 Task: Look for space in Bodhan, India from 15th June, 2023 to 21st June, 2023 for 5 adults in price range Rs.14000 to Rs.25000. Place can be entire place with 3 bedrooms having 3 beds and 3 bathrooms. Property type can be house, flat, guest house. Booking option can be shelf check-in. Required host language is English.
Action: Mouse moved to (601, 87)
Screenshot: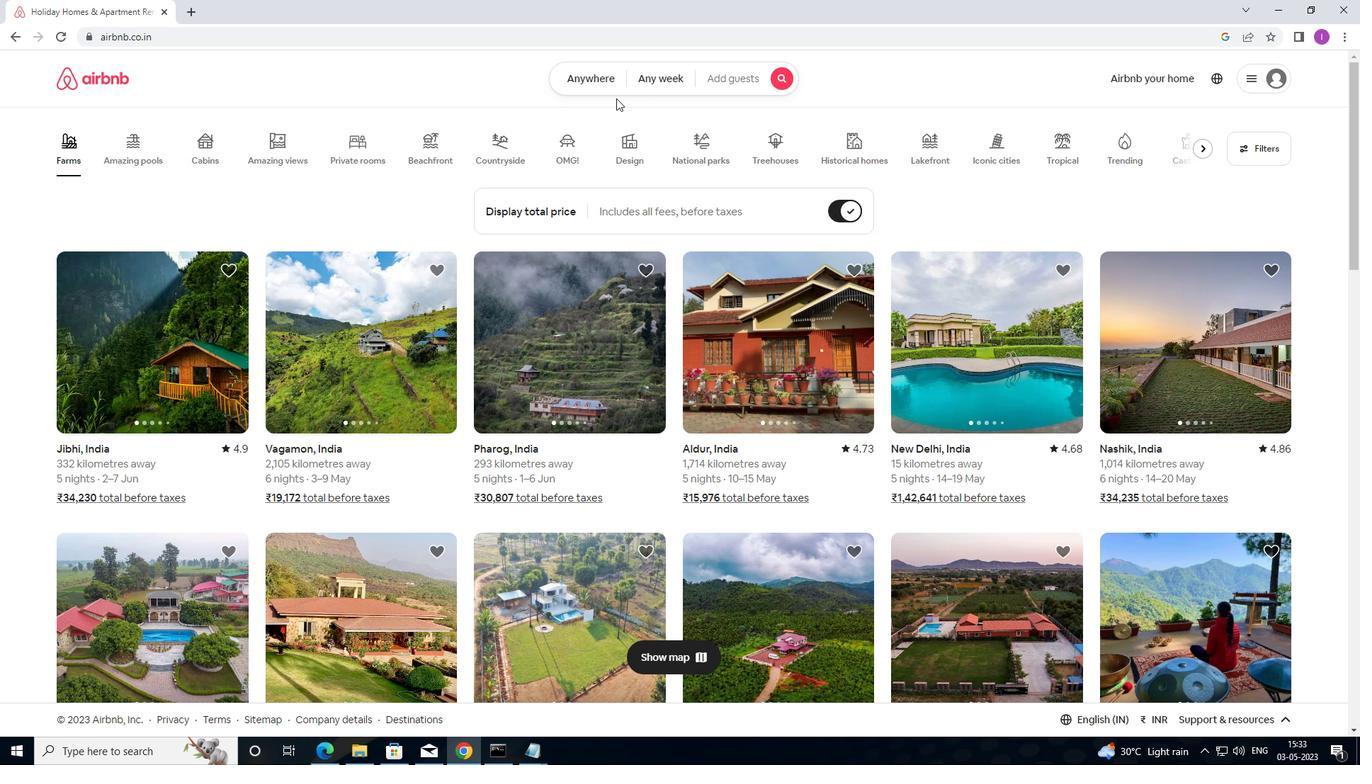 
Action: Mouse pressed left at (601, 87)
Screenshot: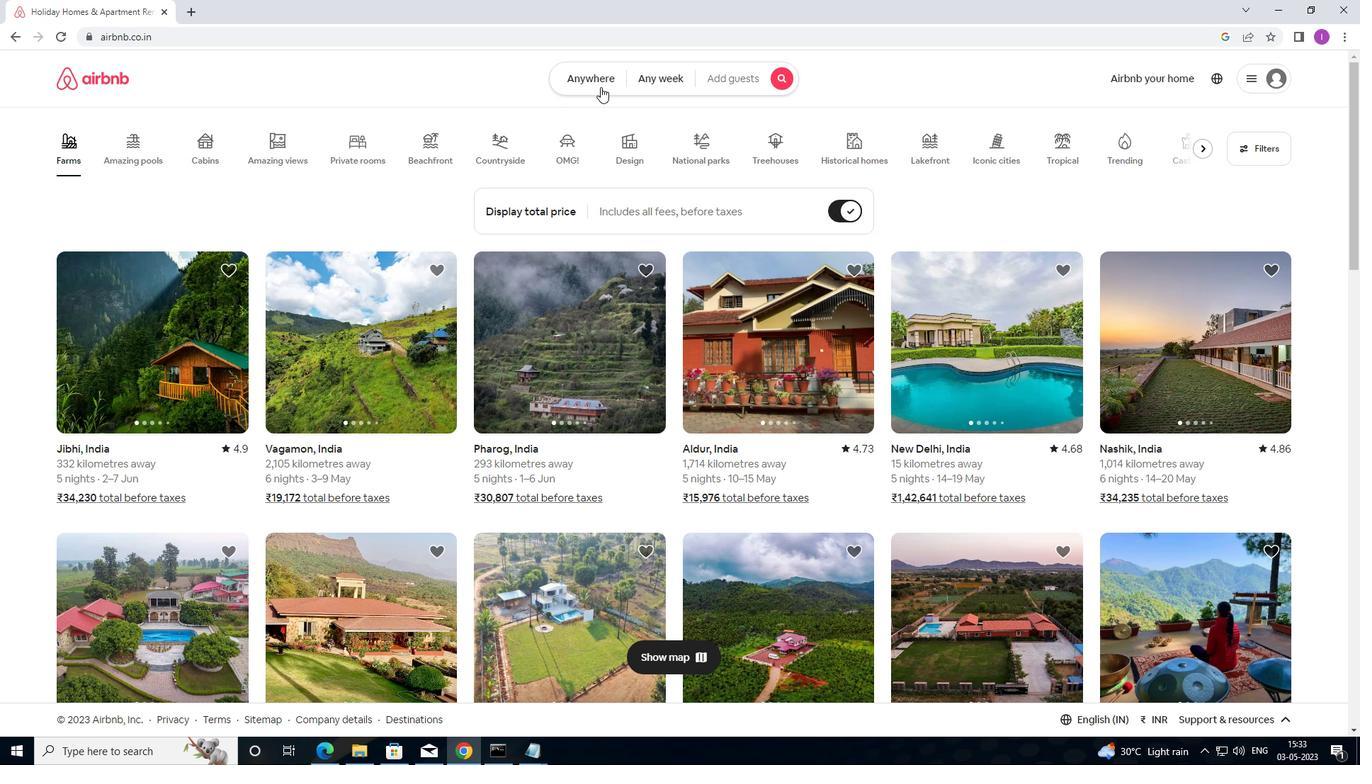 
Action: Mouse moved to (470, 144)
Screenshot: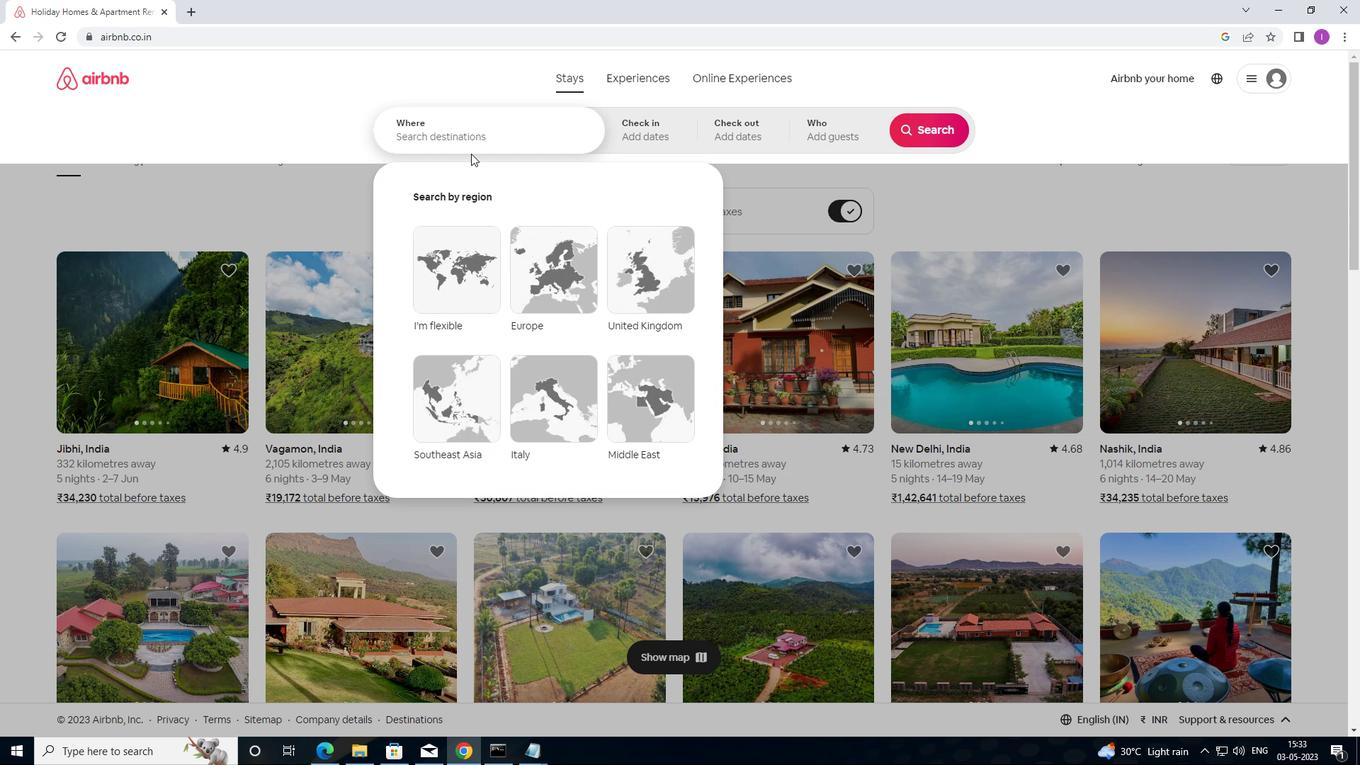 
Action: Mouse pressed left at (470, 144)
Screenshot: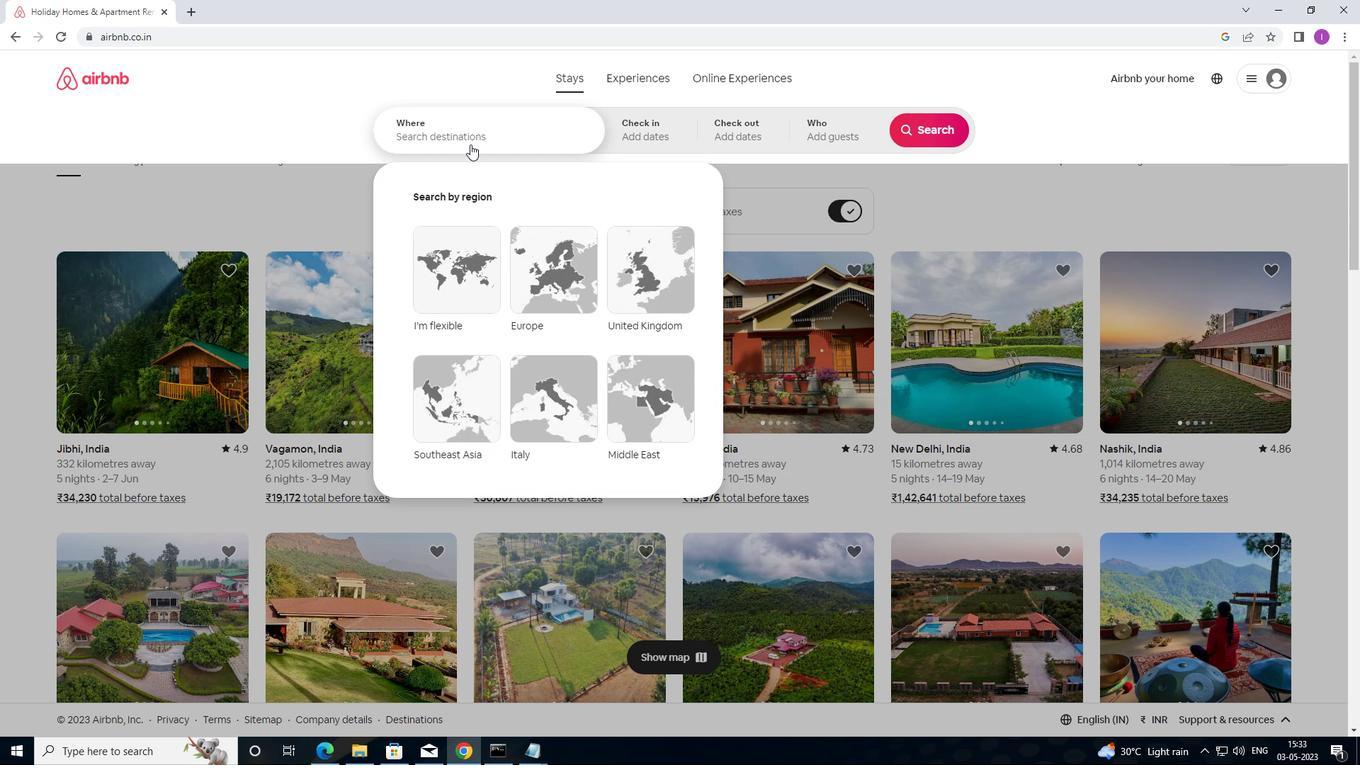 
Action: Mouse moved to (718, 98)
Screenshot: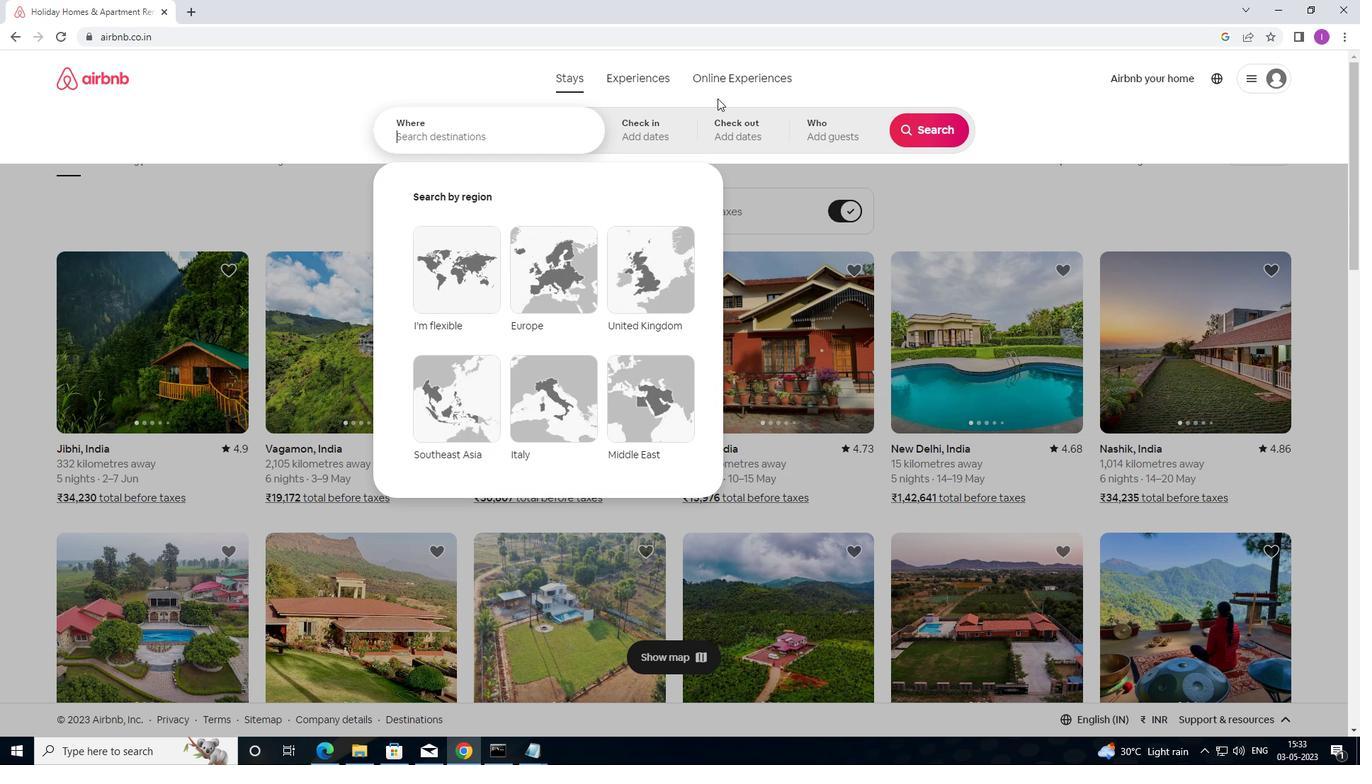 
Action: Key pressed <Key.shift>BODHAN
Screenshot: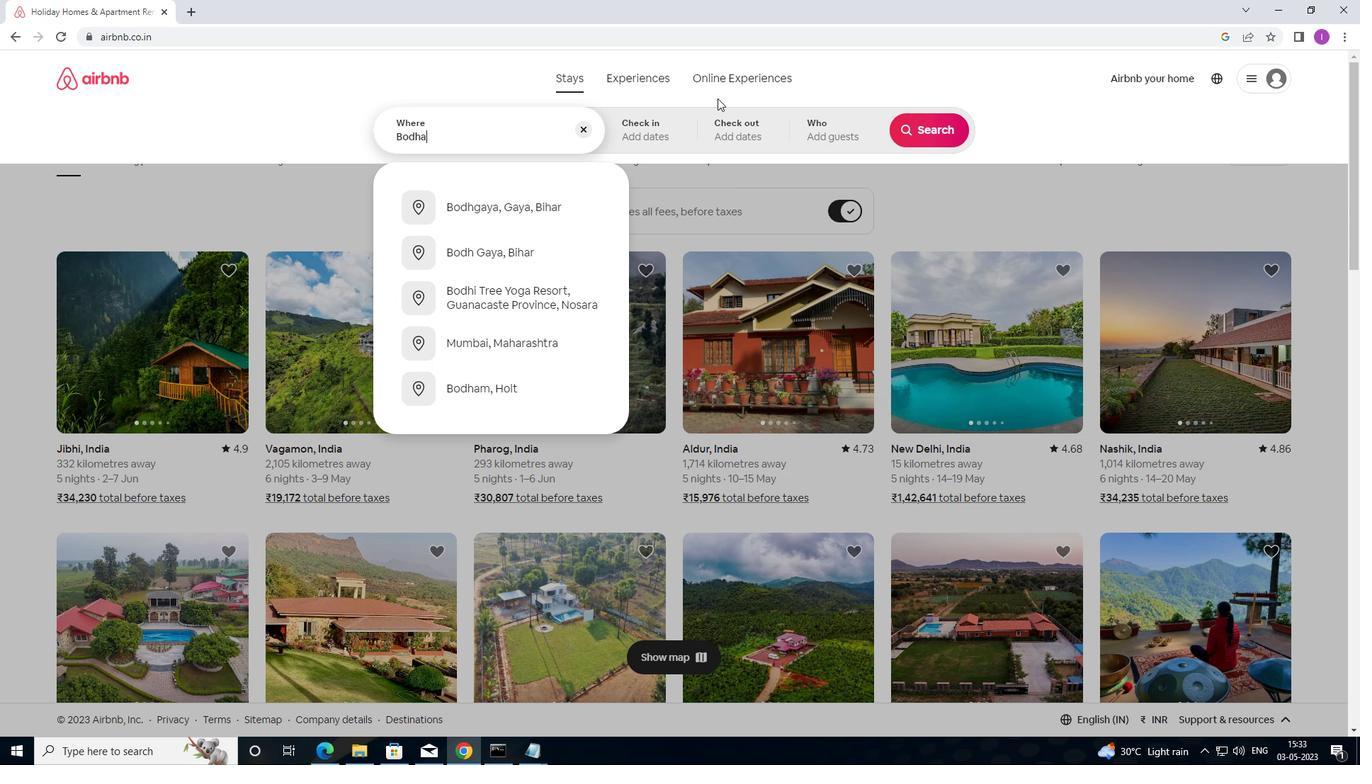 
Action: Mouse moved to (762, 68)
Screenshot: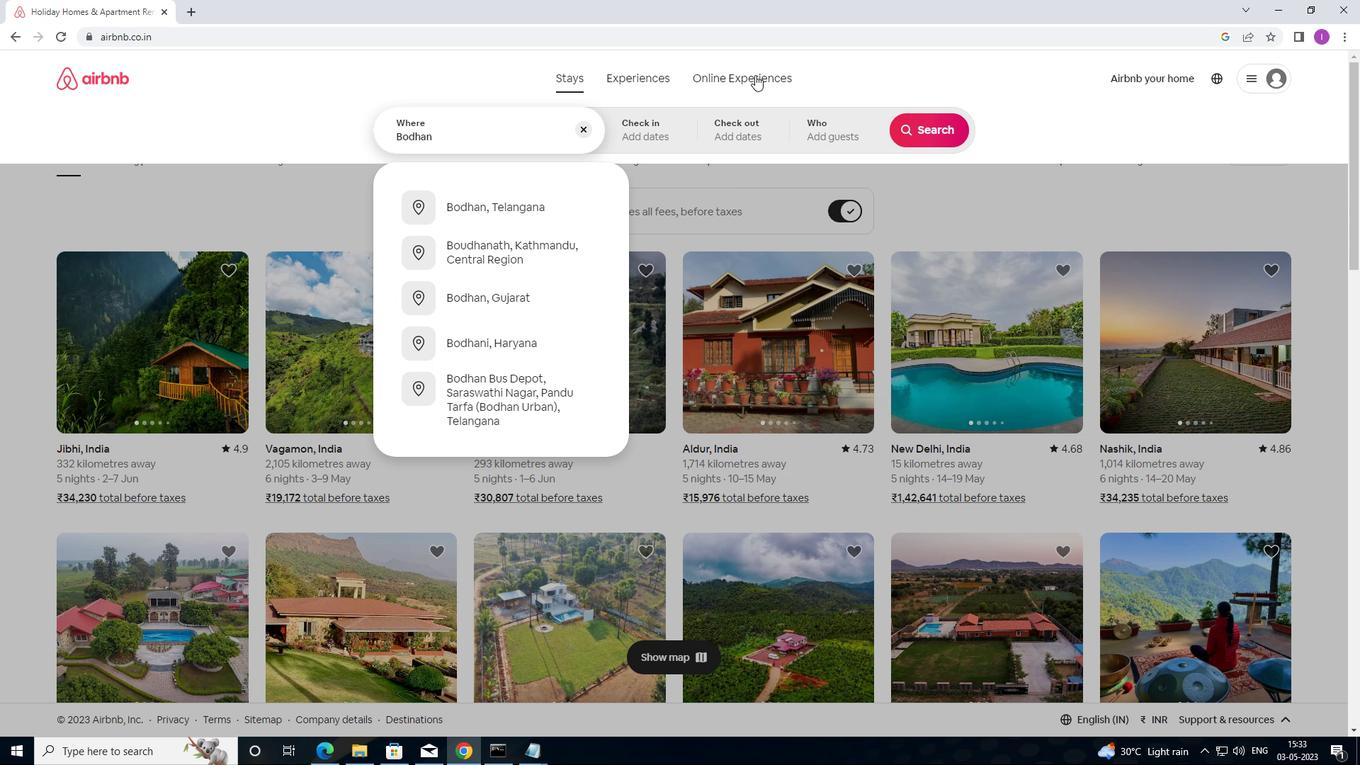 
Action: Key pressed ,<Key.shift>INDIA
Screenshot: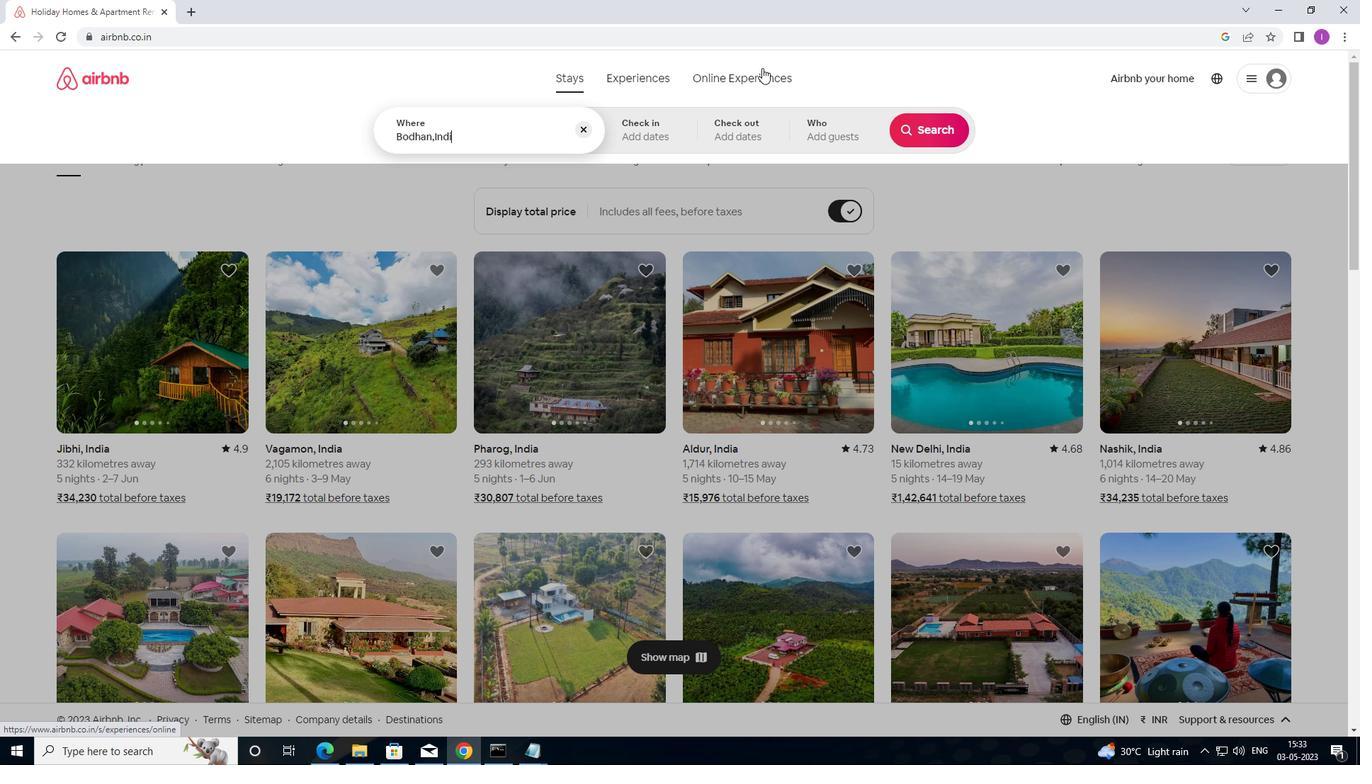 
Action: Mouse moved to (678, 132)
Screenshot: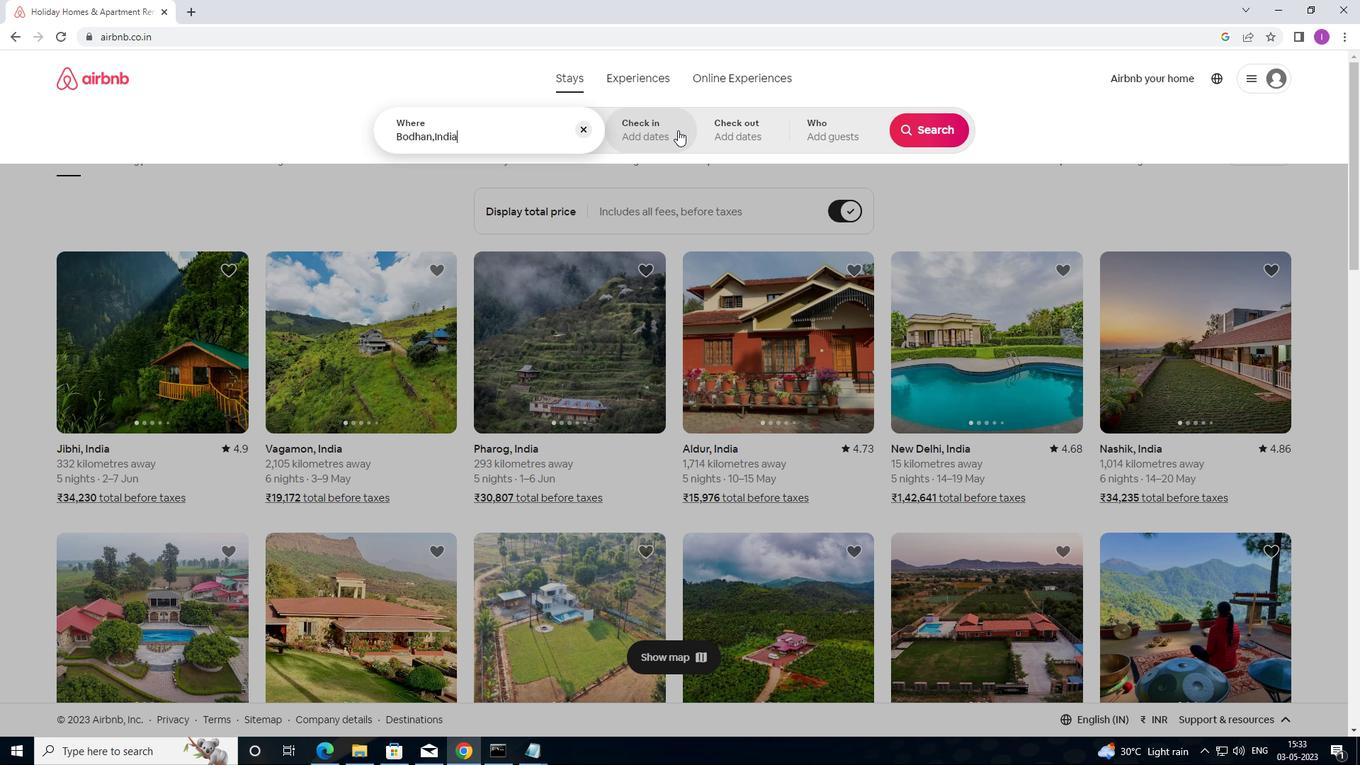 
Action: Mouse pressed left at (678, 132)
Screenshot: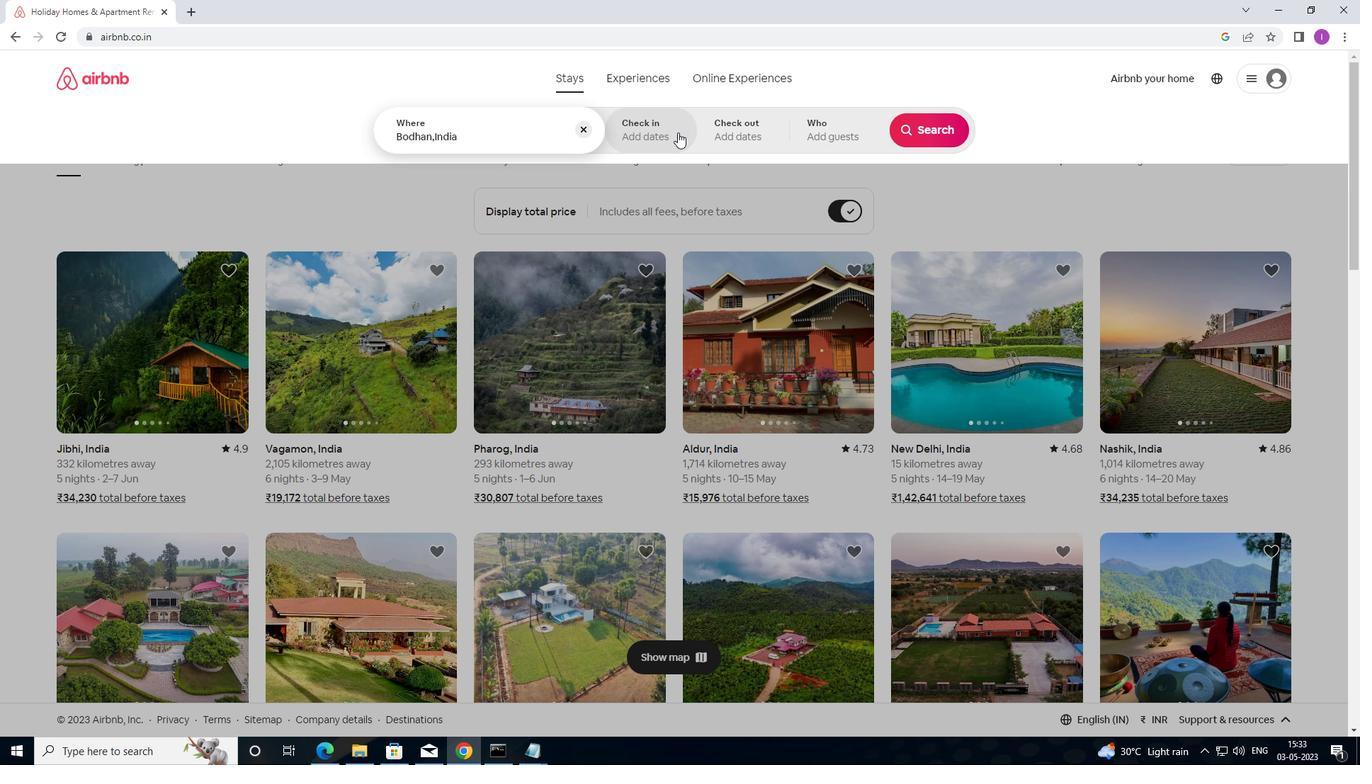 
Action: Mouse moved to (837, 367)
Screenshot: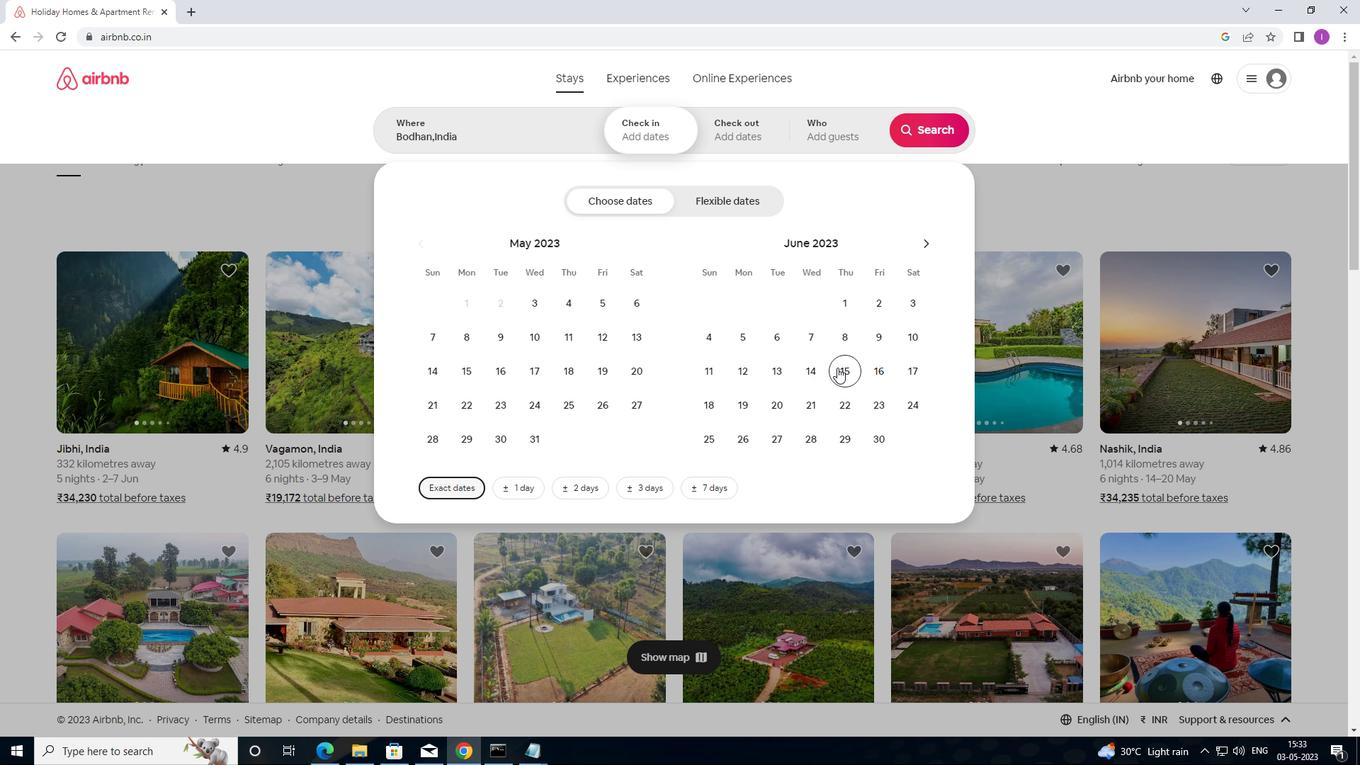 
Action: Mouse pressed left at (837, 367)
Screenshot: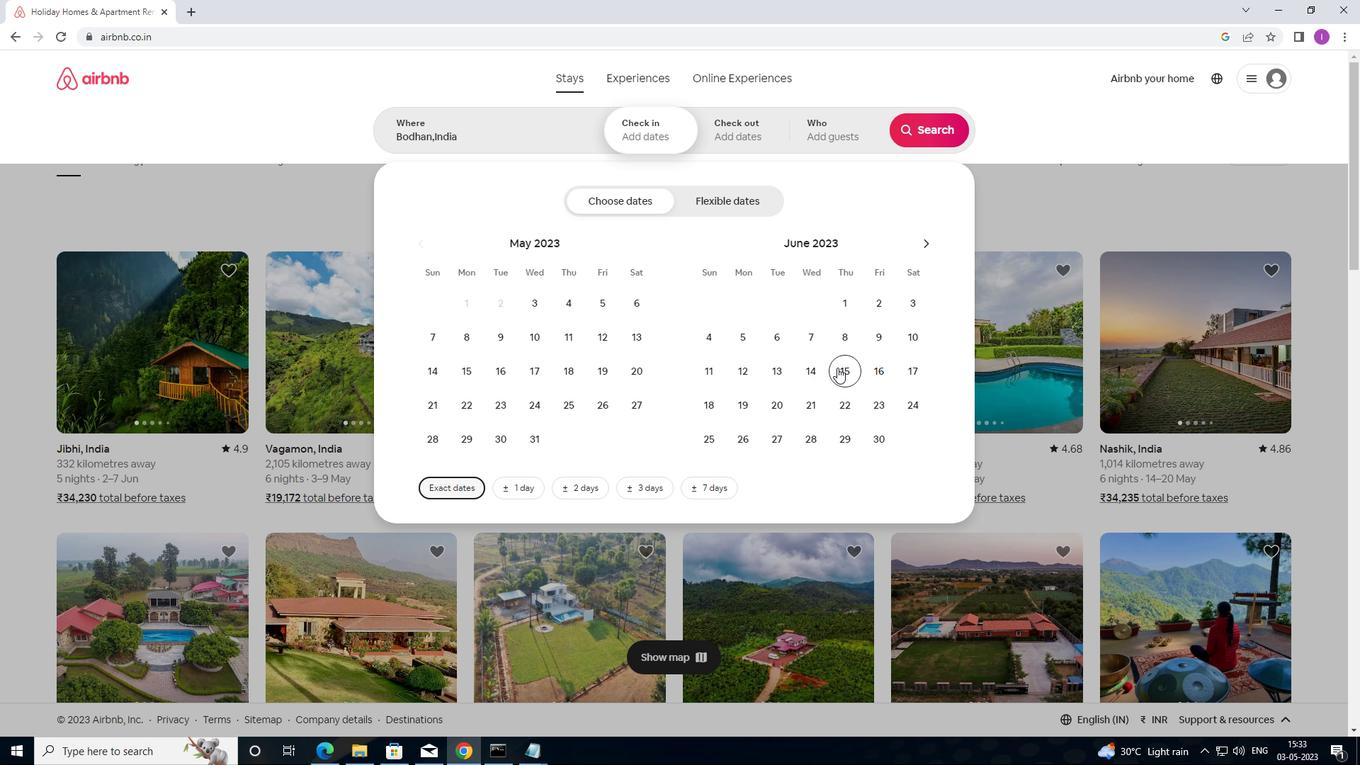 
Action: Mouse moved to (814, 401)
Screenshot: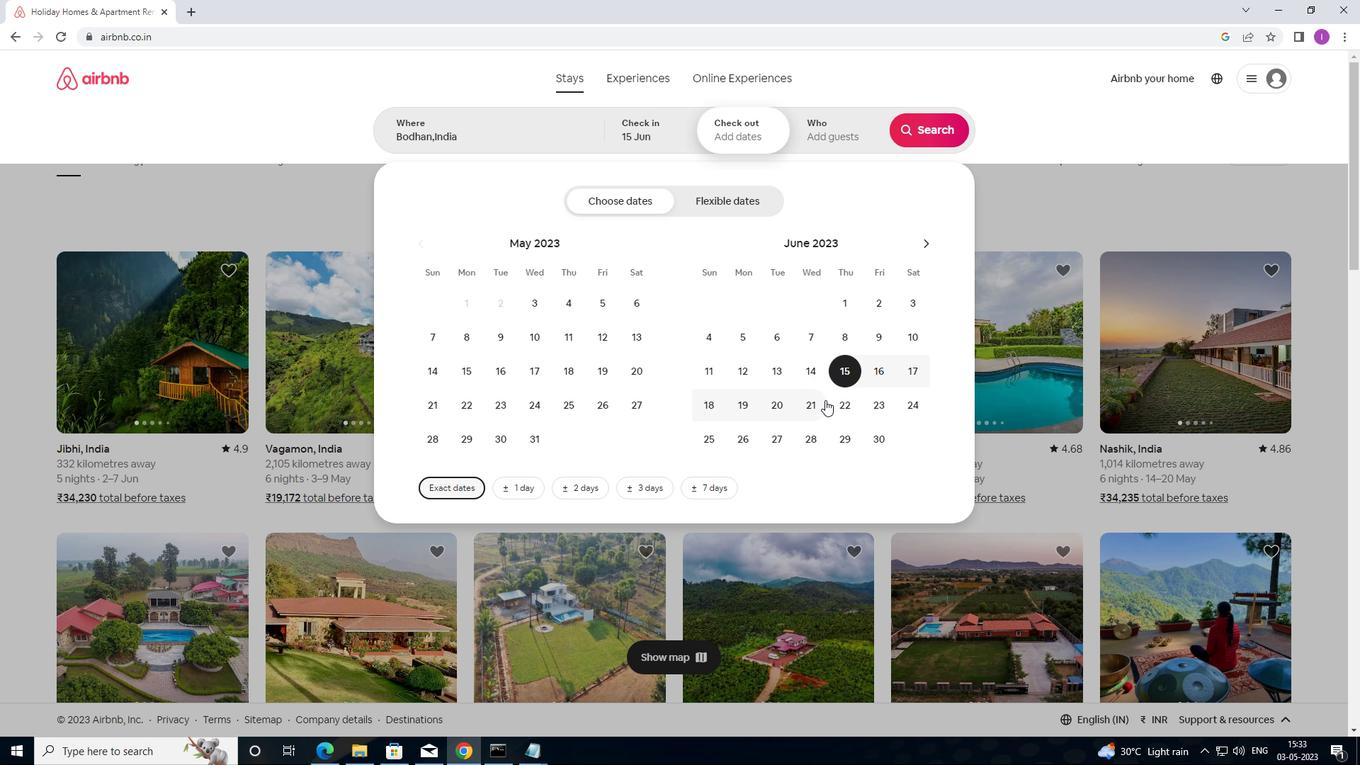 
Action: Mouse pressed left at (814, 401)
Screenshot: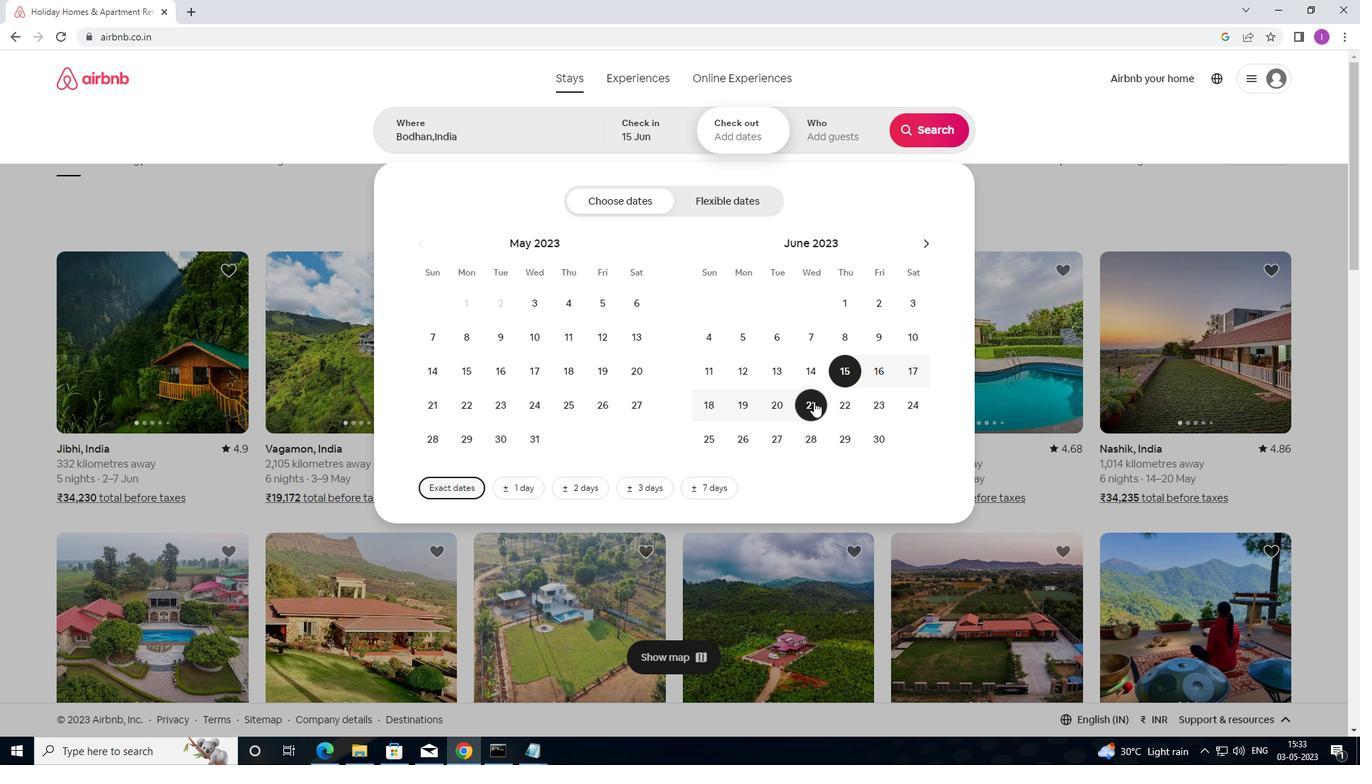 
Action: Mouse moved to (826, 143)
Screenshot: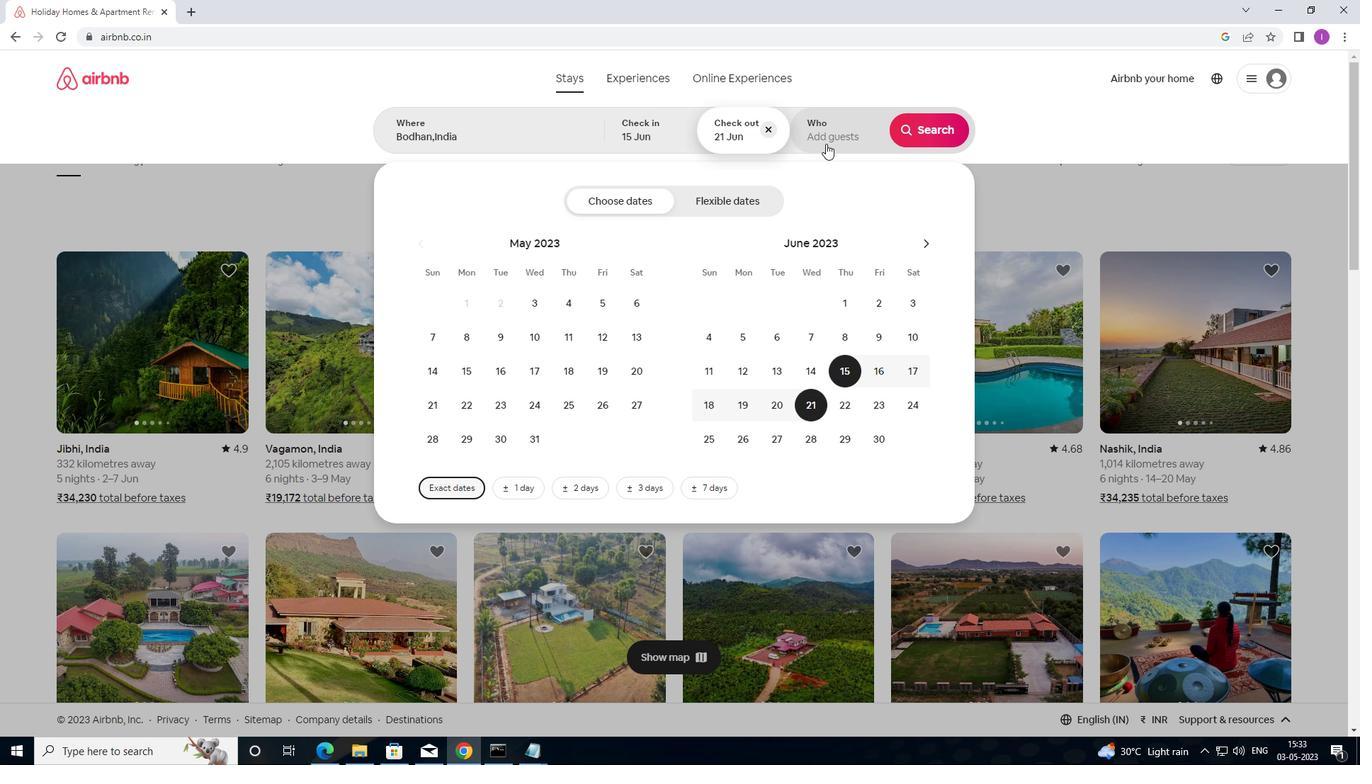 
Action: Mouse pressed left at (826, 143)
Screenshot: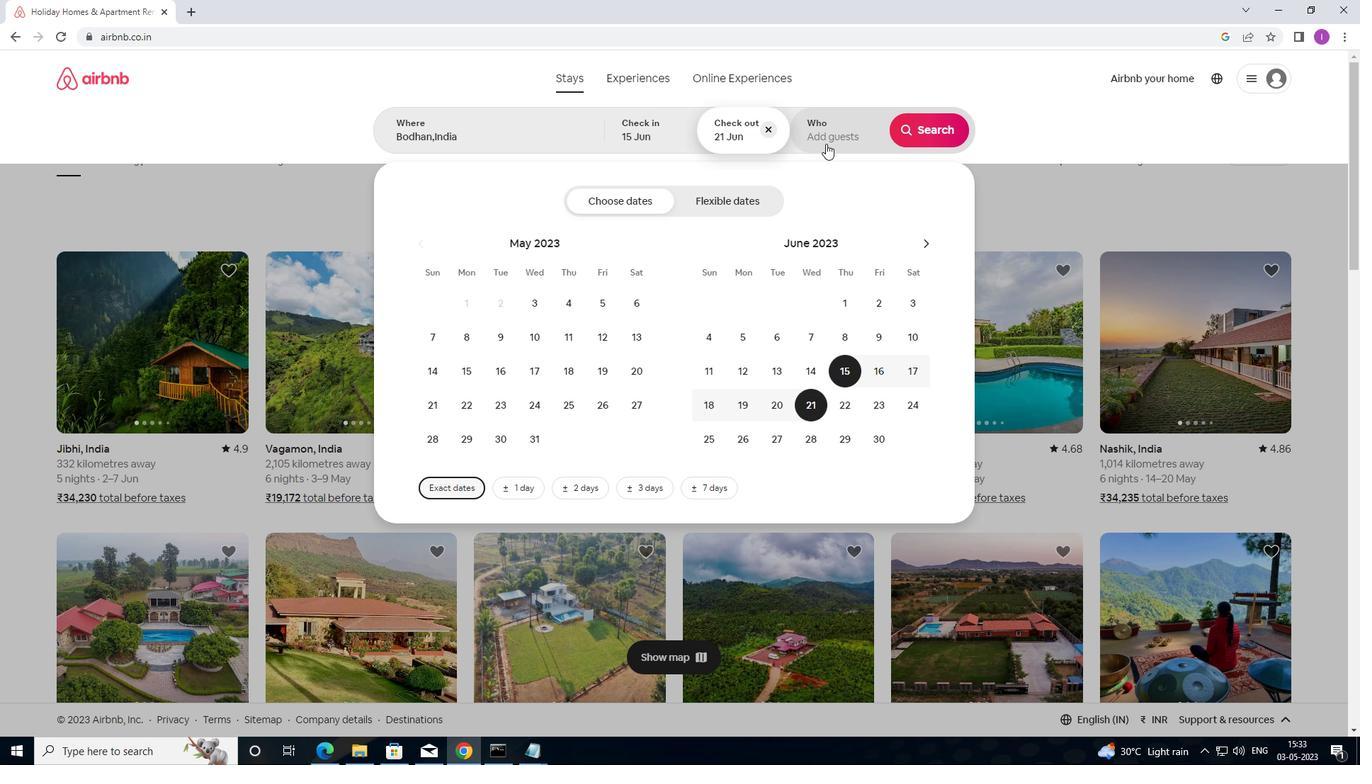
Action: Mouse moved to (942, 199)
Screenshot: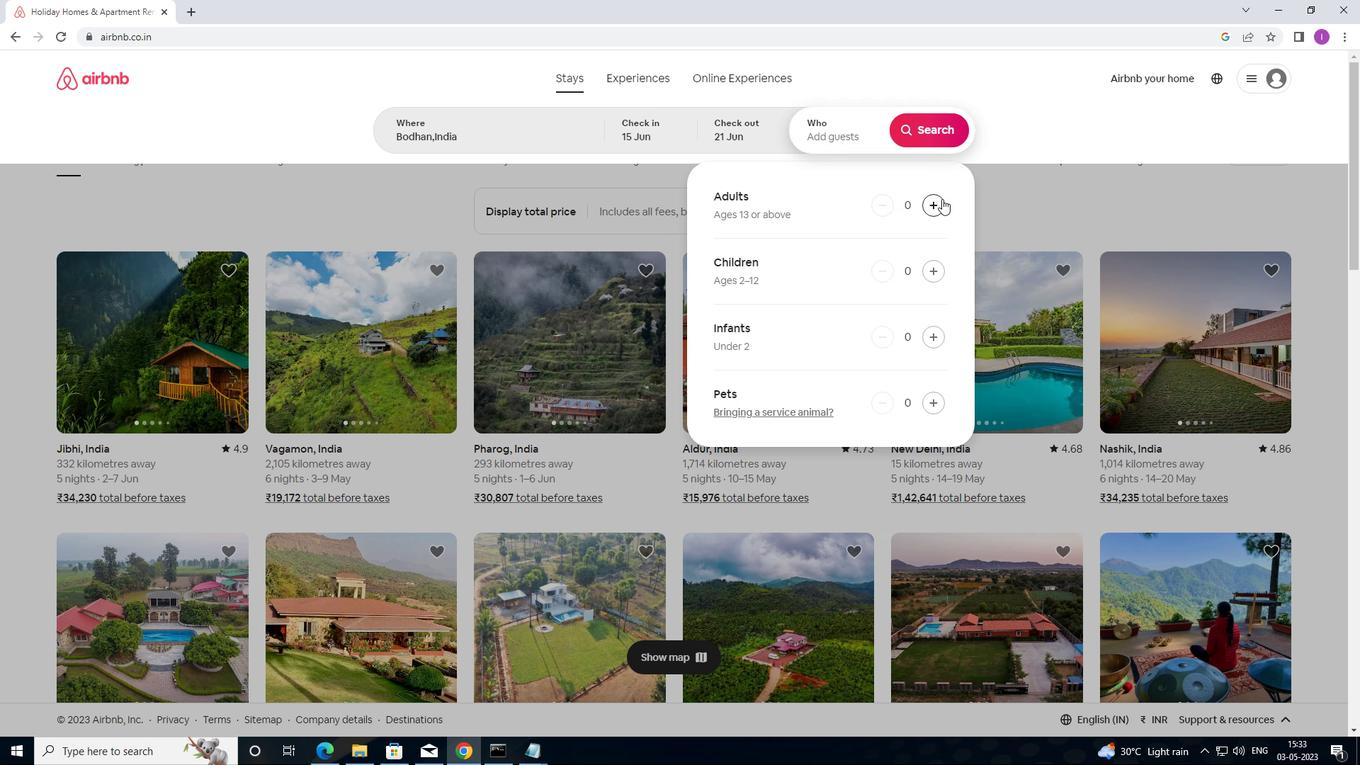 
Action: Mouse pressed left at (942, 199)
Screenshot: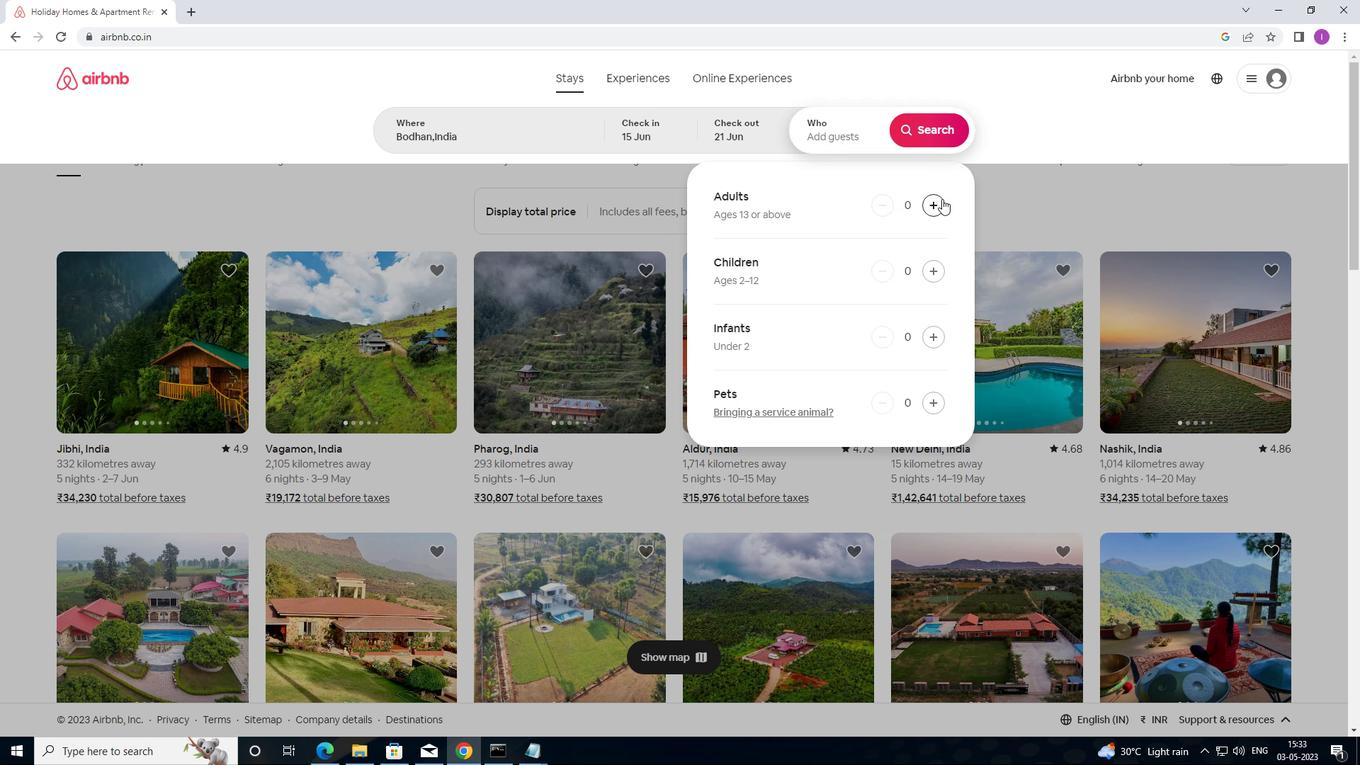 
Action: Mouse pressed left at (942, 199)
Screenshot: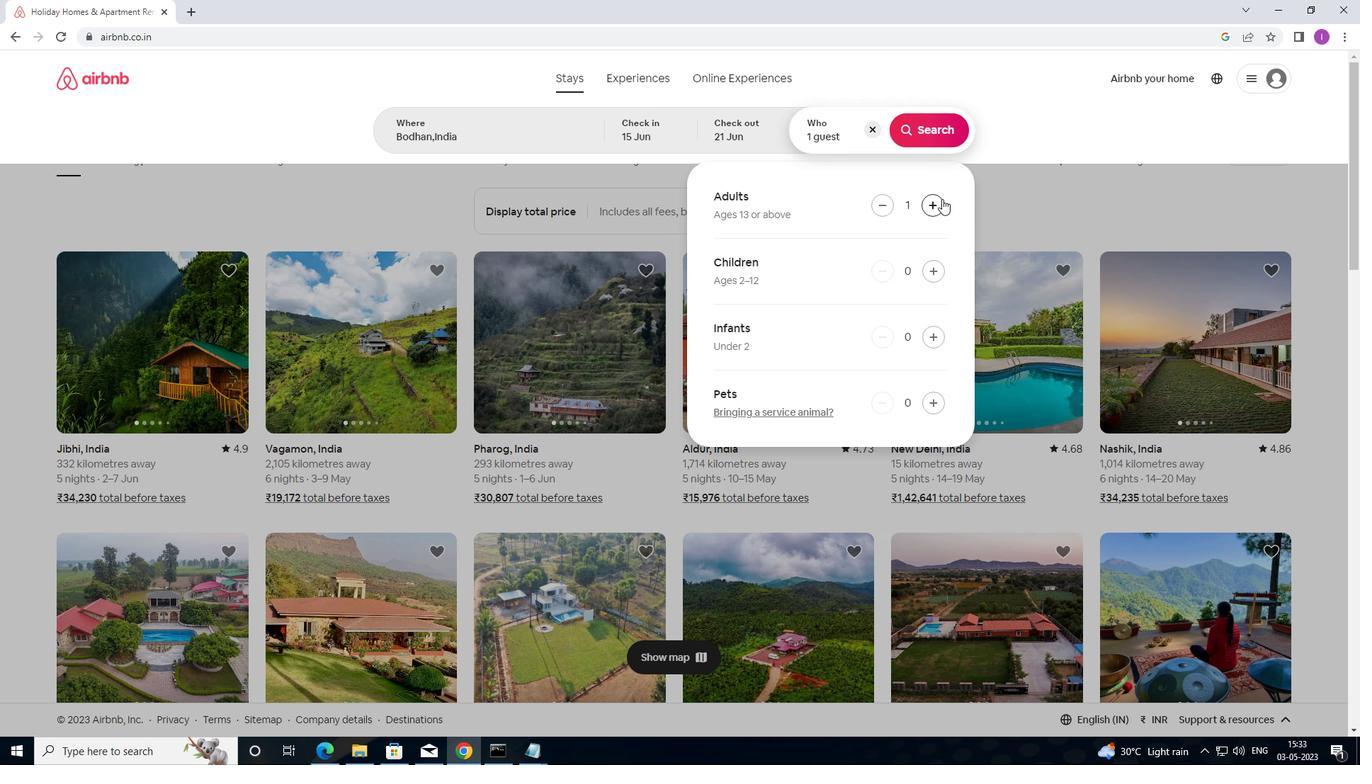 
Action: Mouse pressed left at (942, 199)
Screenshot: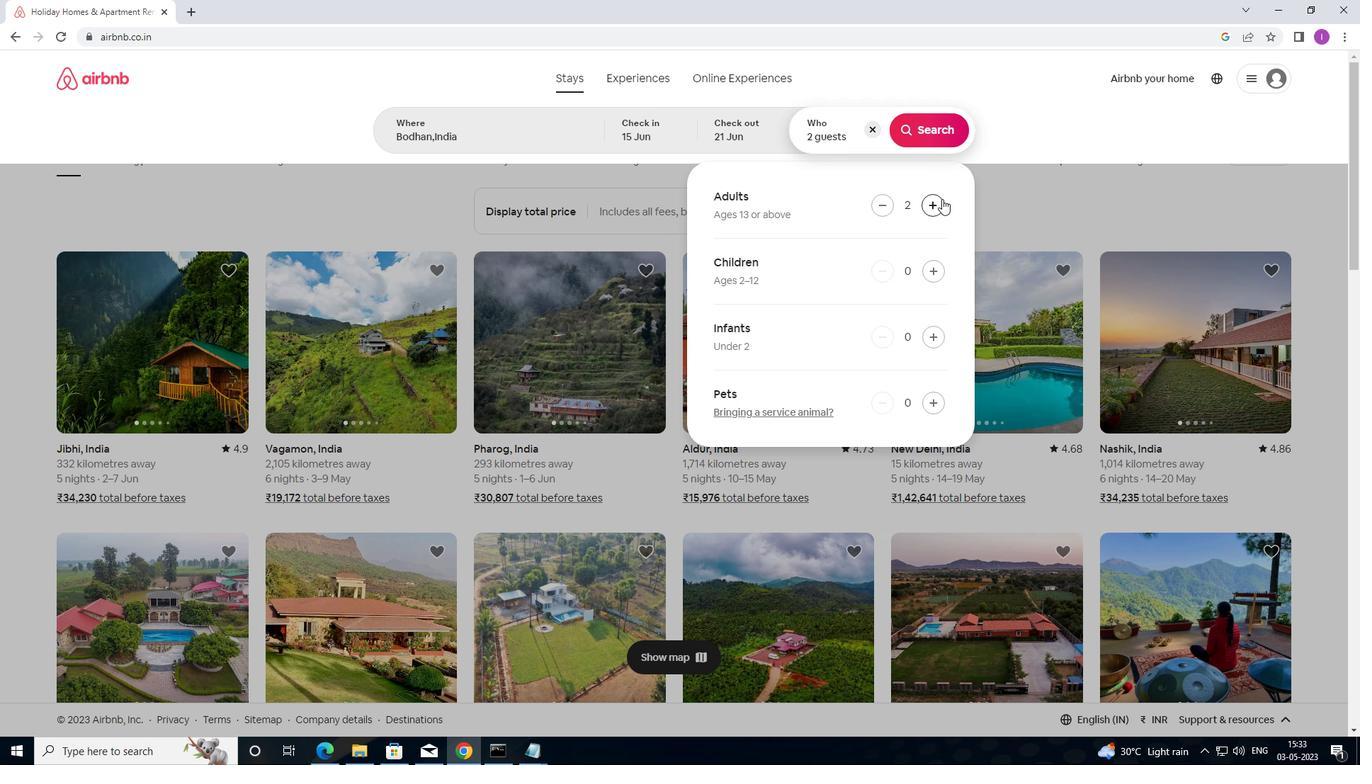 
Action: Mouse moved to (931, 203)
Screenshot: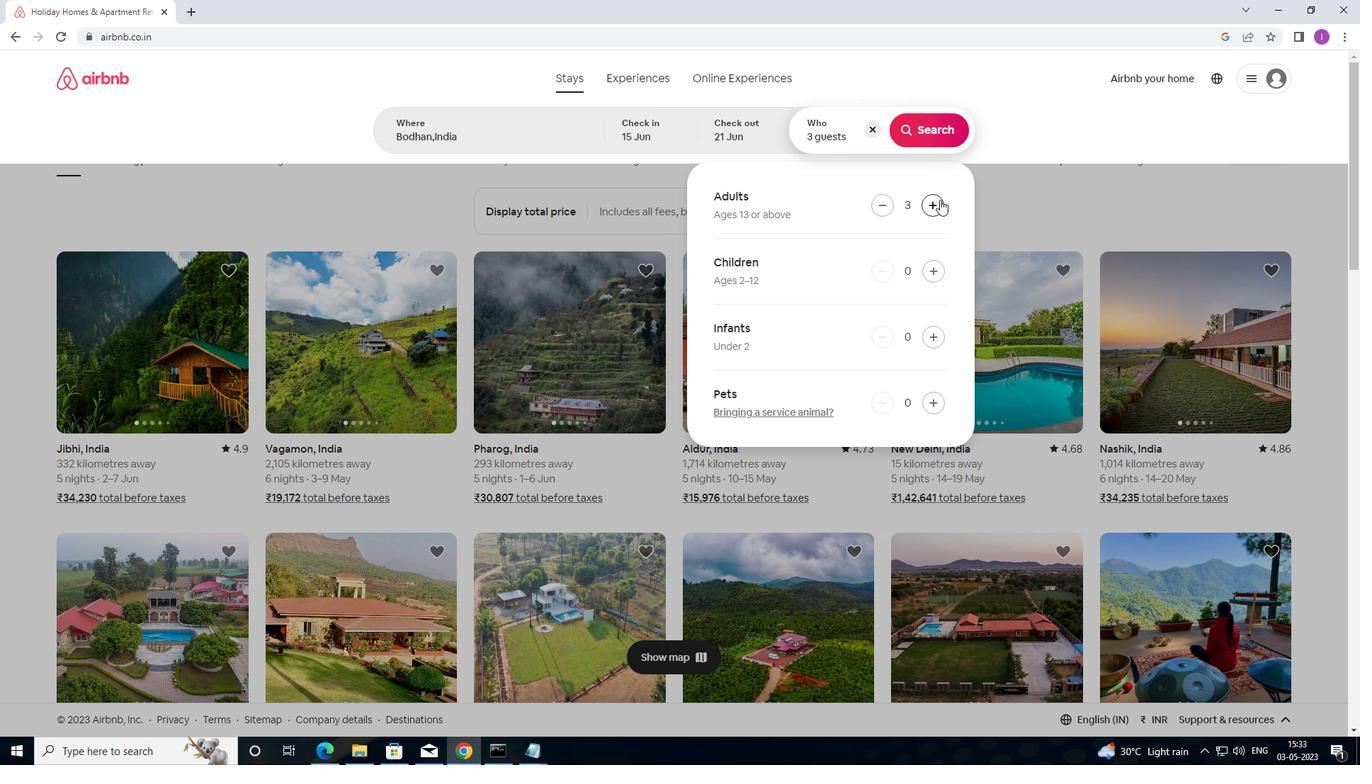 
Action: Mouse pressed left at (931, 203)
Screenshot: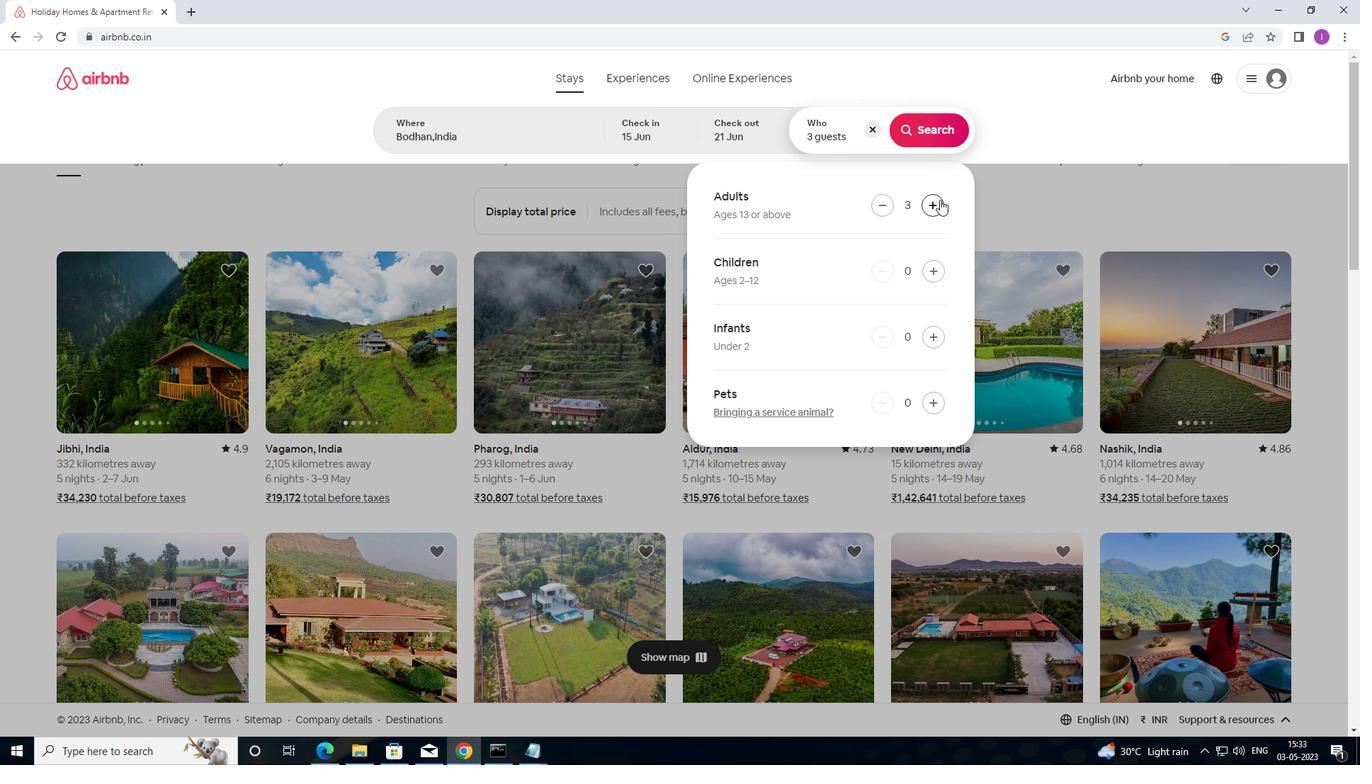 
Action: Mouse moved to (930, 204)
Screenshot: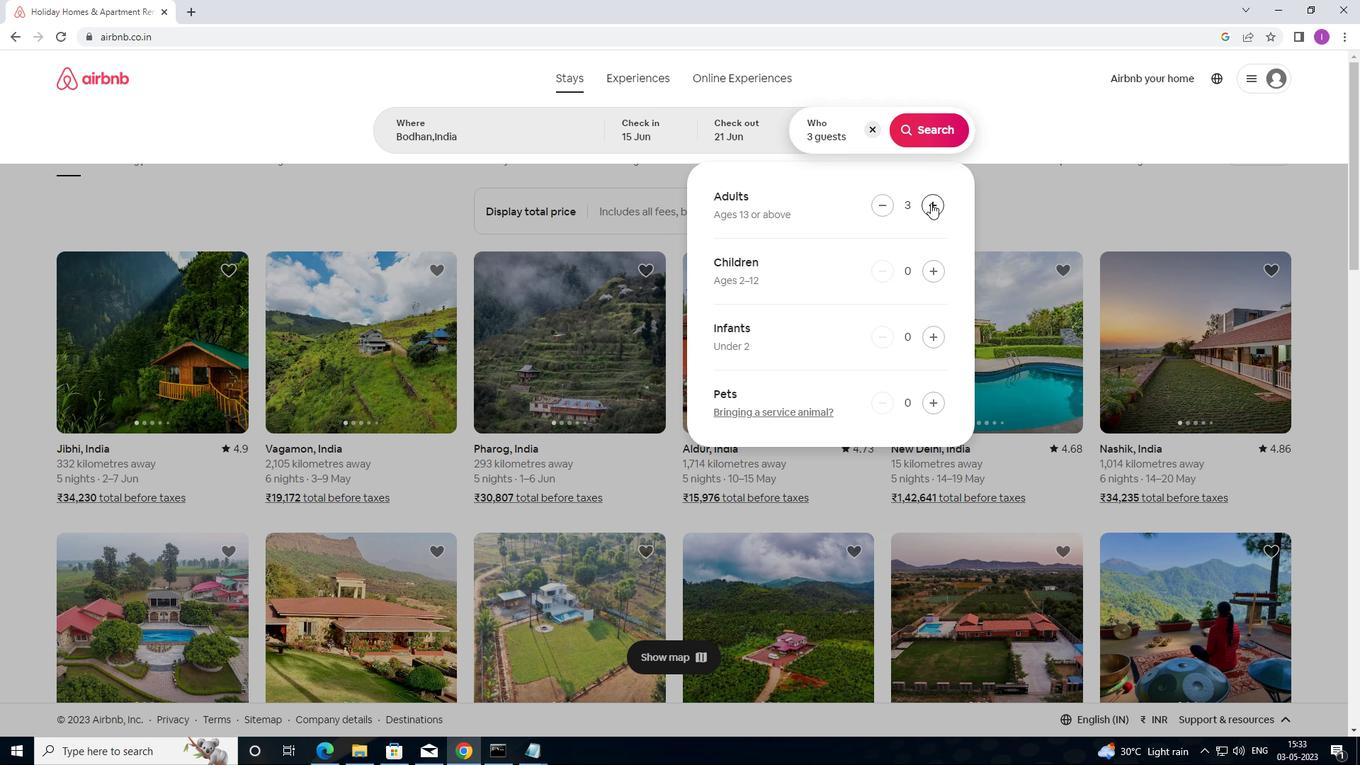 
Action: Mouse pressed left at (930, 204)
Screenshot: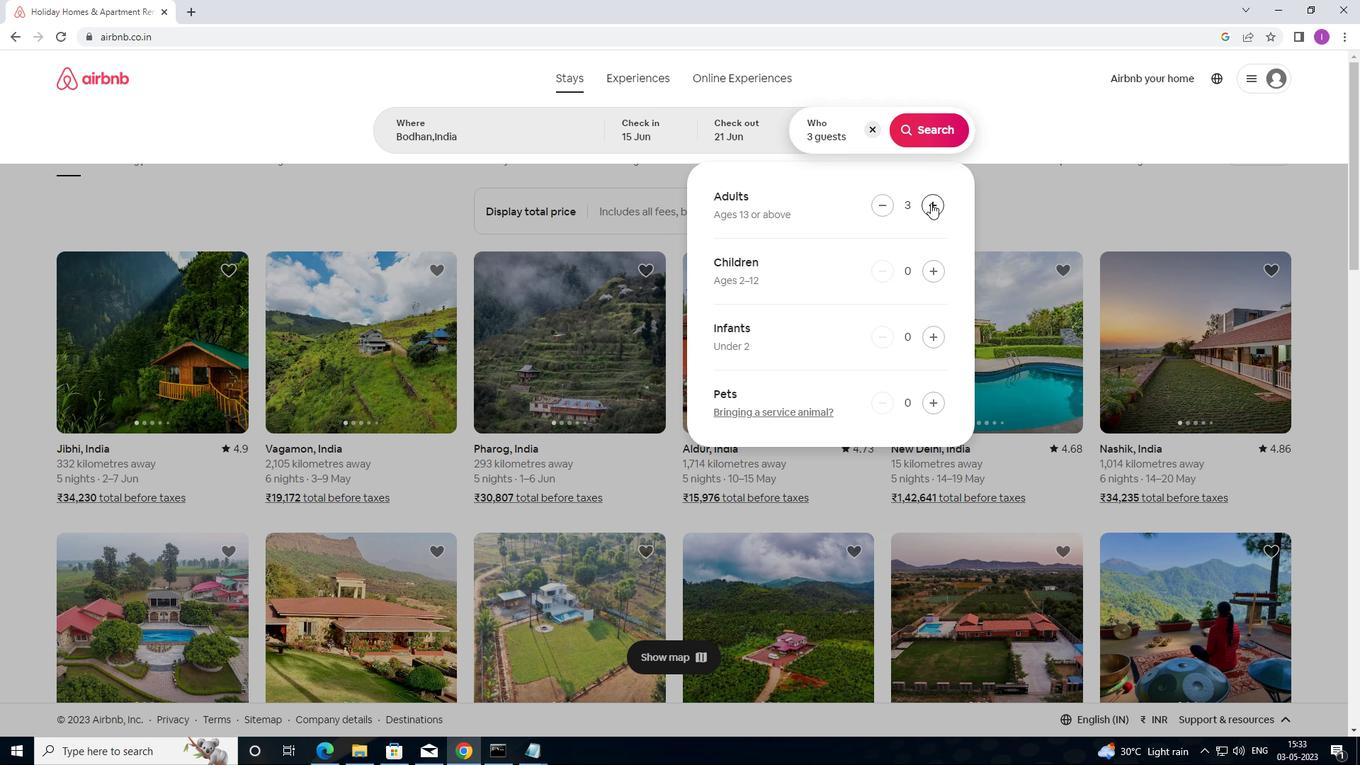 
Action: Mouse moved to (925, 125)
Screenshot: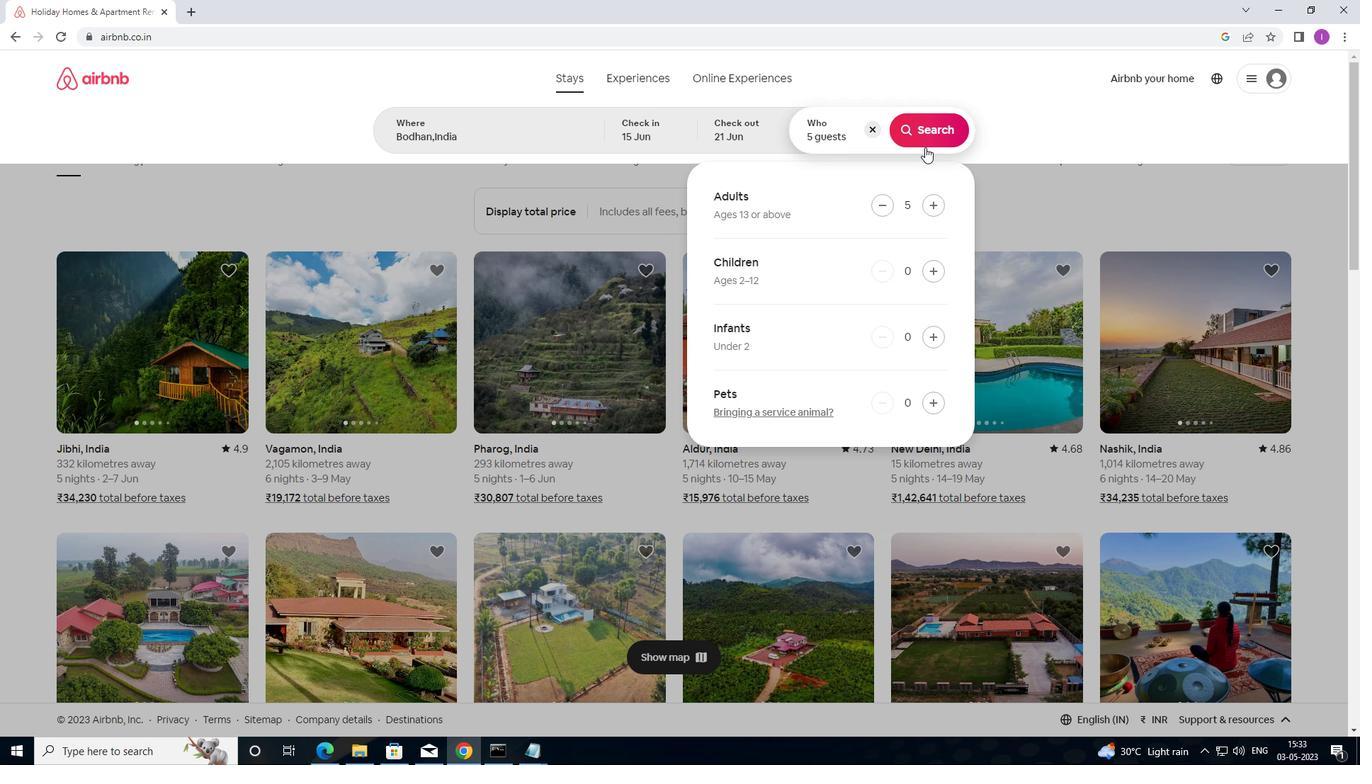 
Action: Mouse pressed left at (925, 125)
Screenshot: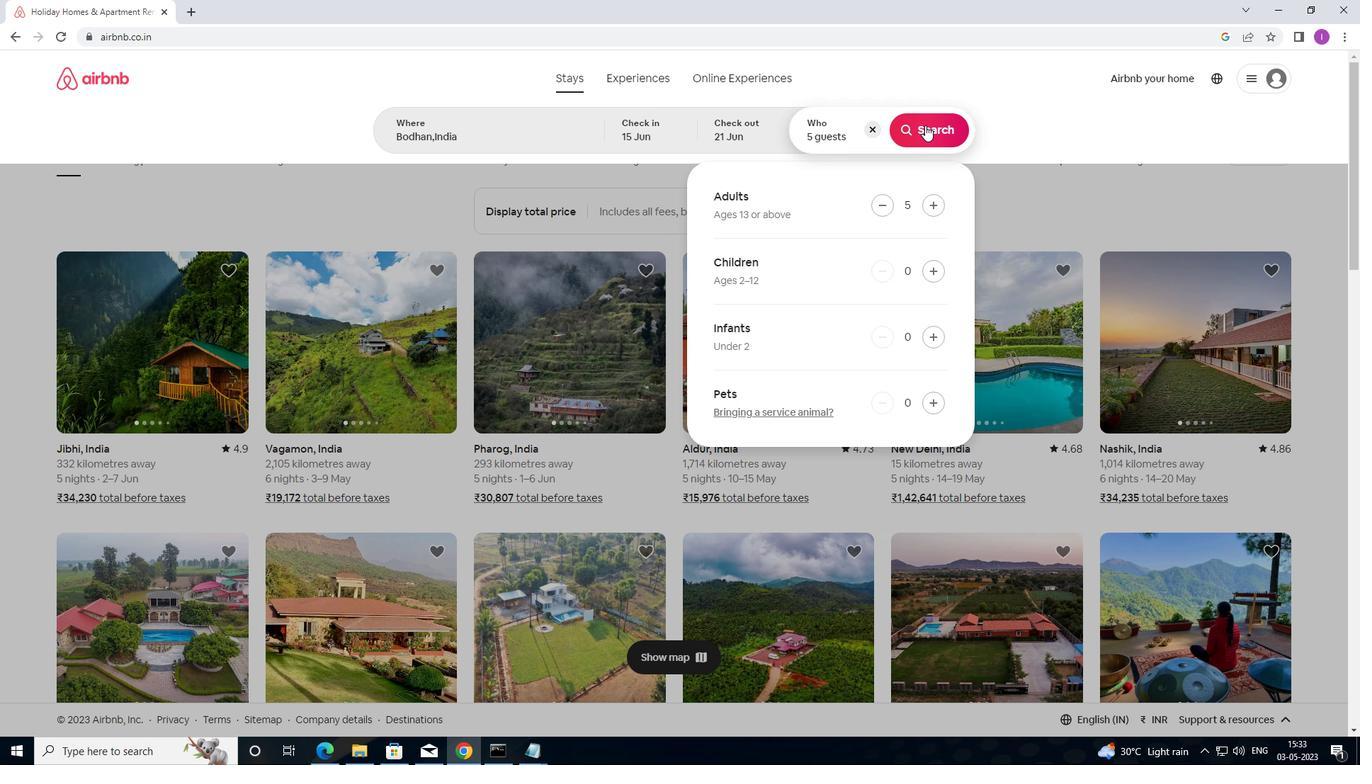 
Action: Mouse moved to (1287, 141)
Screenshot: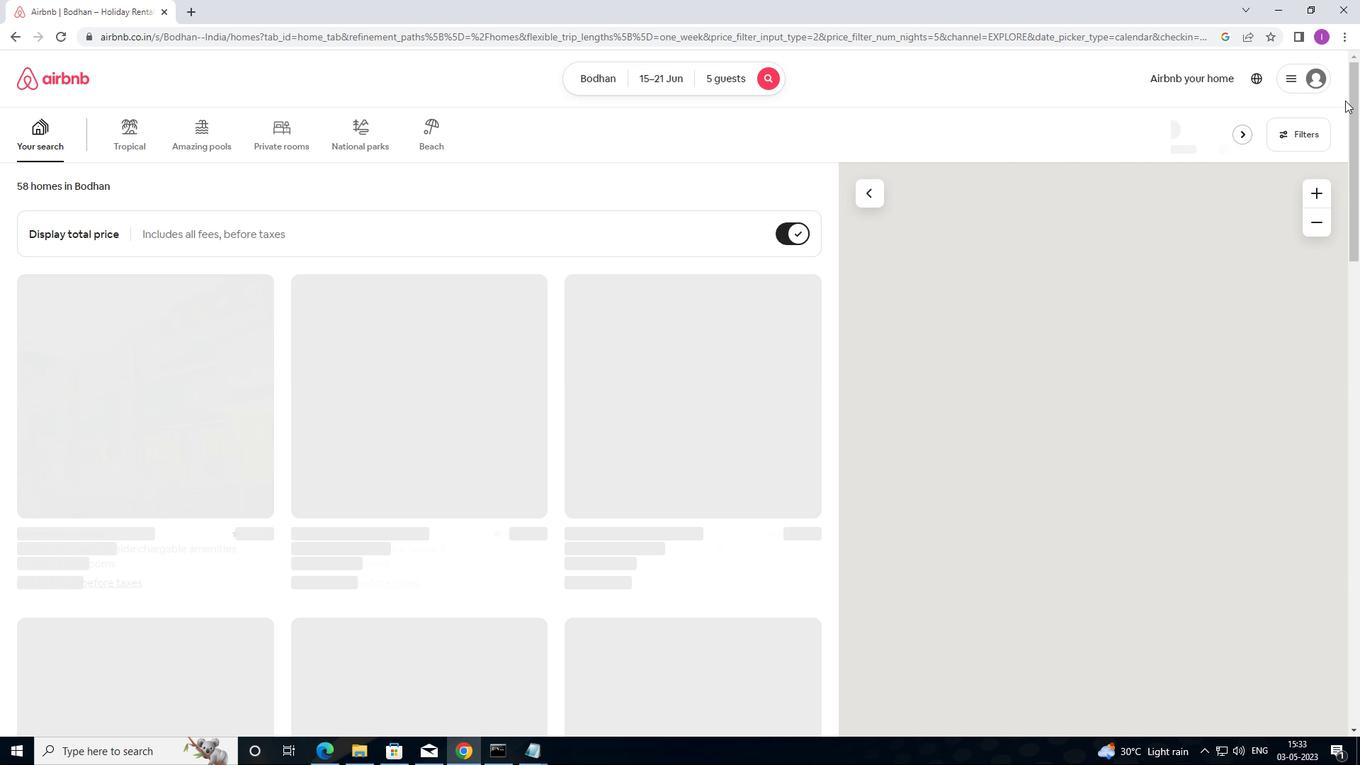 
Action: Mouse pressed left at (1287, 141)
Screenshot: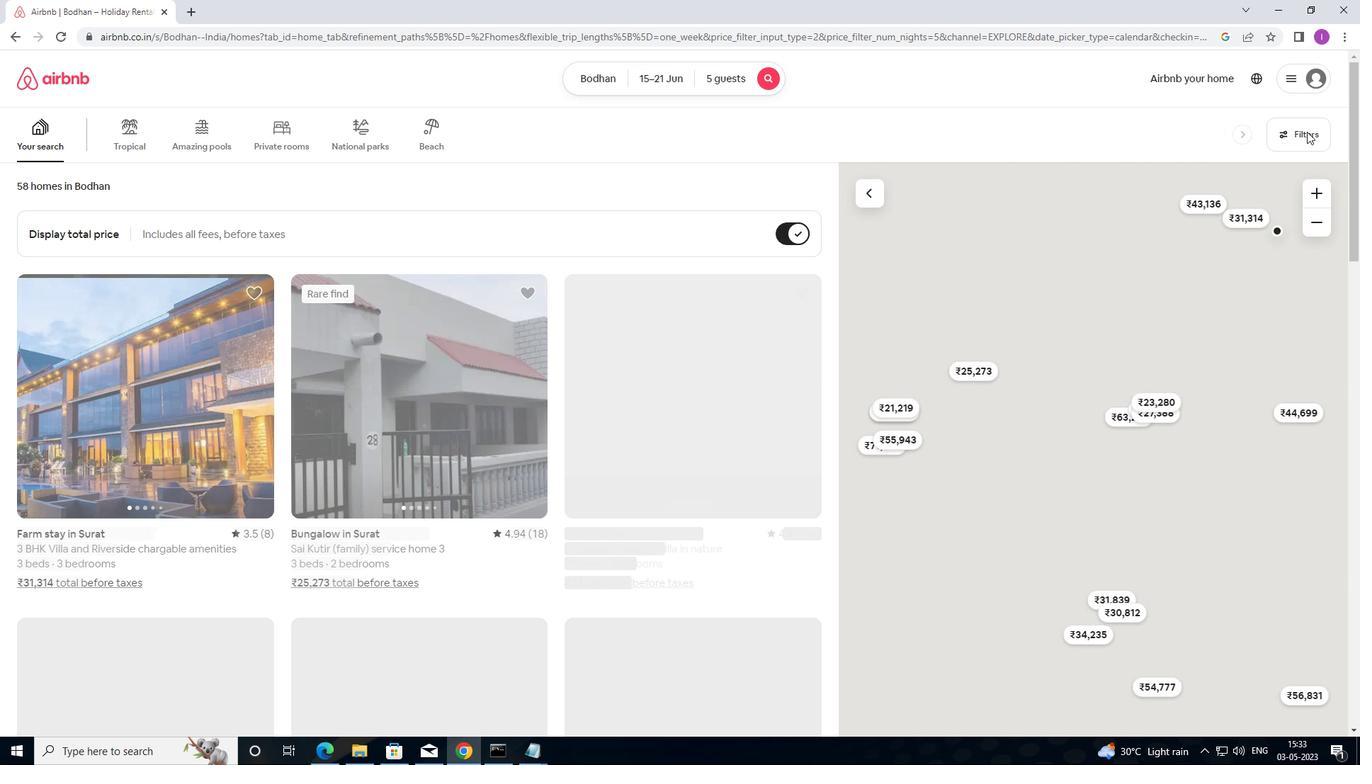 
Action: Mouse moved to (521, 312)
Screenshot: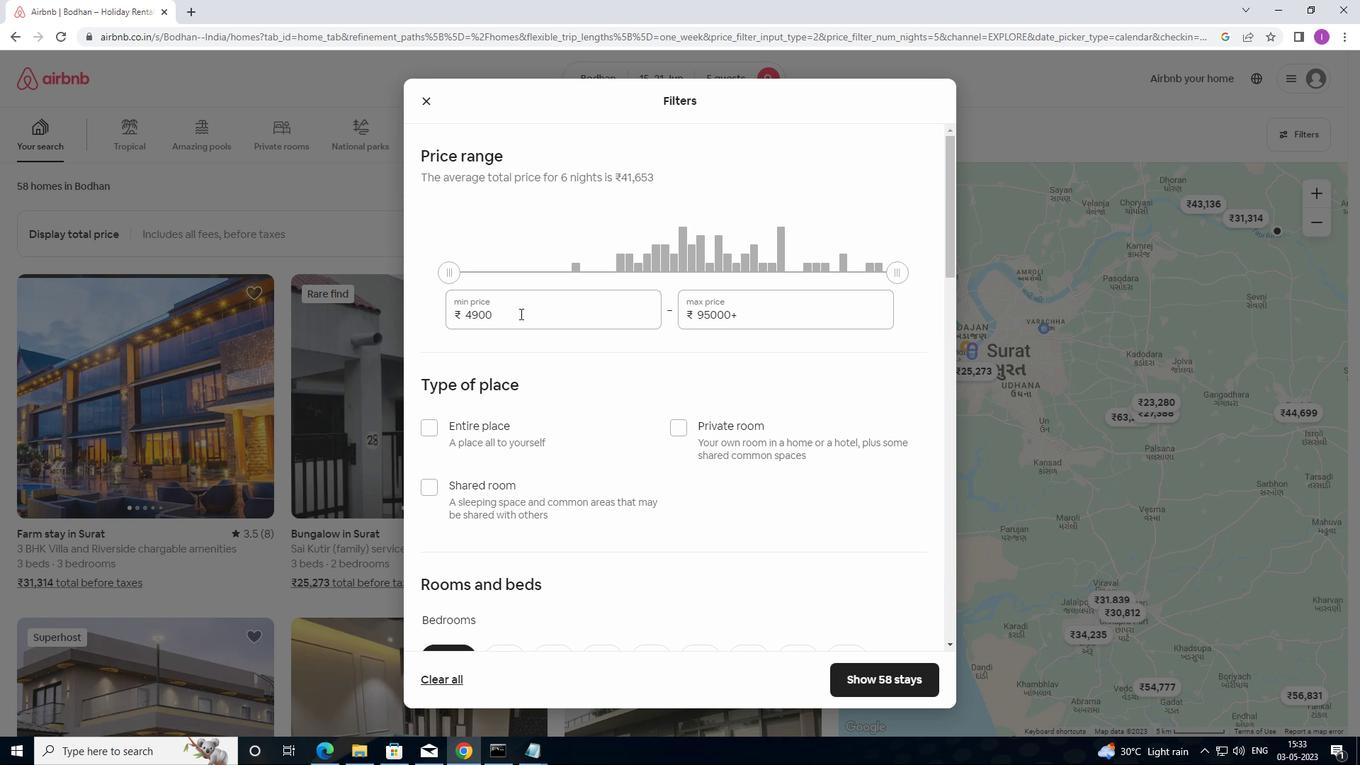 
Action: Mouse pressed left at (521, 312)
Screenshot: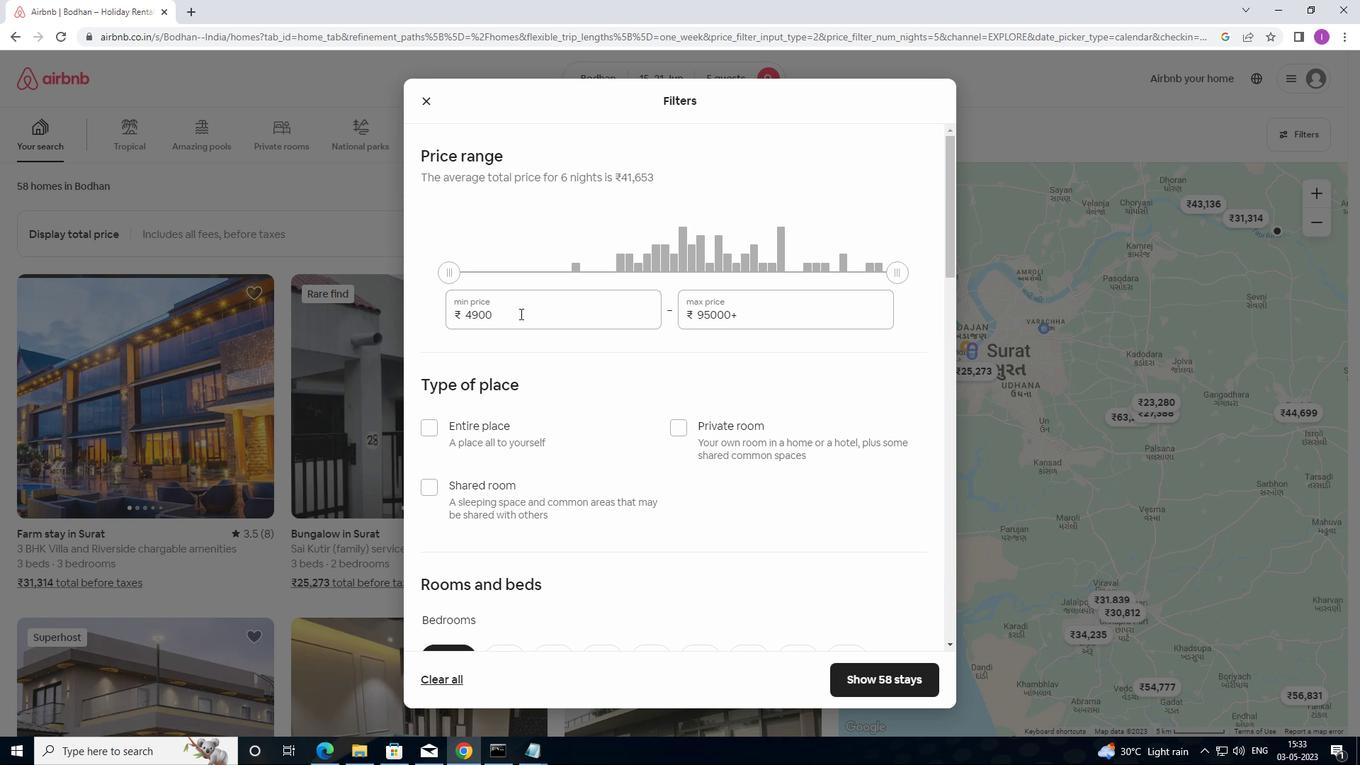 
Action: Mouse moved to (478, 329)
Screenshot: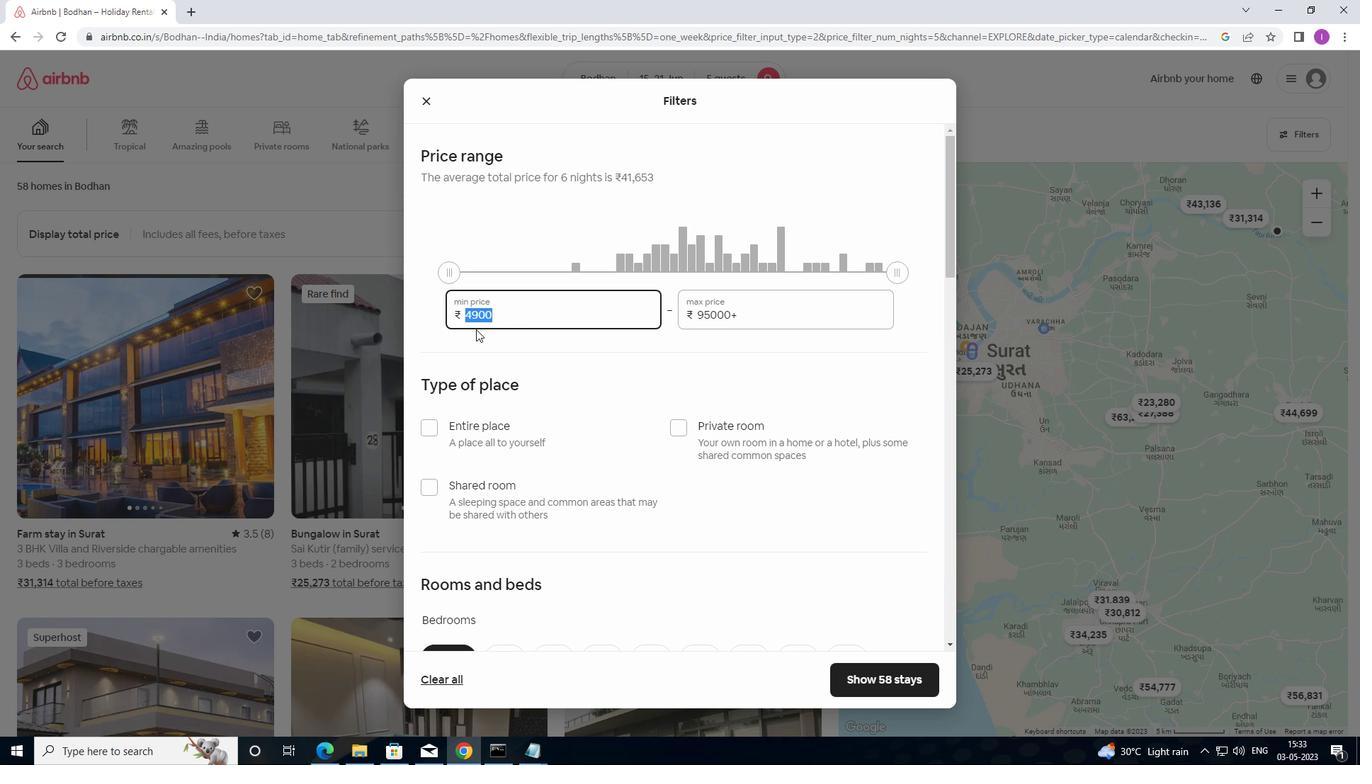
Action: Key pressed 1
Screenshot: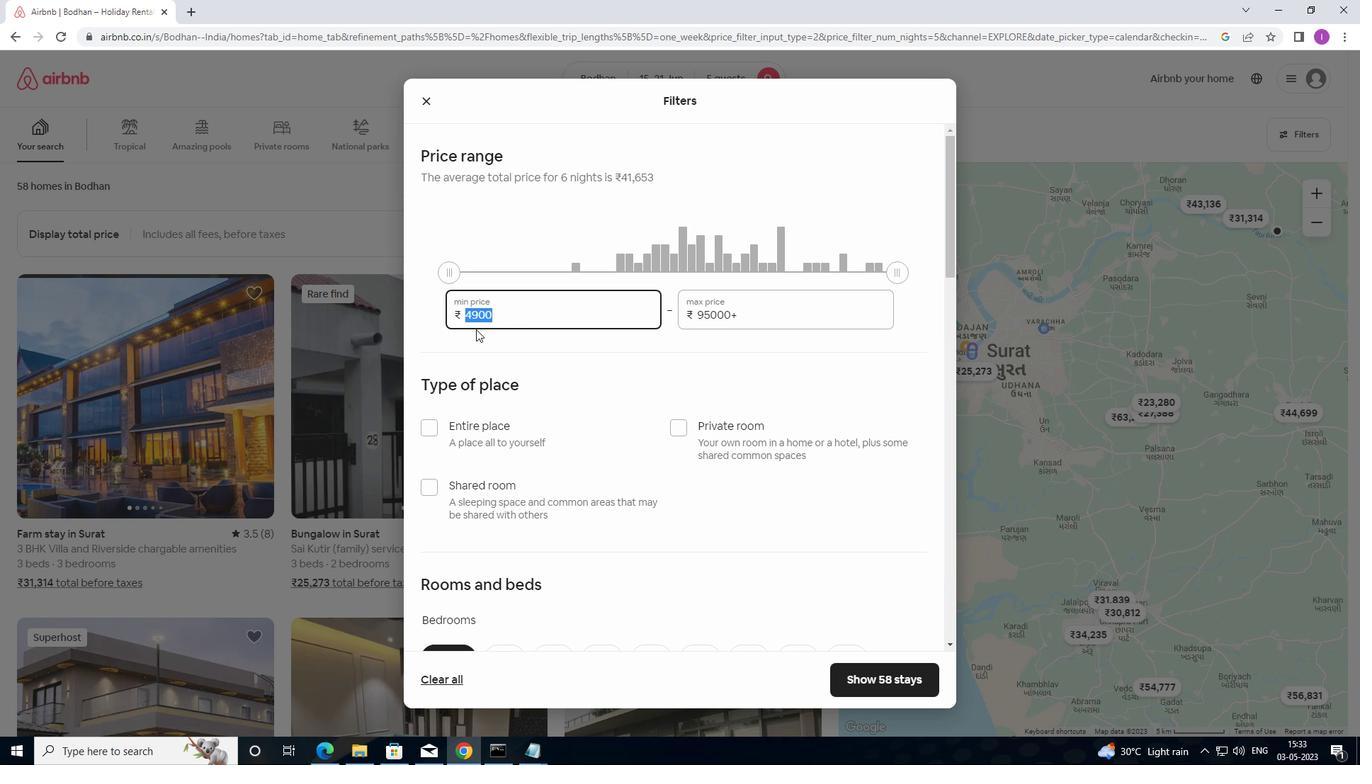 
Action: Mouse moved to (481, 328)
Screenshot: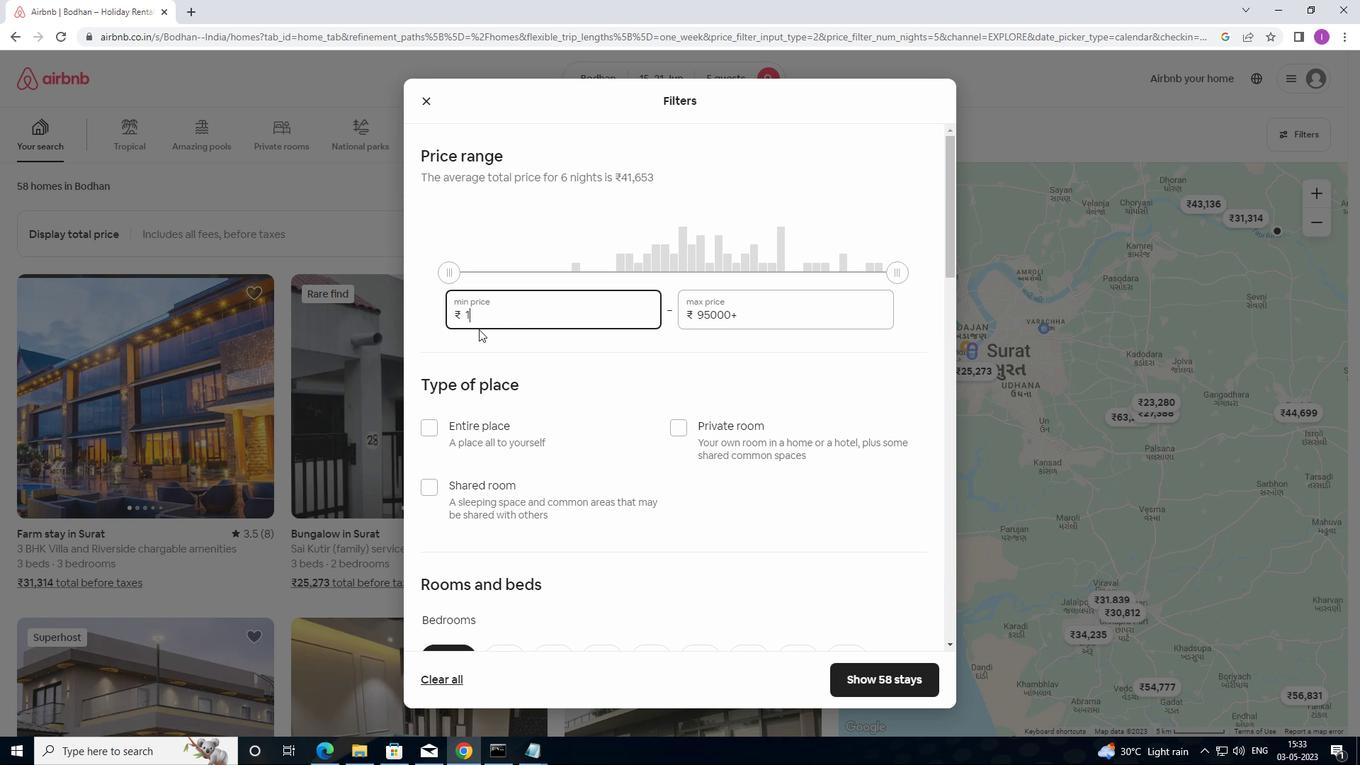
Action: Key pressed 4
Screenshot: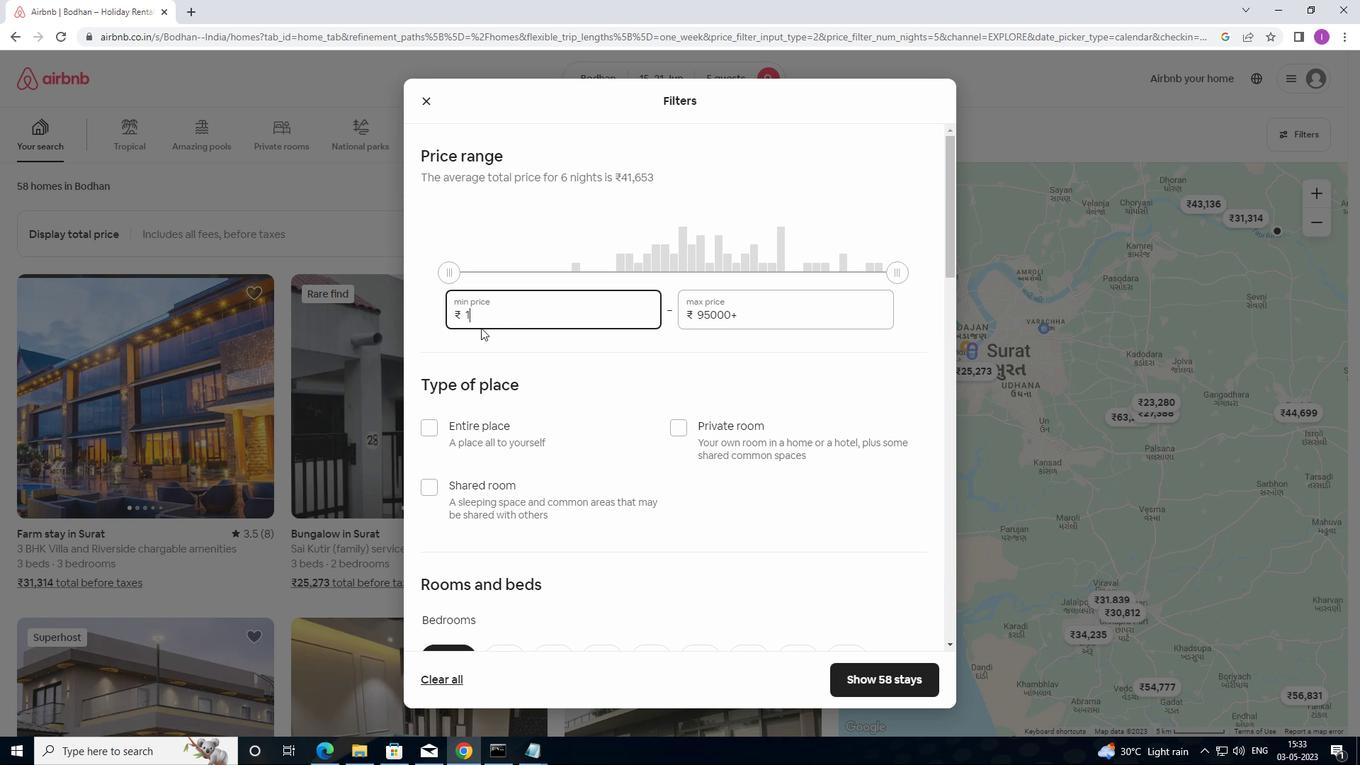 
Action: Mouse moved to (495, 326)
Screenshot: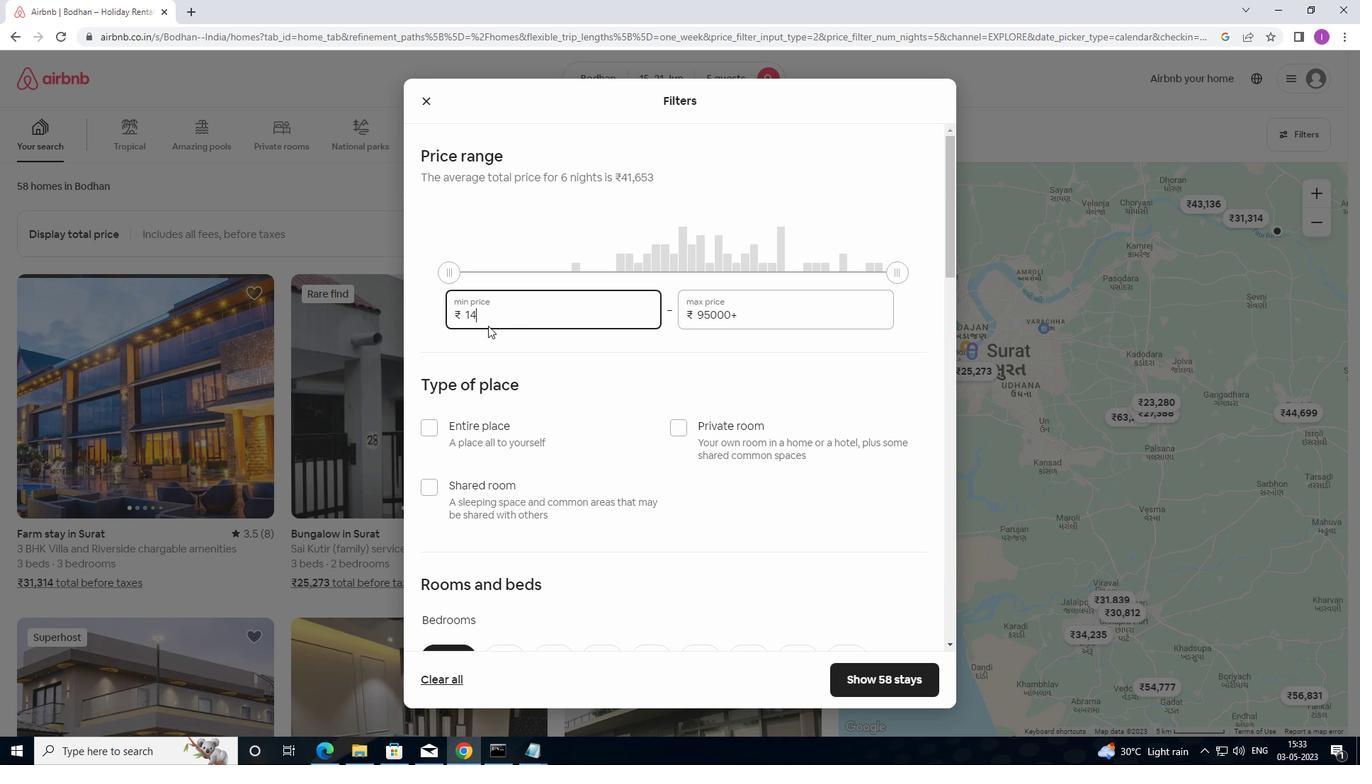 
Action: Key pressed 0
Screenshot: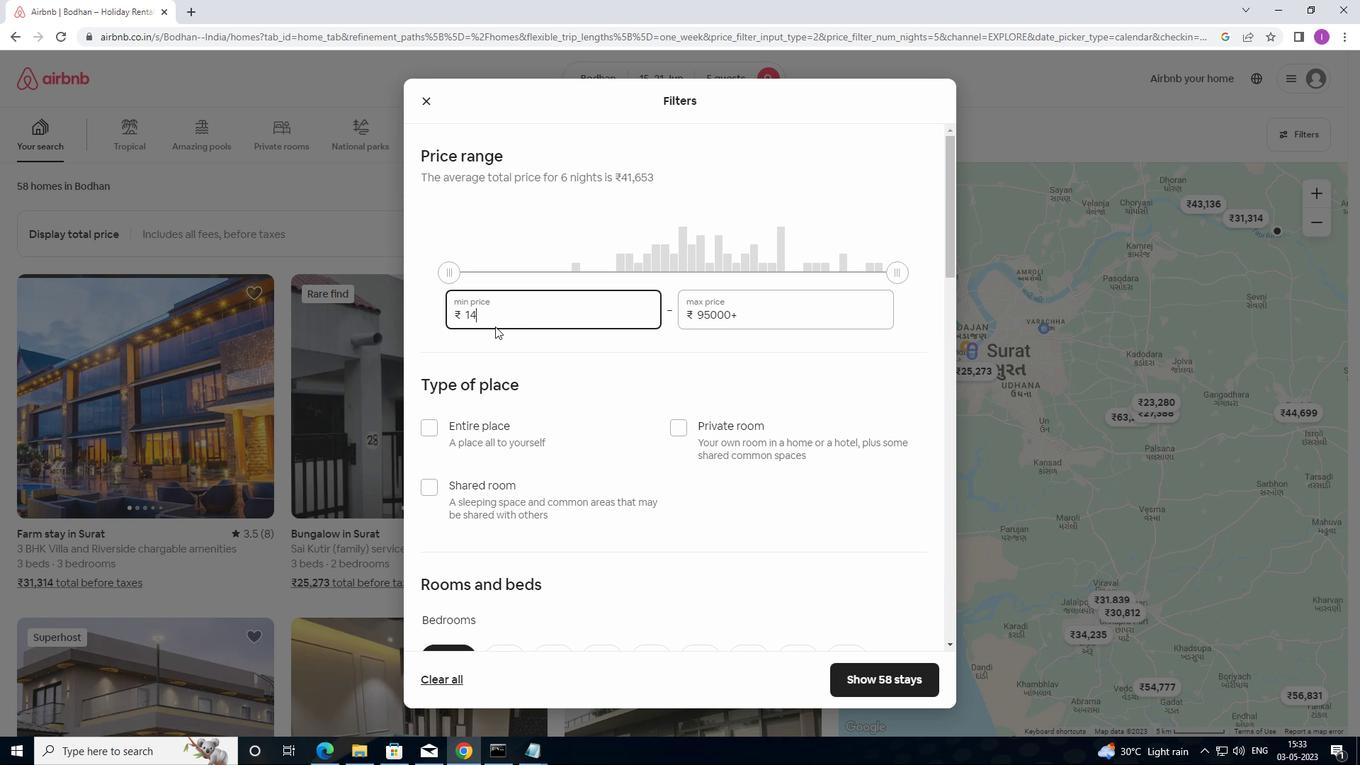 
Action: Mouse moved to (511, 325)
Screenshot: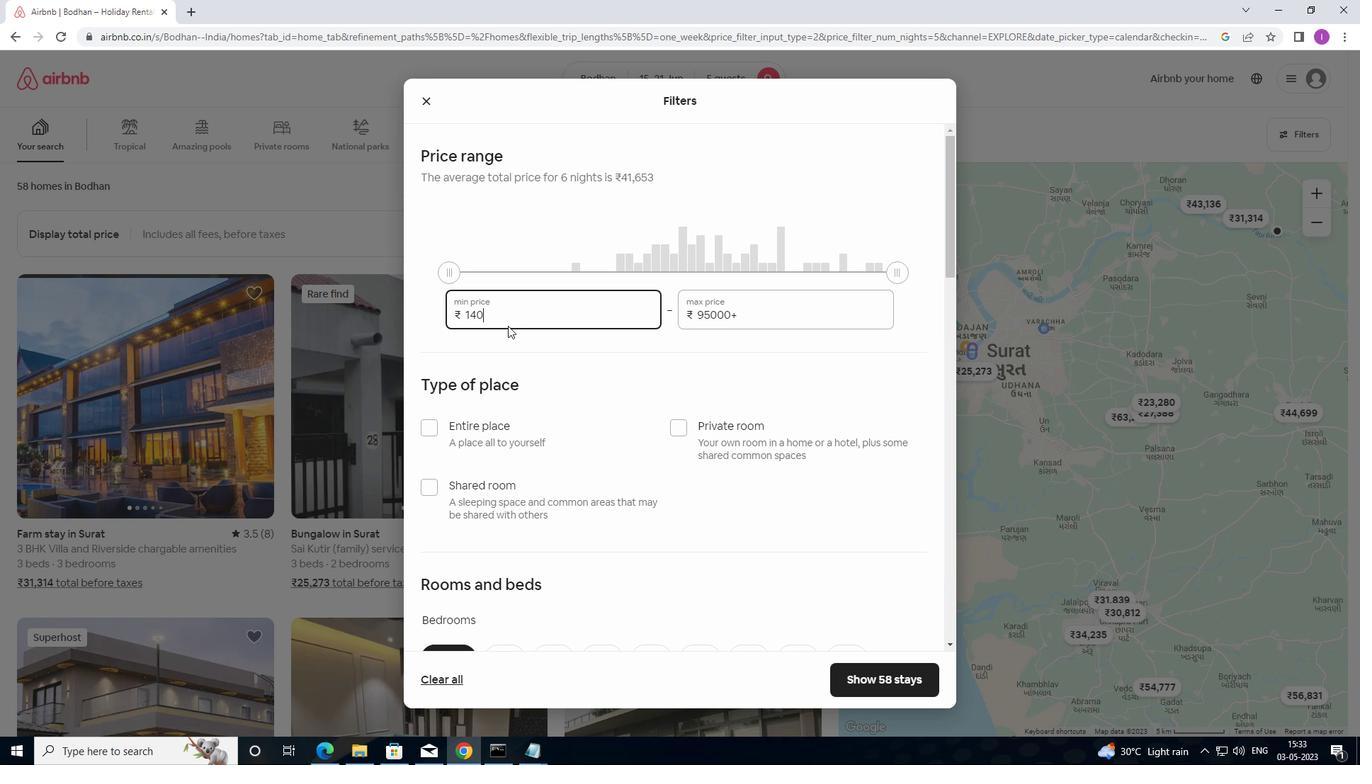 
Action: Key pressed 0
Screenshot: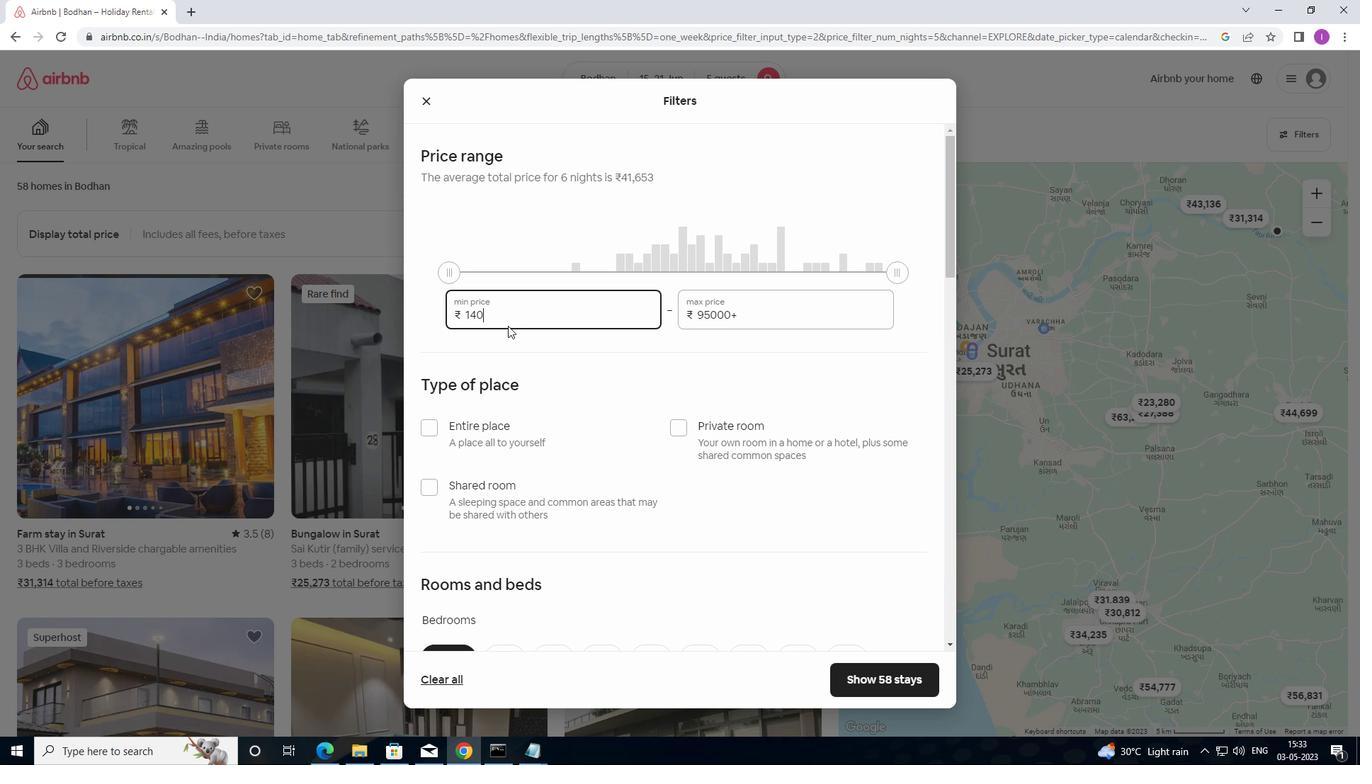 
Action: Mouse moved to (513, 323)
Screenshot: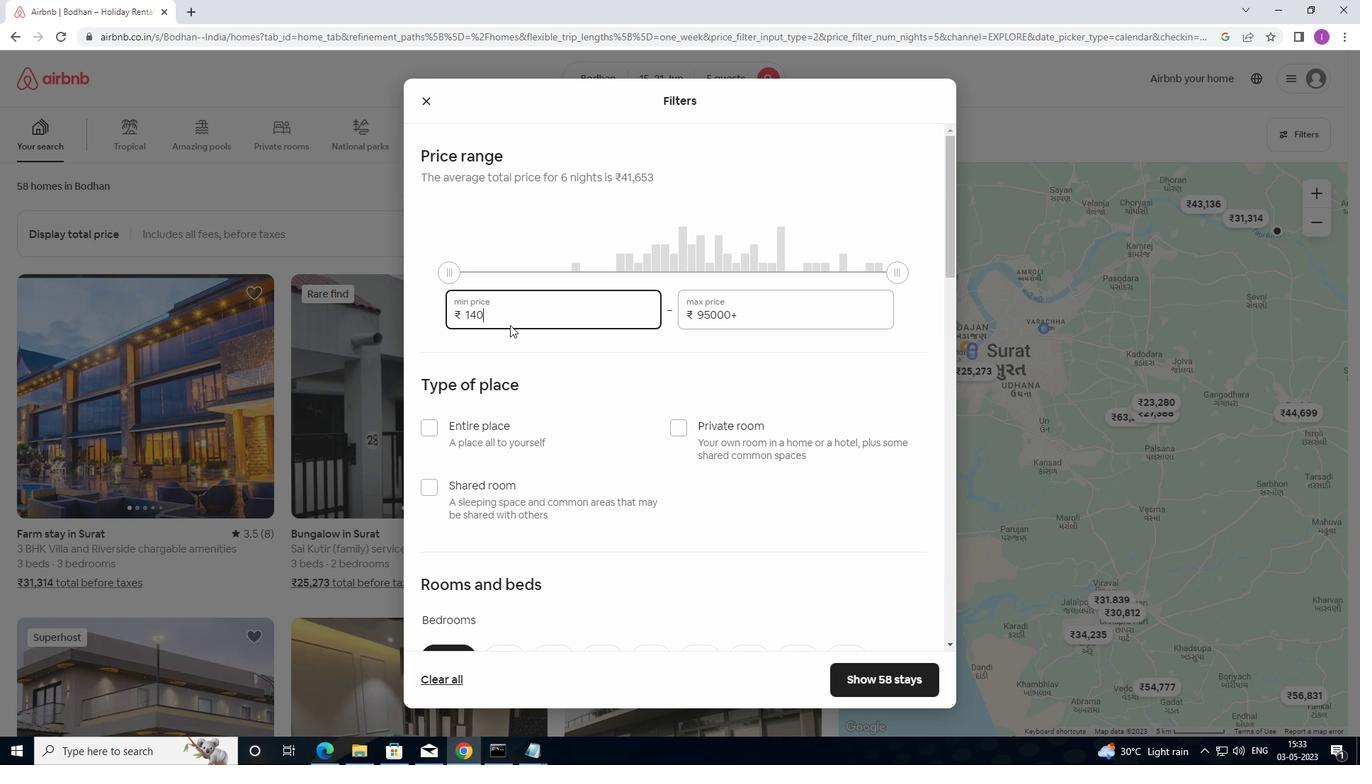 
Action: Key pressed 0
Screenshot: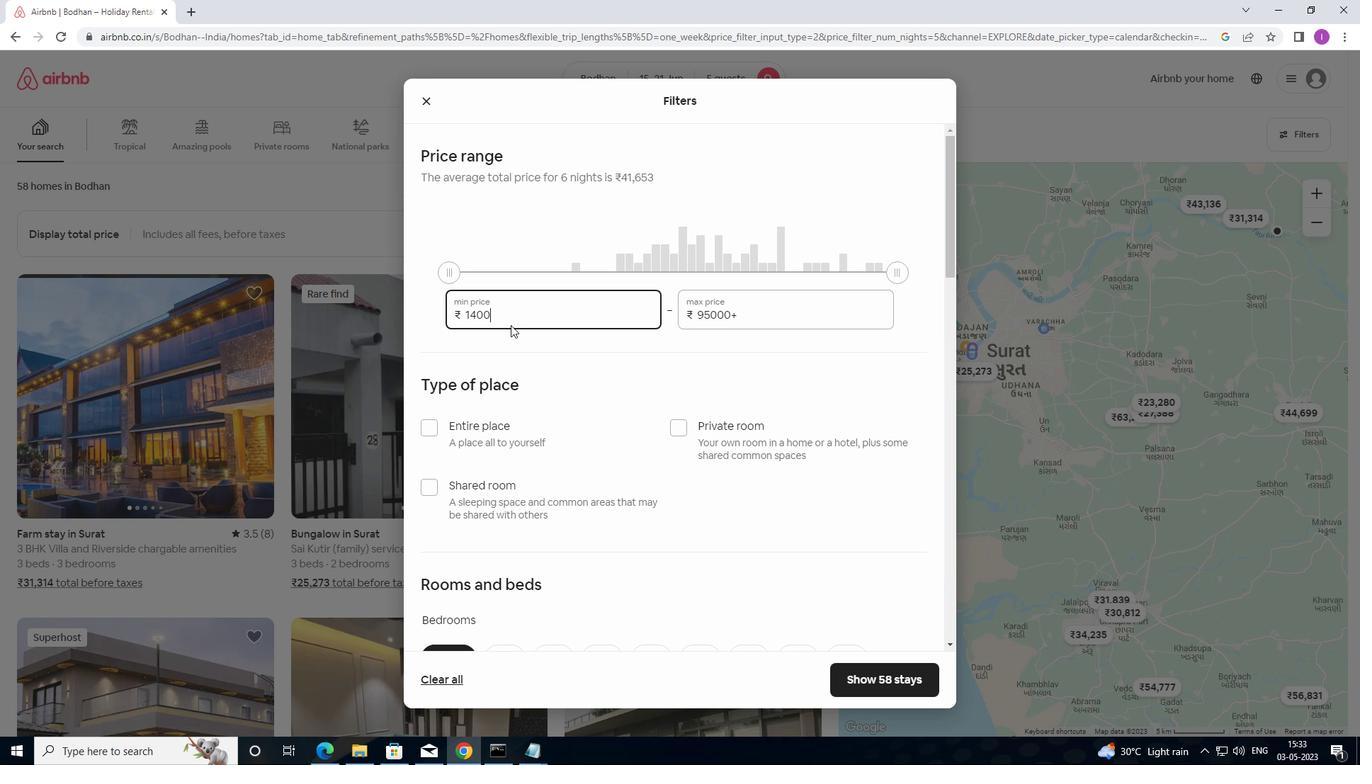 
Action: Mouse moved to (729, 310)
Screenshot: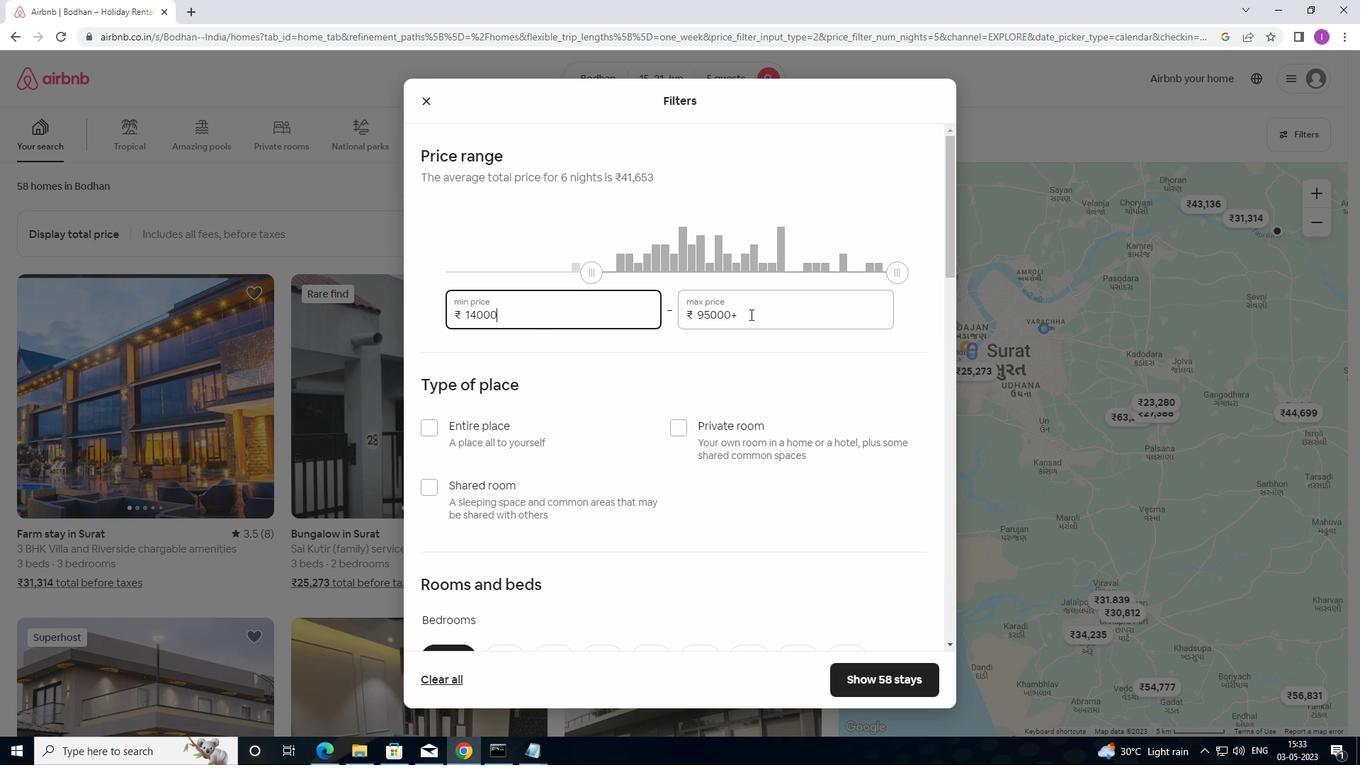 
Action: Mouse pressed left at (729, 310)
Screenshot: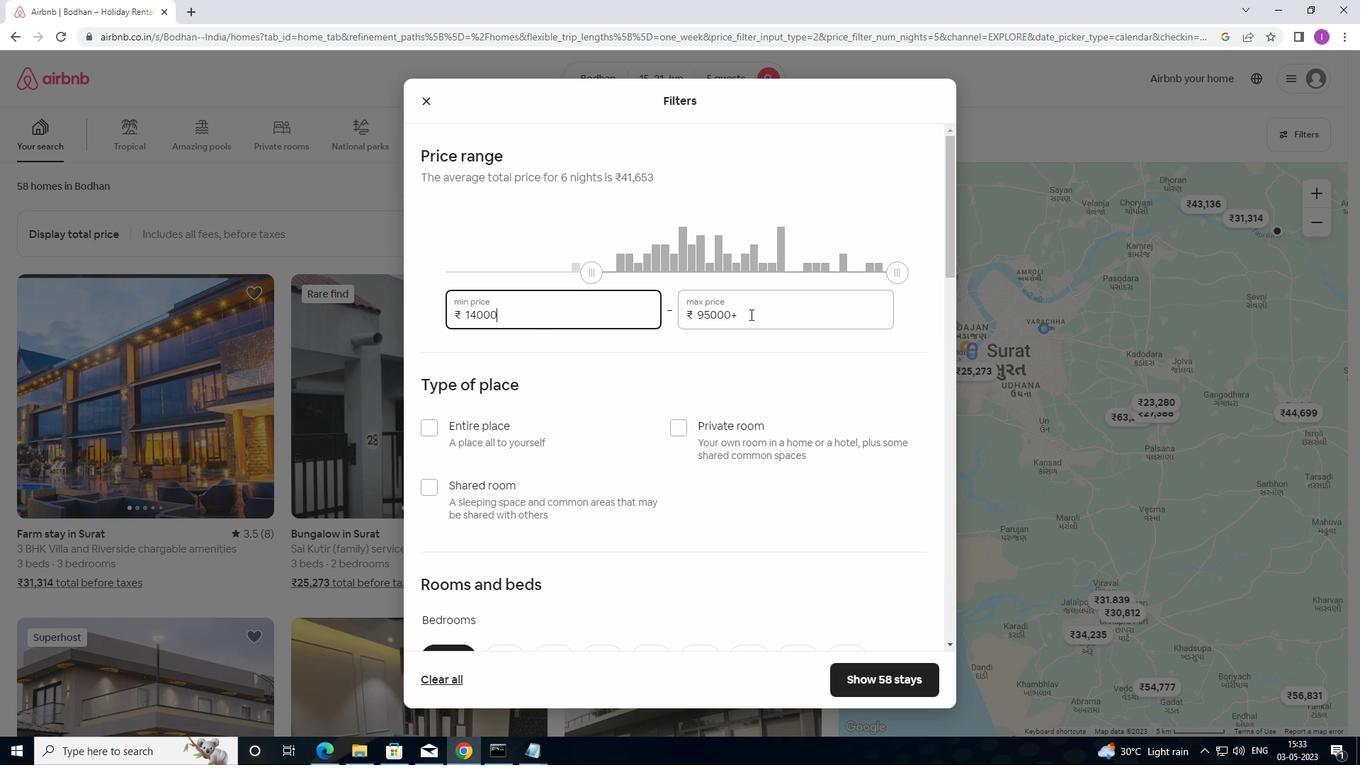 
Action: Mouse moved to (705, 311)
Screenshot: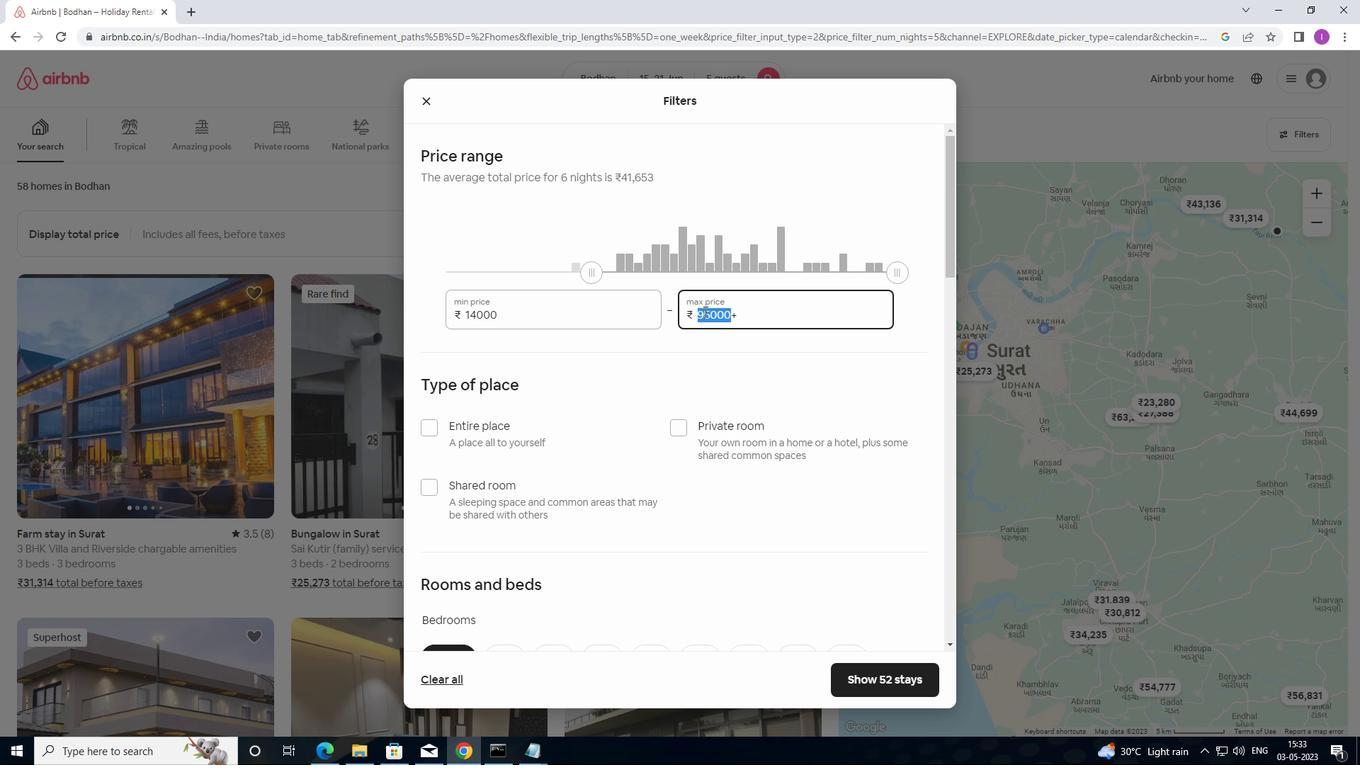 
Action: Key pressed 25
Screenshot: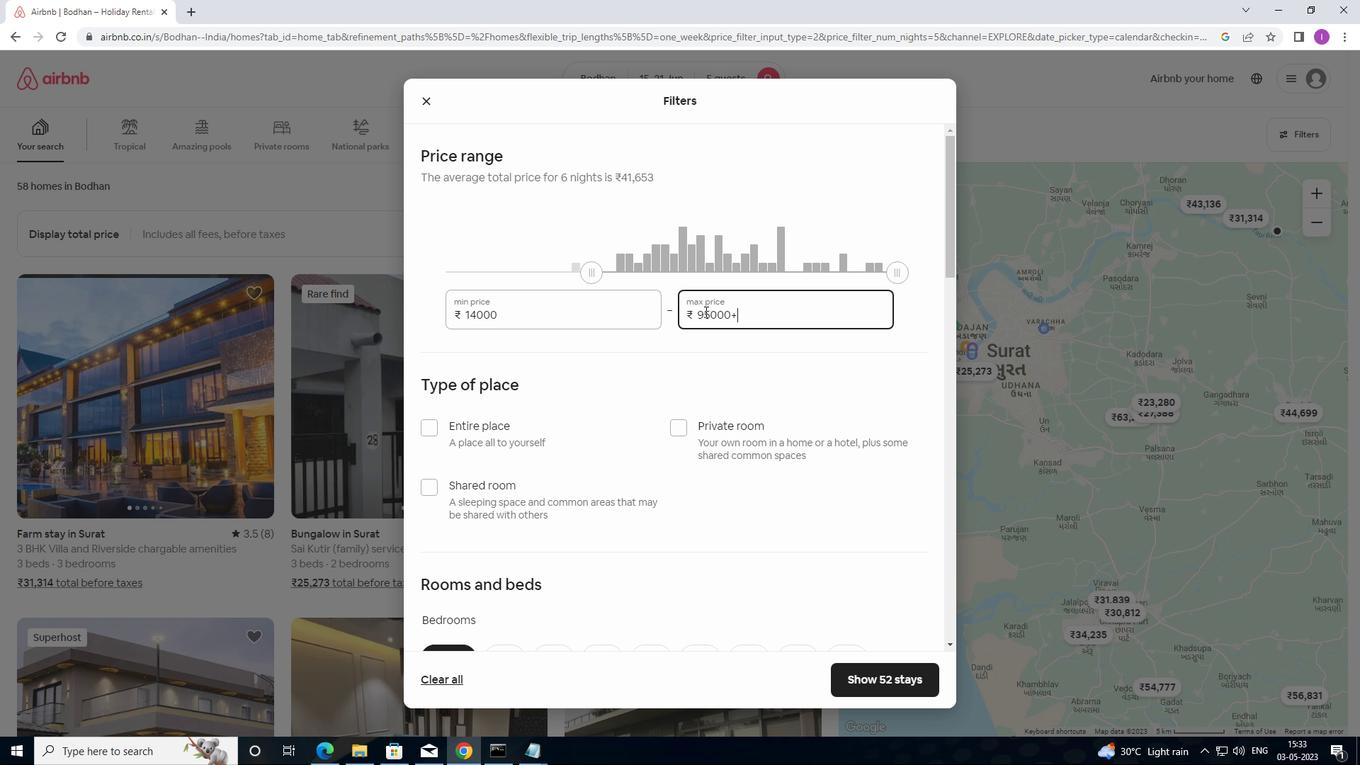 
Action: Mouse moved to (785, 318)
Screenshot: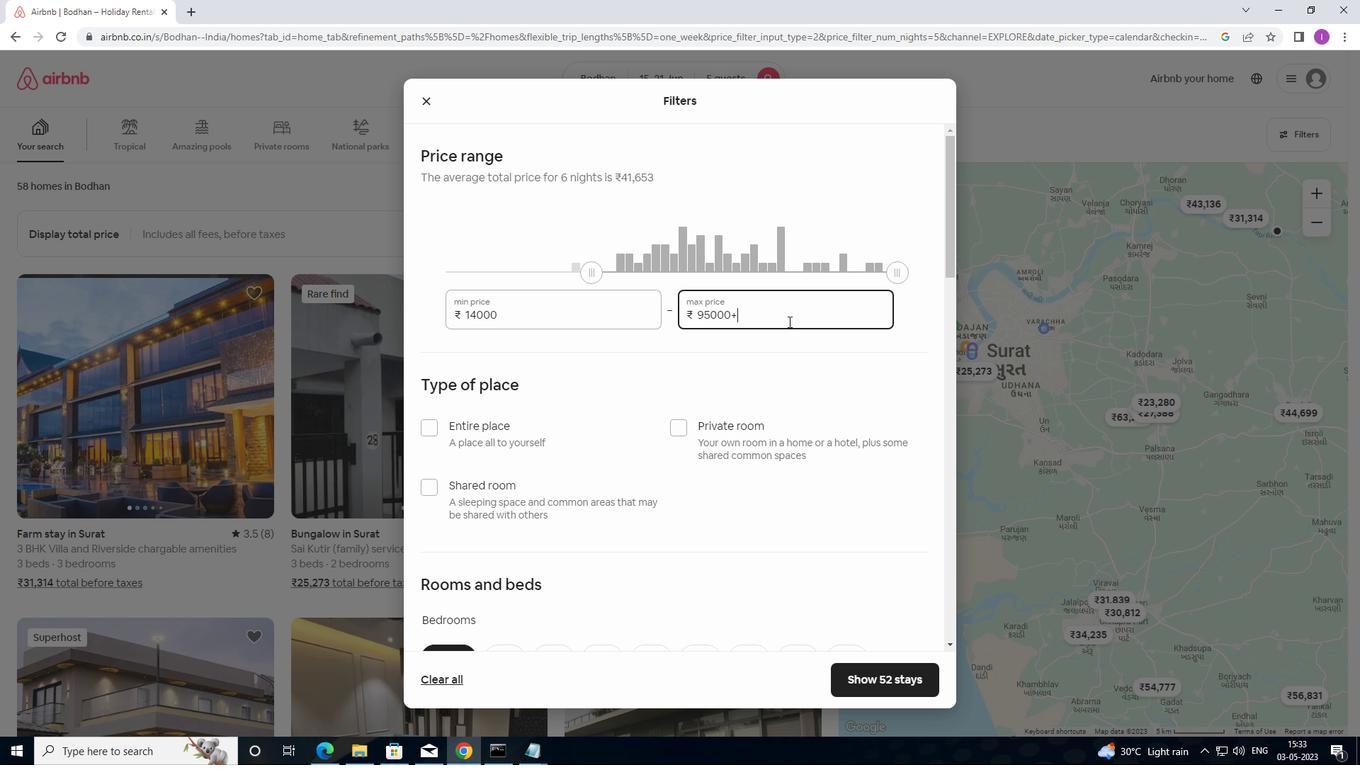 
Action: Mouse pressed left at (785, 318)
Screenshot: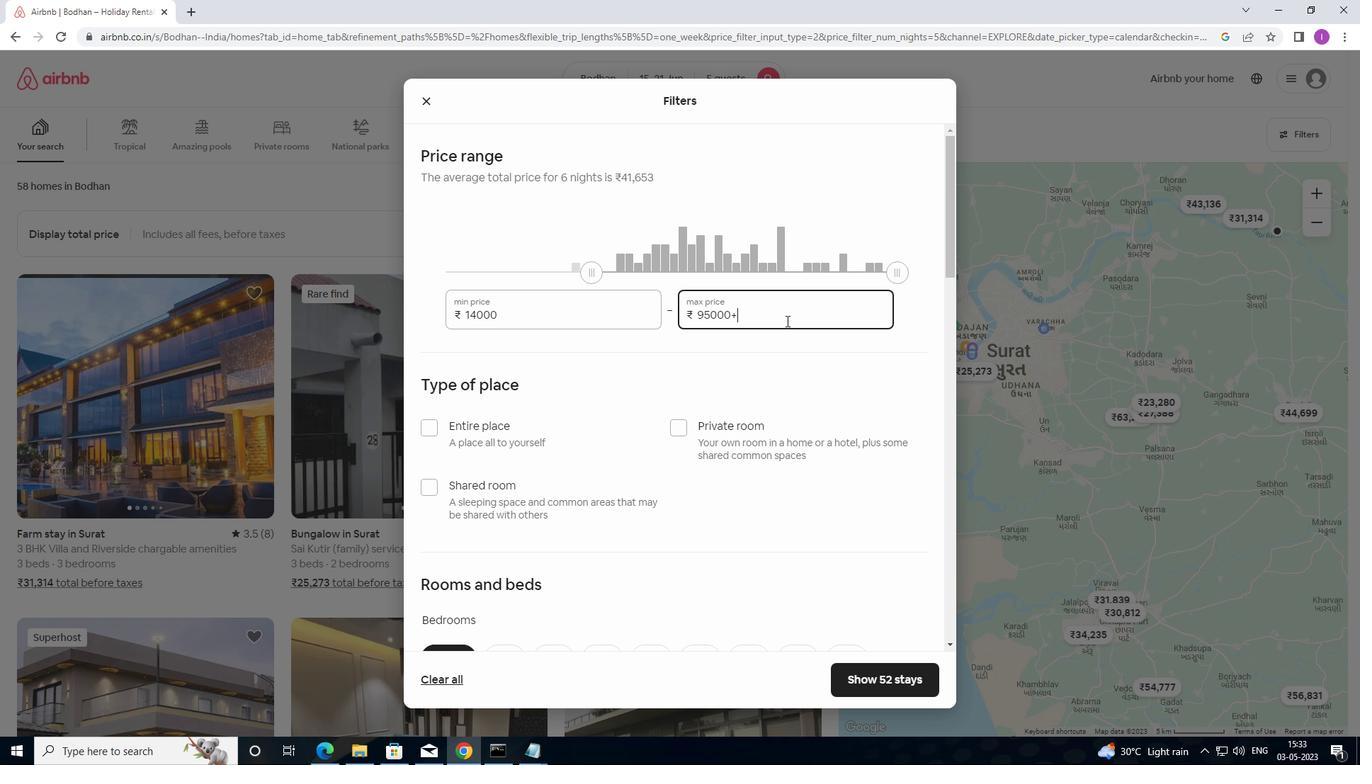 
Action: Mouse moved to (693, 325)
Screenshot: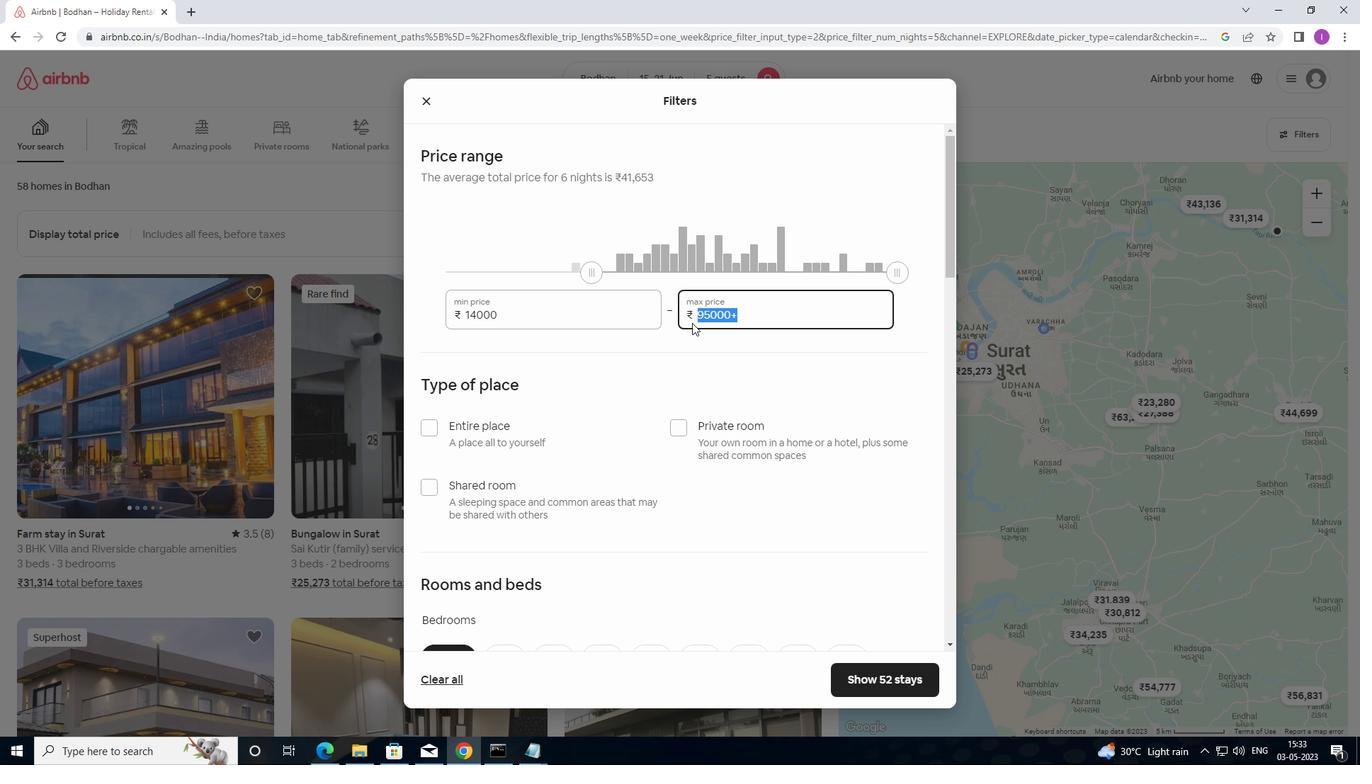 
Action: Key pressed 250
Screenshot: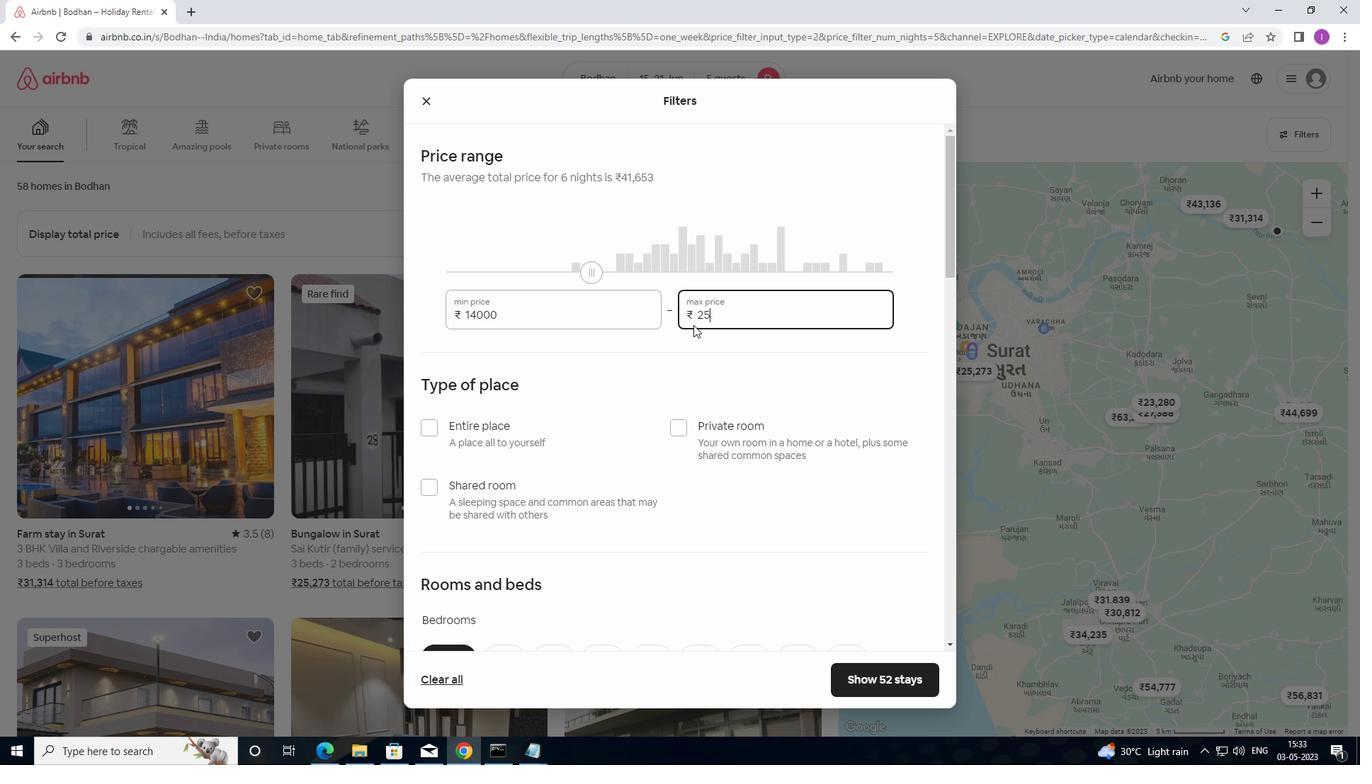 
Action: Mouse moved to (695, 325)
Screenshot: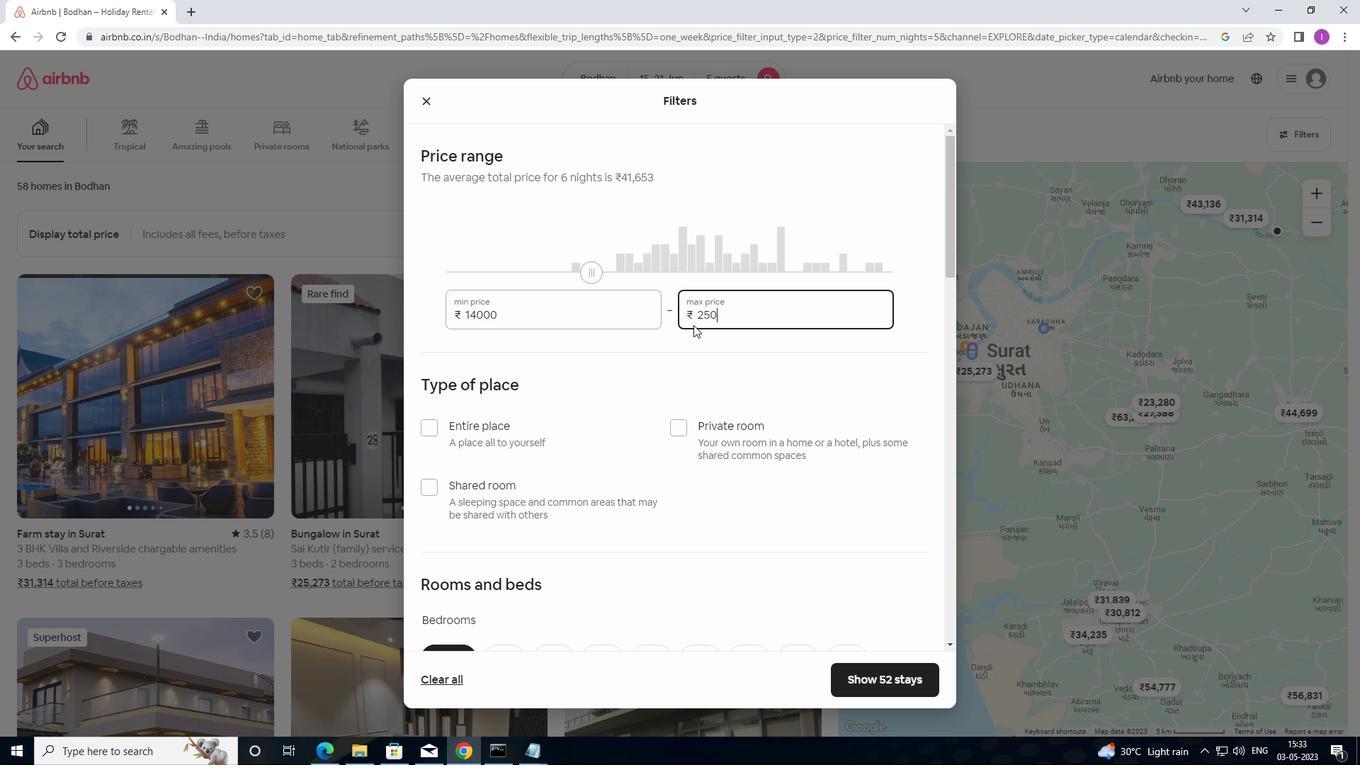 
Action: Key pressed 0
Screenshot: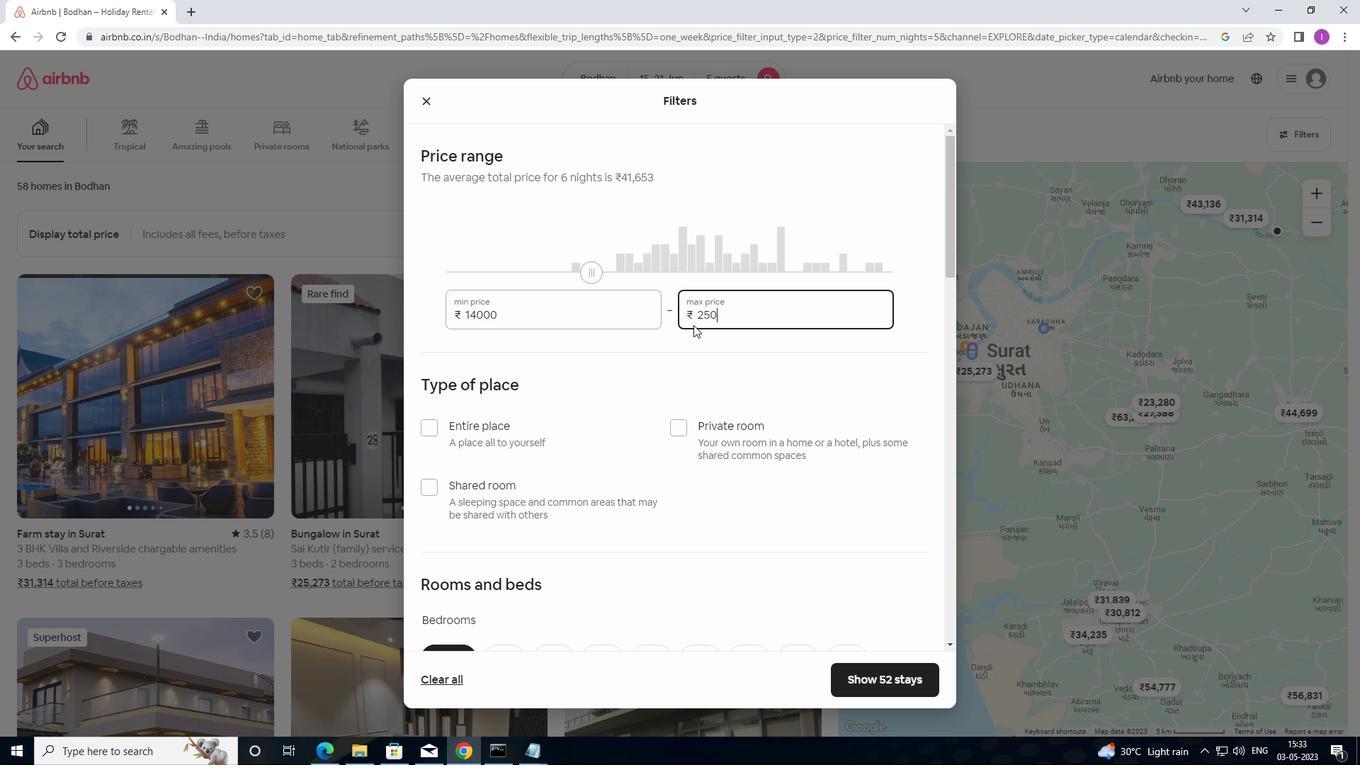
Action: Mouse moved to (695, 325)
Screenshot: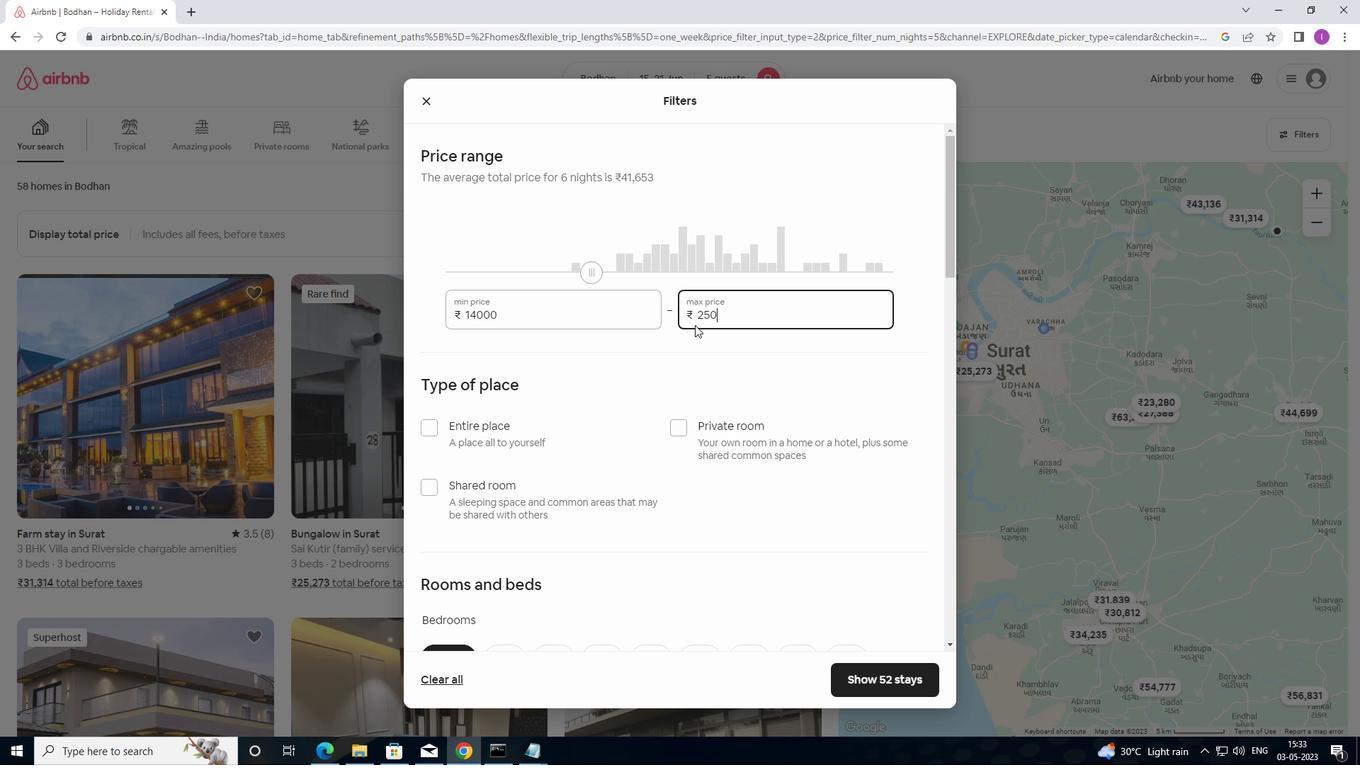 
Action: Key pressed 0
Screenshot: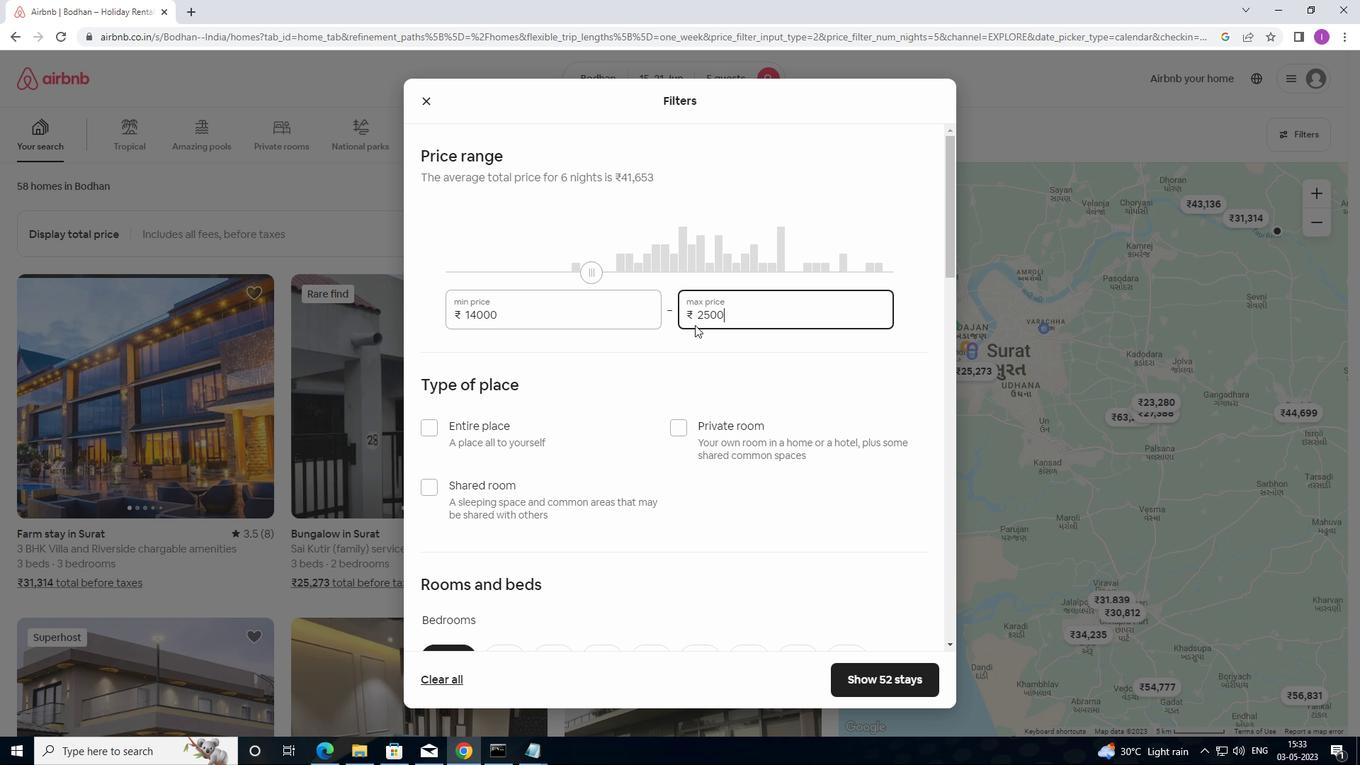 
Action: Mouse moved to (783, 333)
Screenshot: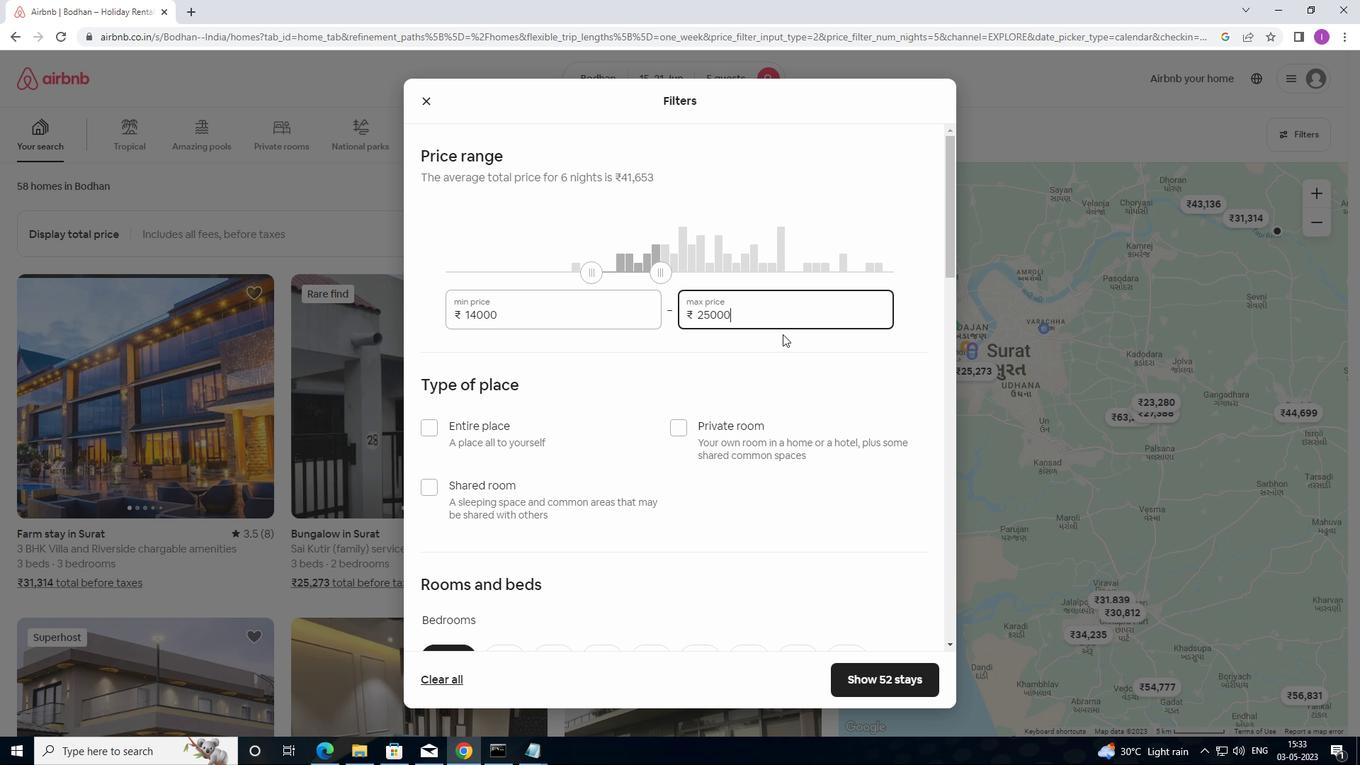 
Action: Mouse scrolled (783, 333) with delta (0, 0)
Screenshot: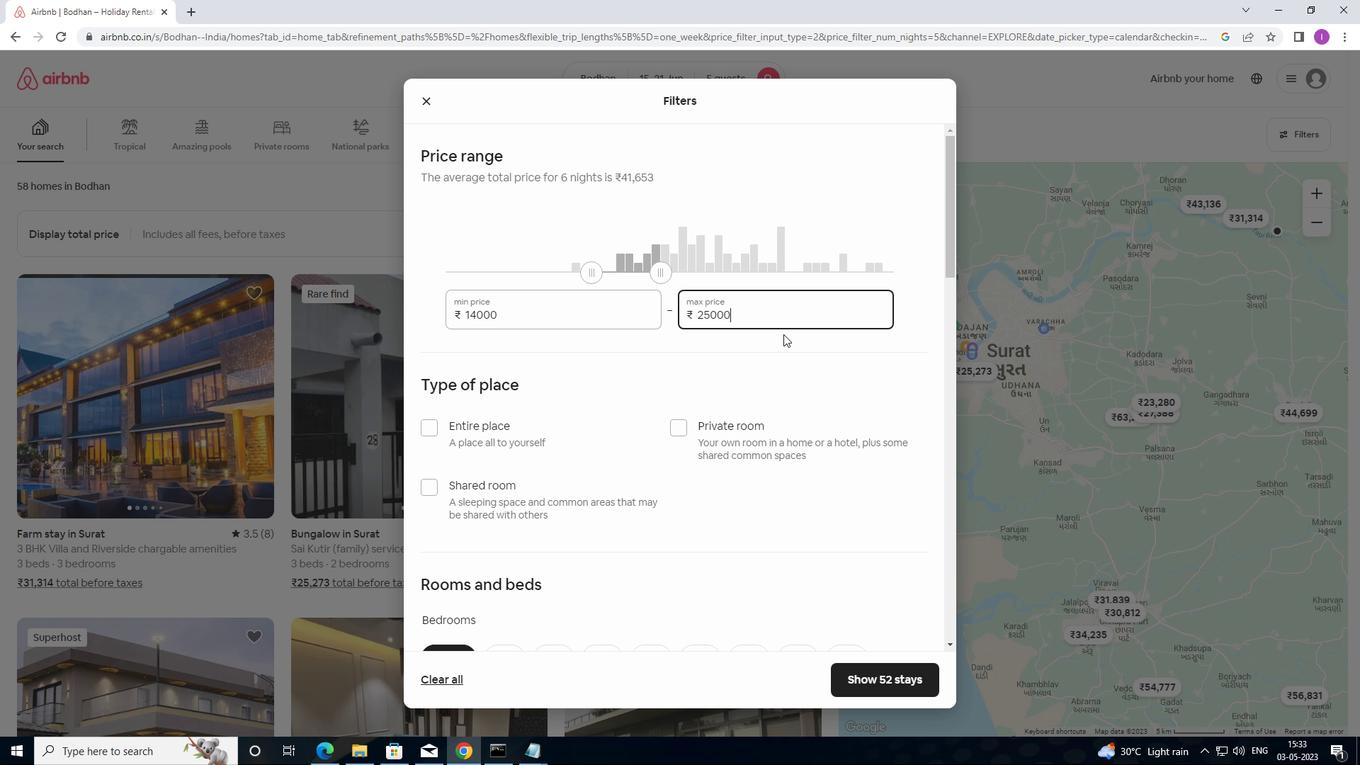 
Action: Mouse scrolled (783, 333) with delta (0, 0)
Screenshot: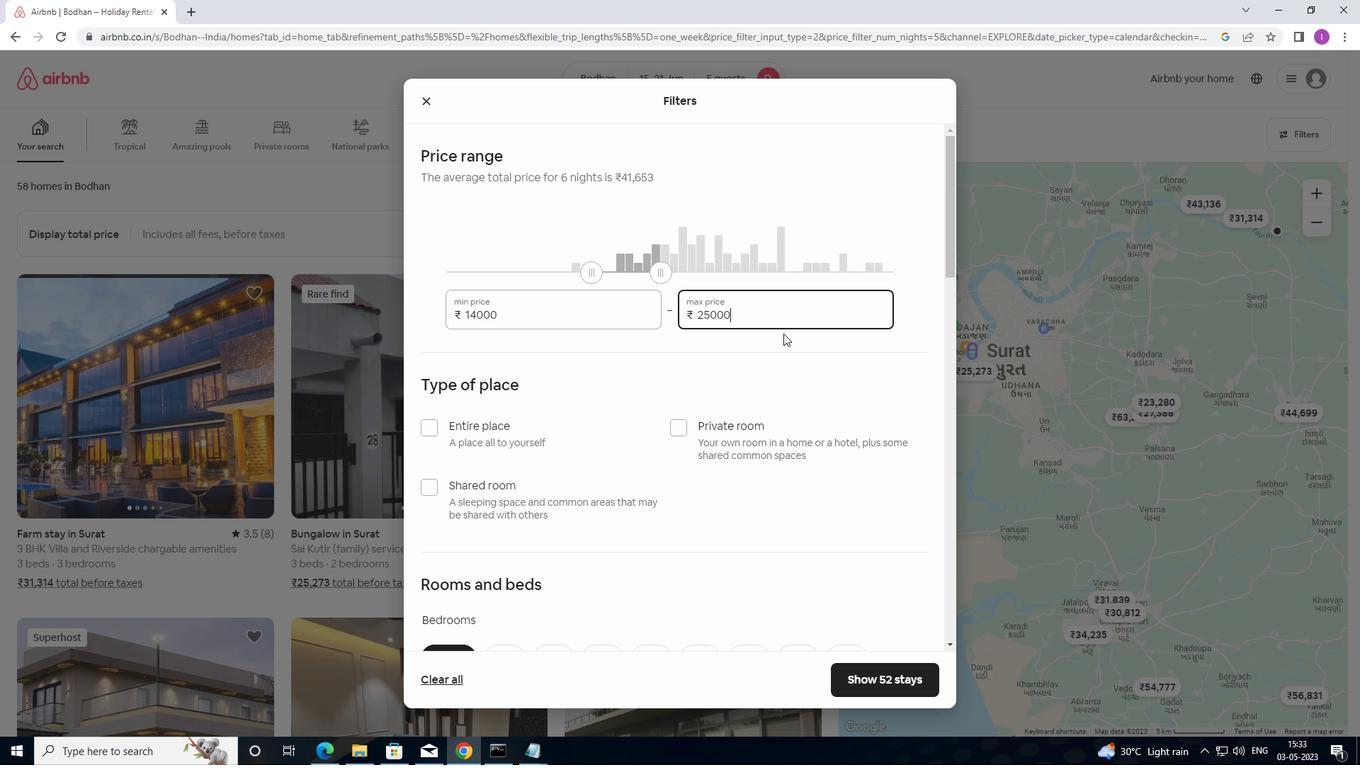 
Action: Mouse moved to (501, 348)
Screenshot: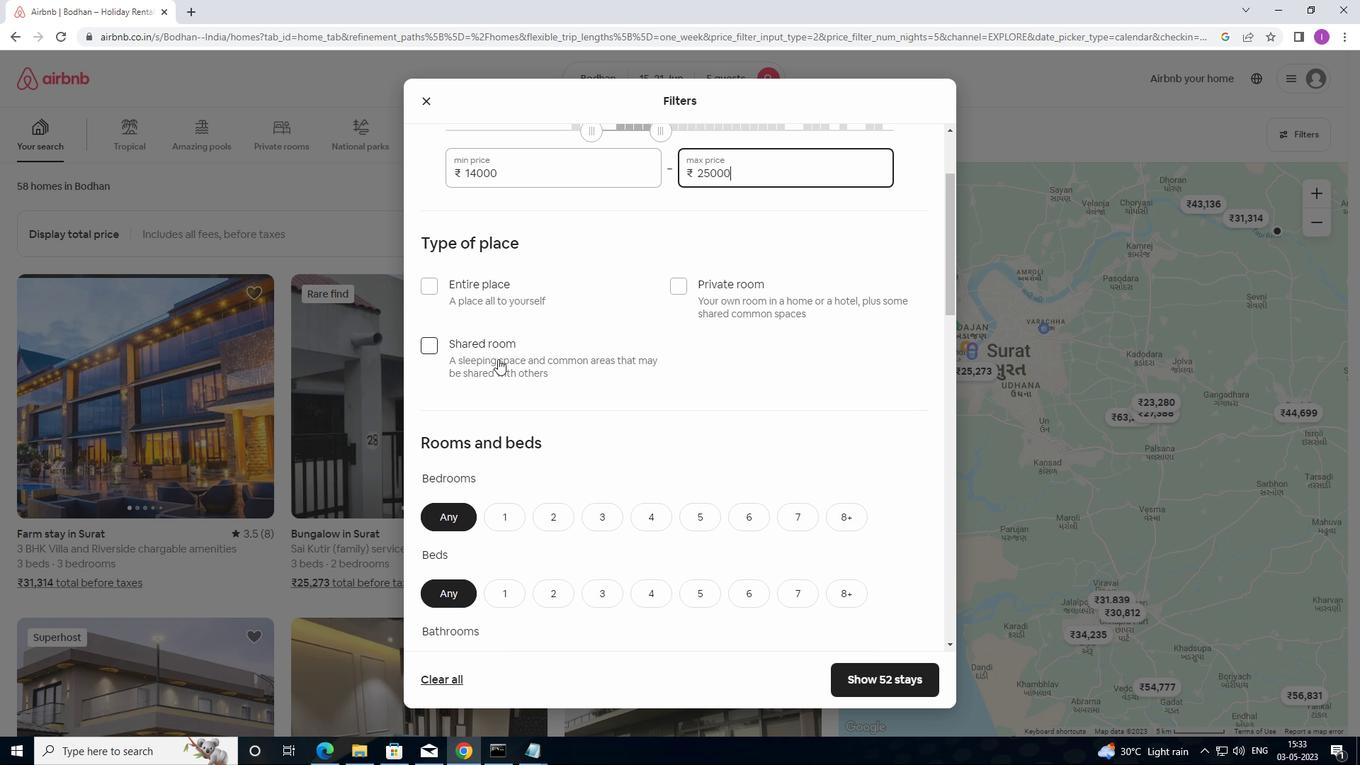 
Action: Mouse scrolled (501, 347) with delta (0, 0)
Screenshot: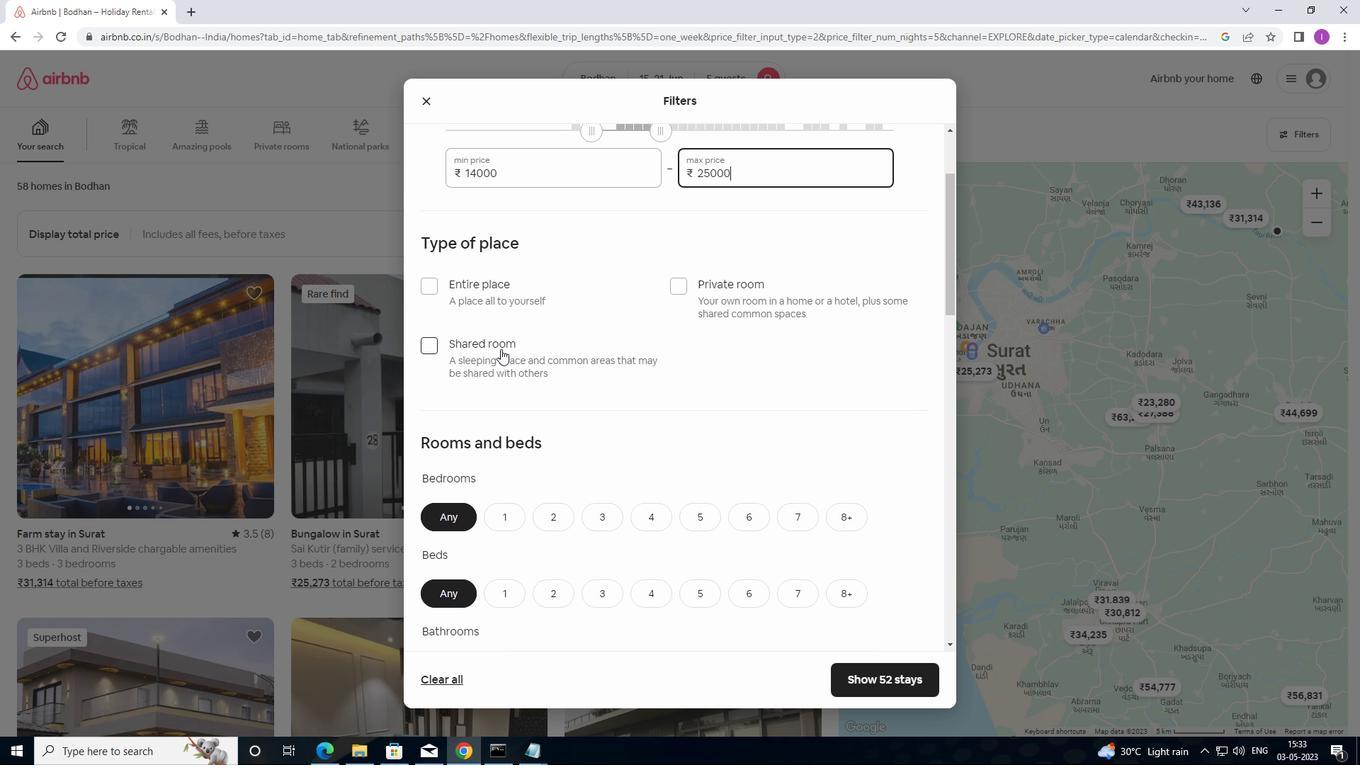 
Action: Mouse moved to (430, 209)
Screenshot: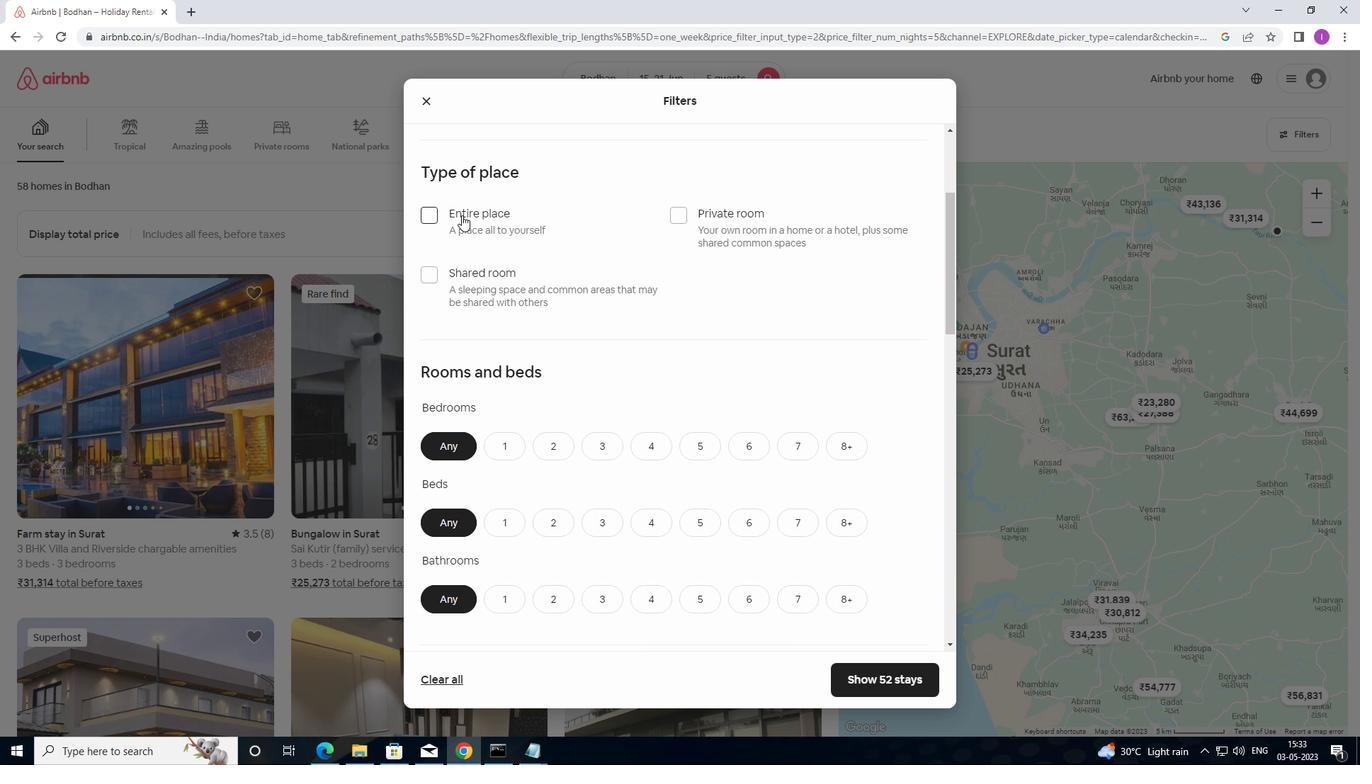 
Action: Mouse pressed left at (430, 209)
Screenshot: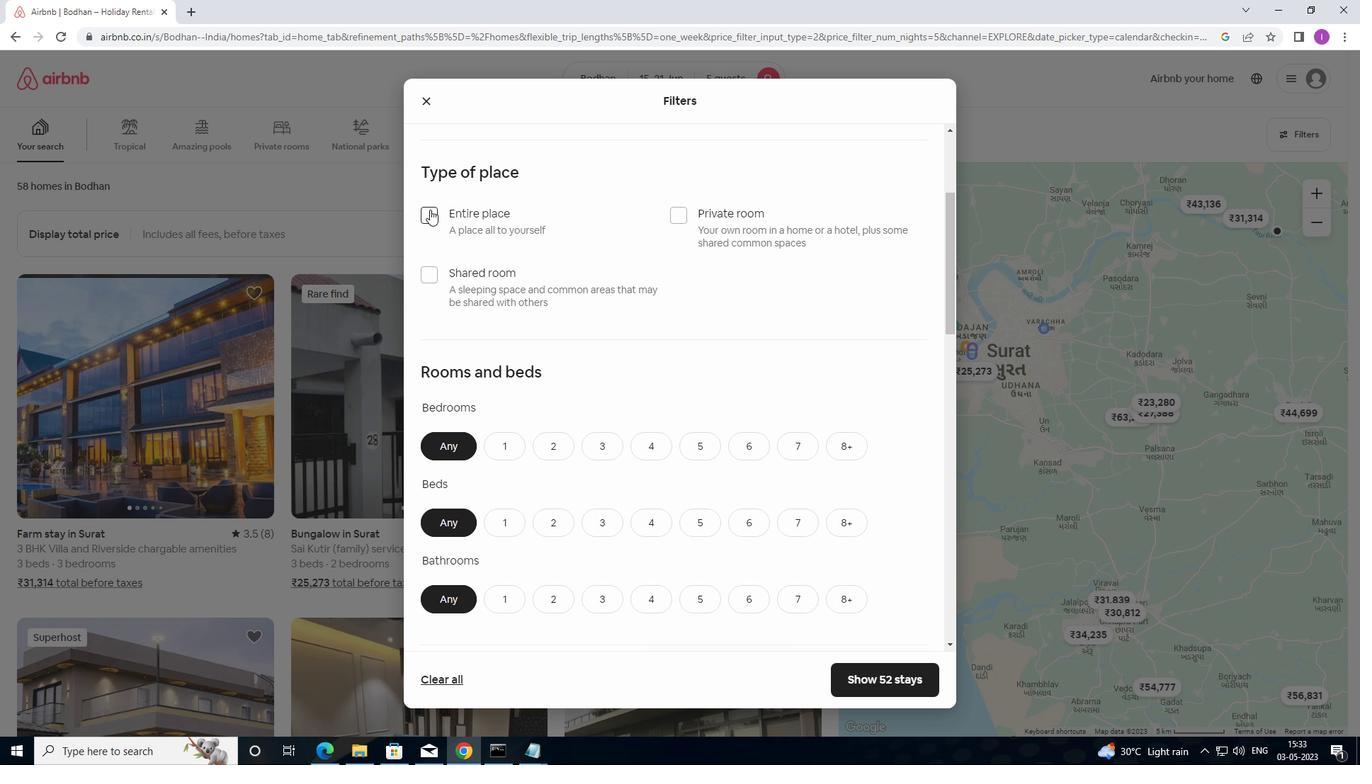 
Action: Mouse moved to (605, 318)
Screenshot: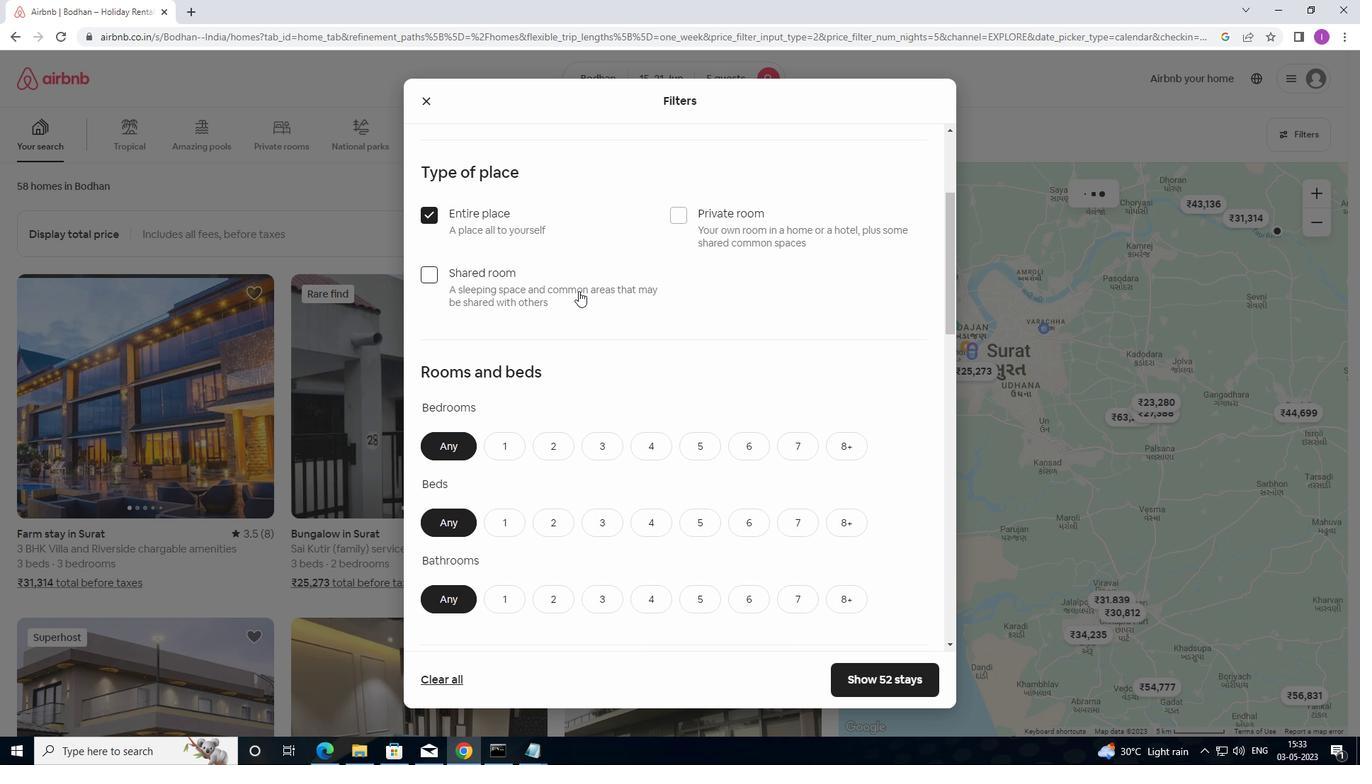
Action: Mouse scrolled (605, 317) with delta (0, 0)
Screenshot: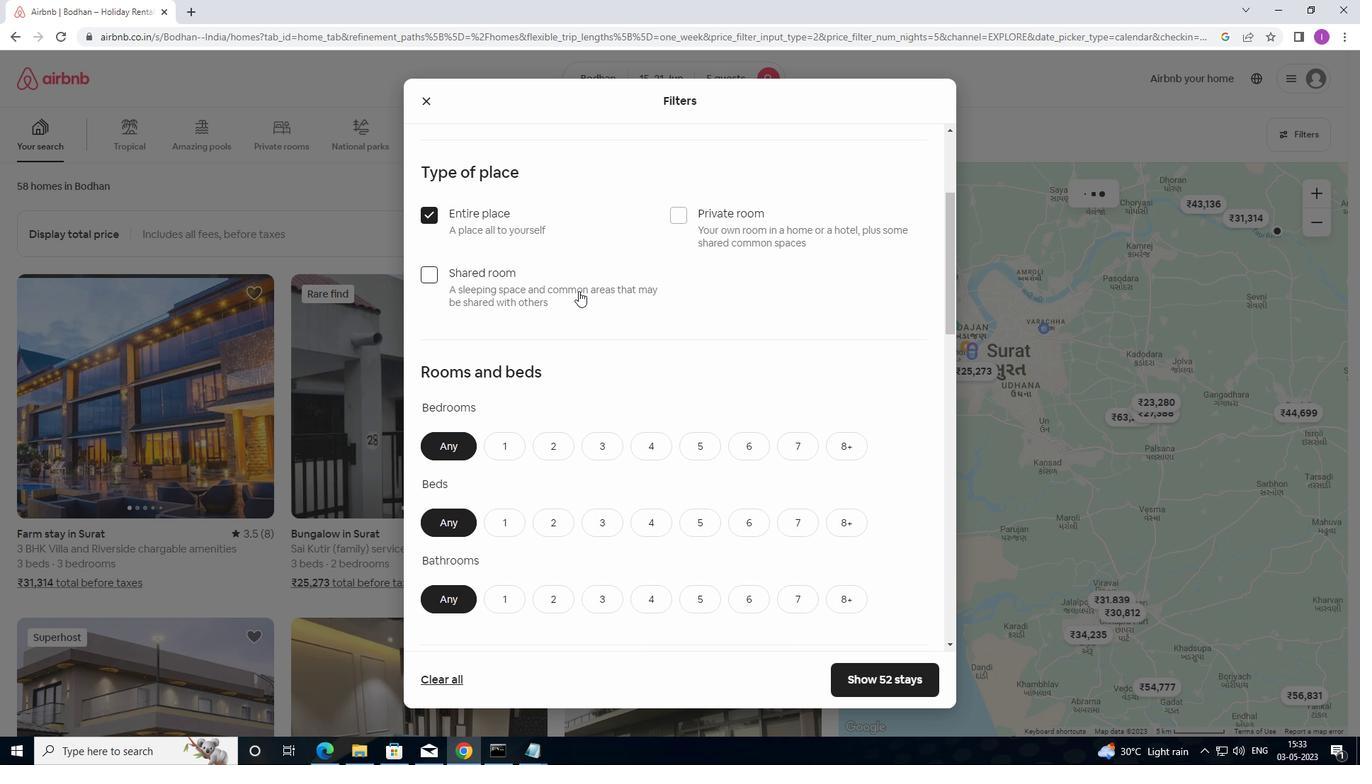 
Action: Mouse moved to (608, 329)
Screenshot: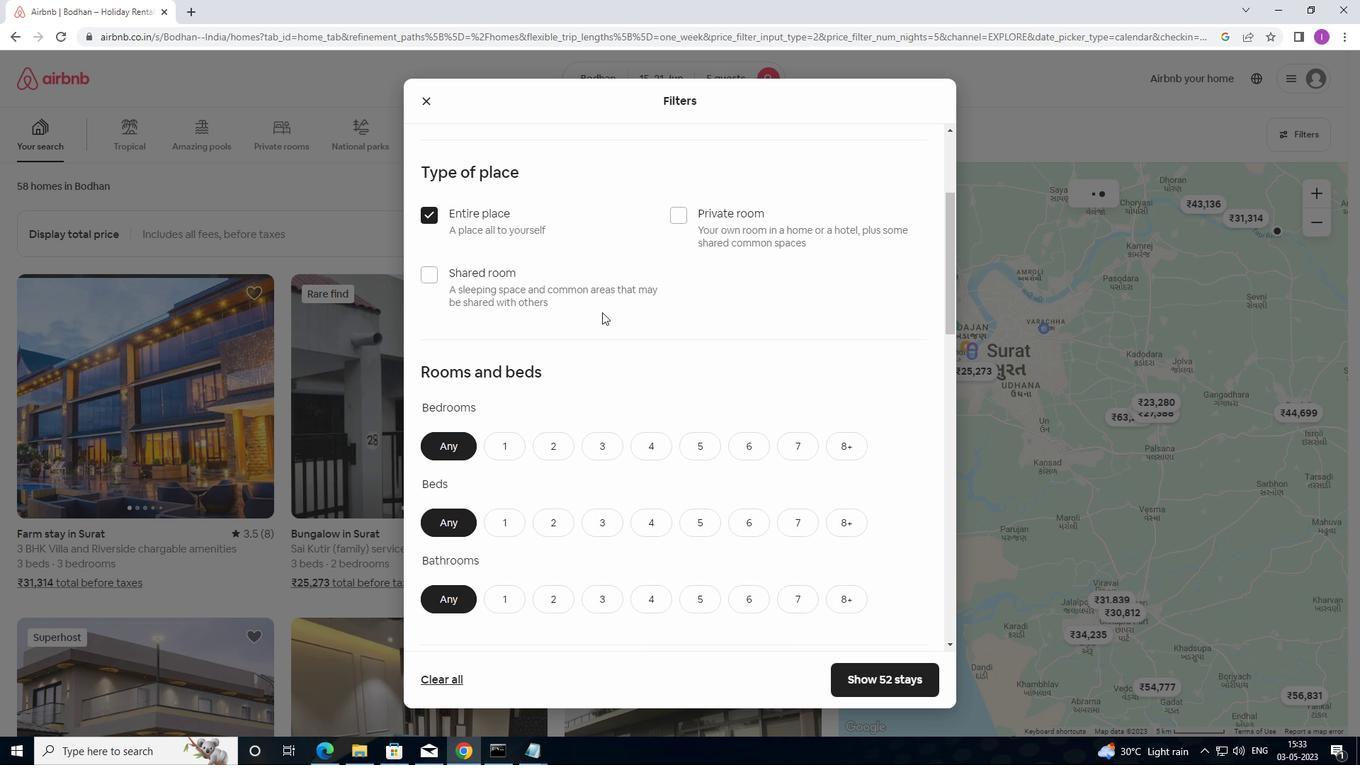 
Action: Mouse scrolled (608, 328) with delta (0, 0)
Screenshot: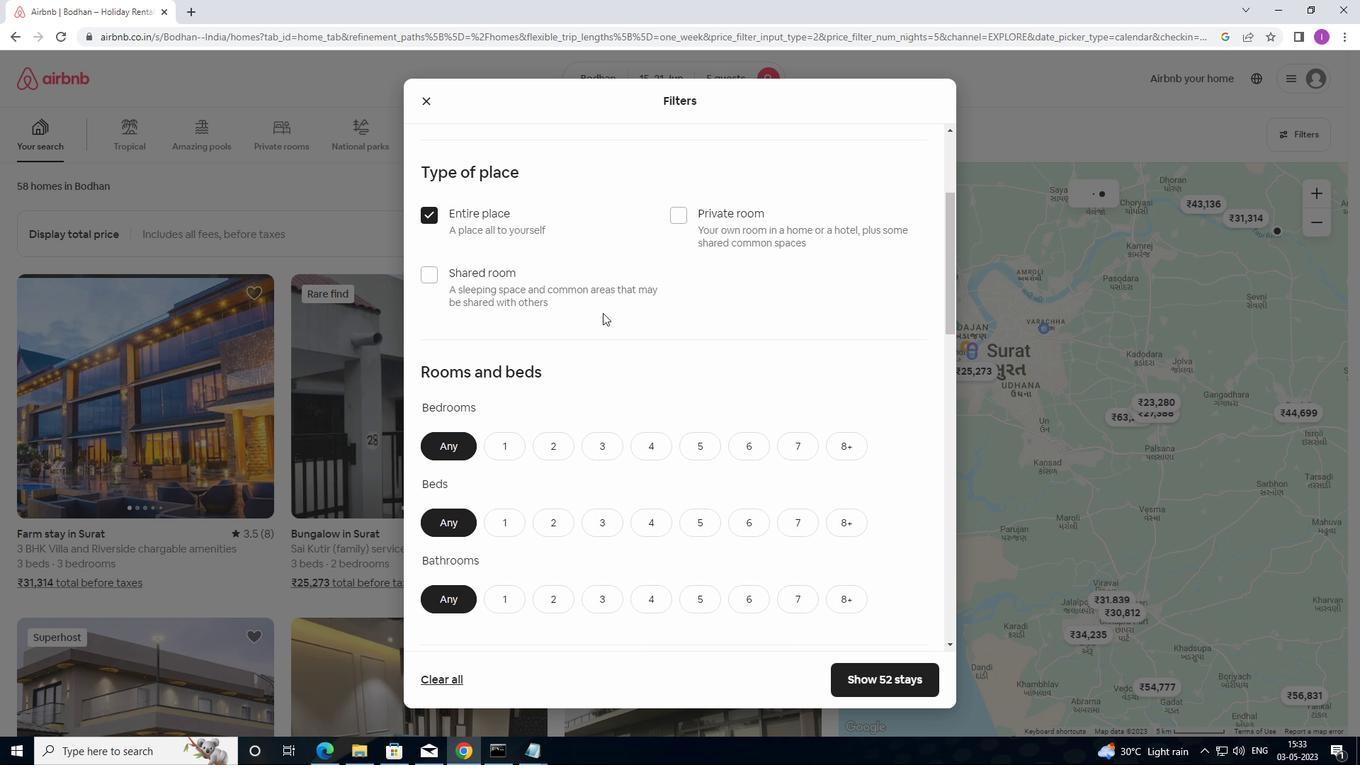 
Action: Mouse moved to (608, 331)
Screenshot: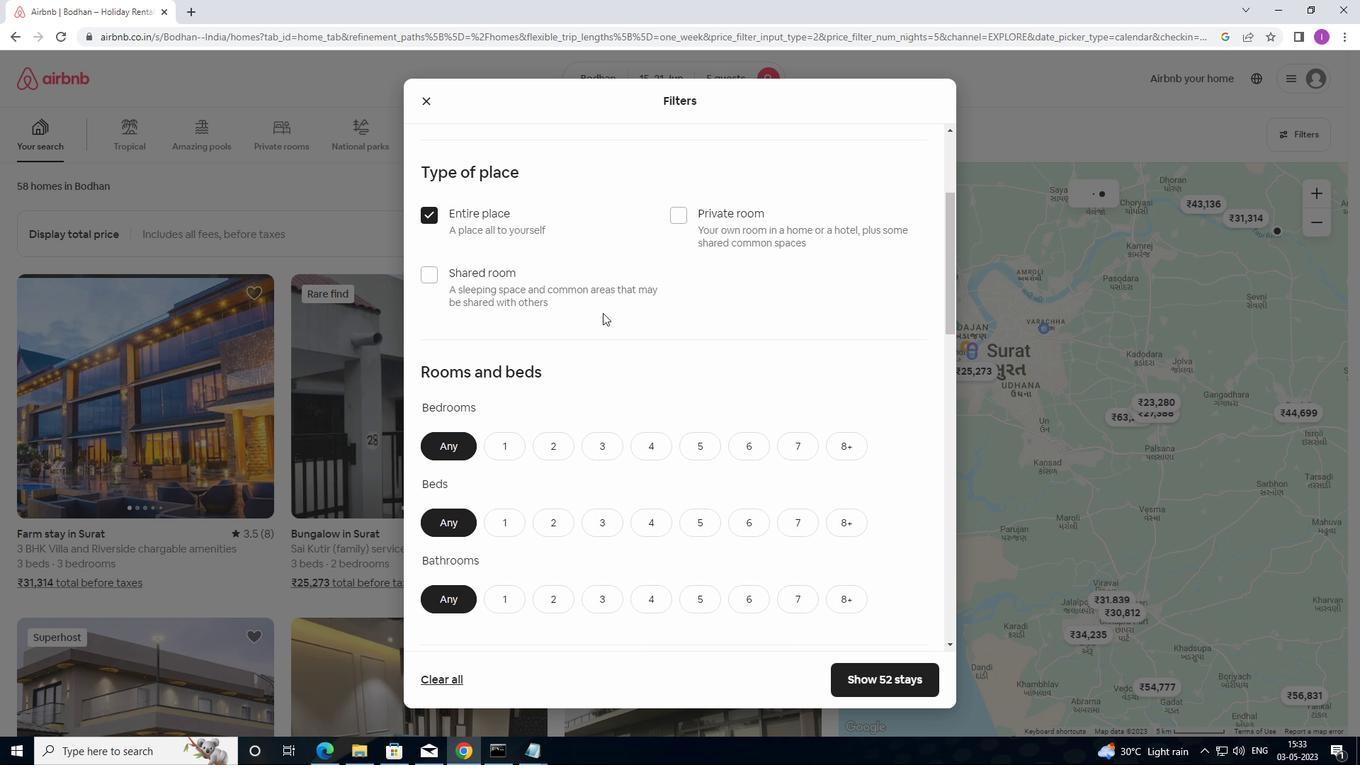 
Action: Mouse scrolled (608, 330) with delta (0, 0)
Screenshot: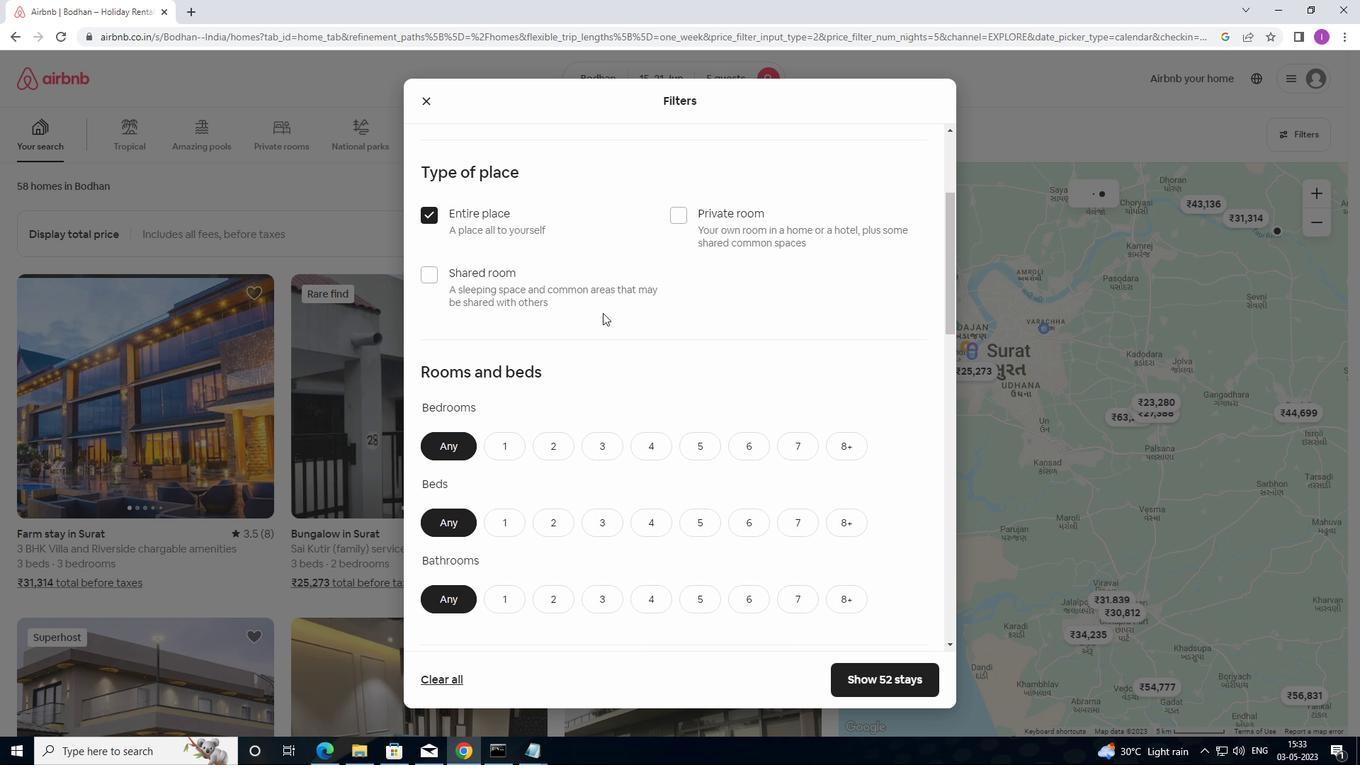 
Action: Mouse moved to (610, 328)
Screenshot: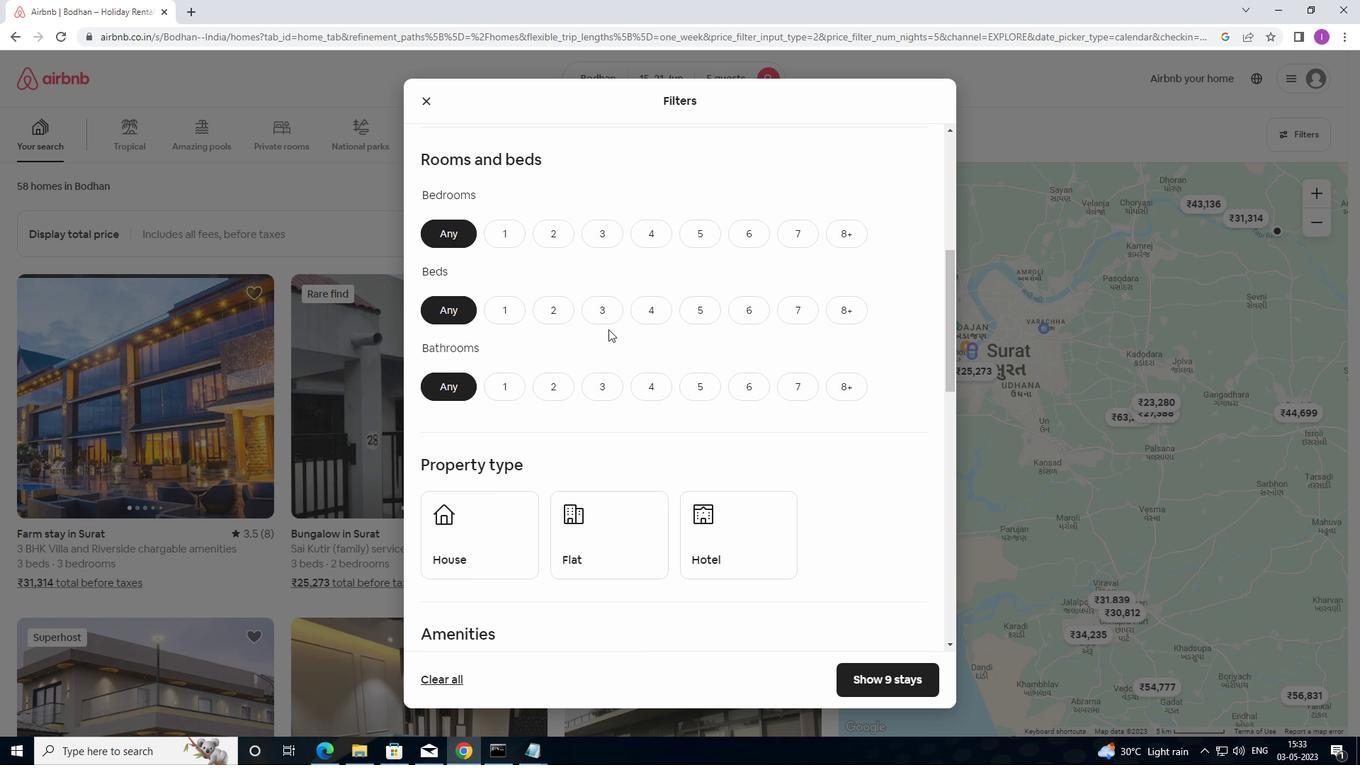 
Action: Mouse scrolled (610, 328) with delta (0, 0)
Screenshot: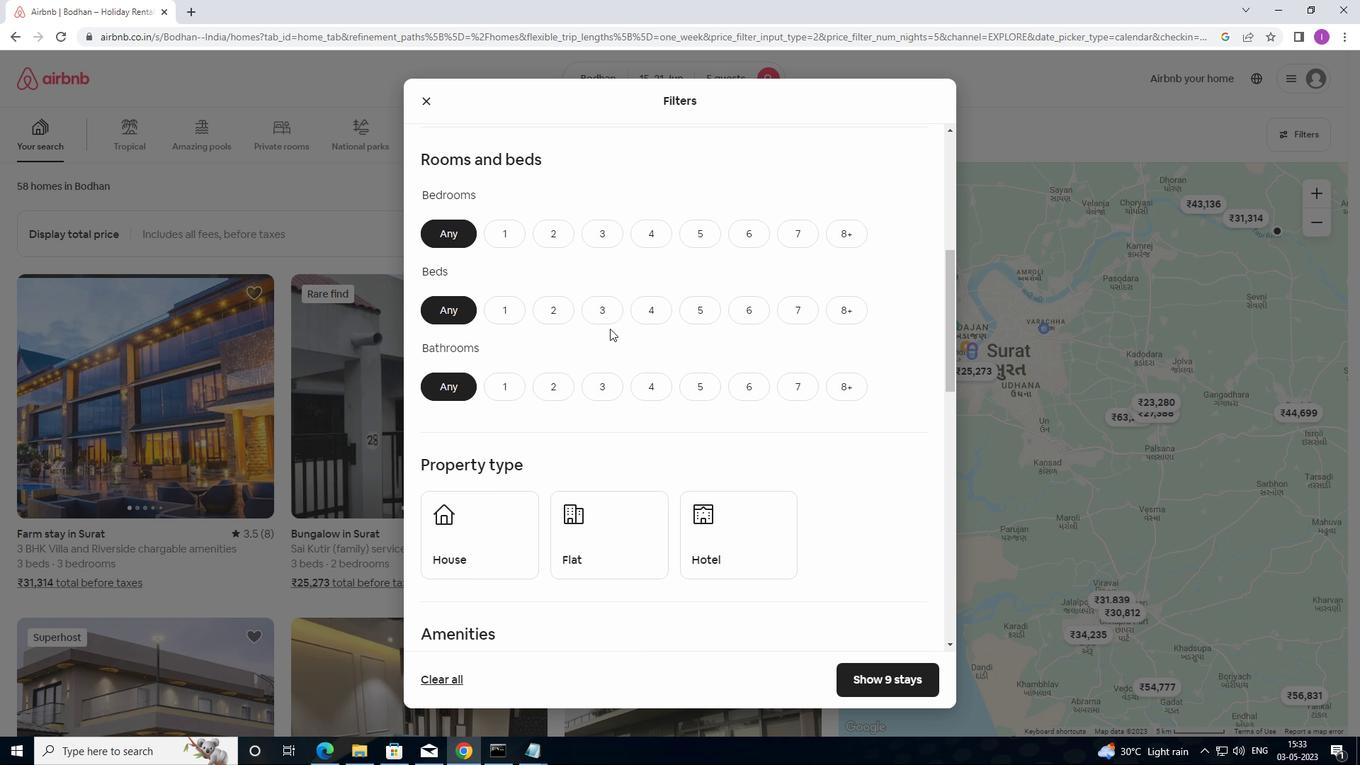 
Action: Mouse moved to (615, 160)
Screenshot: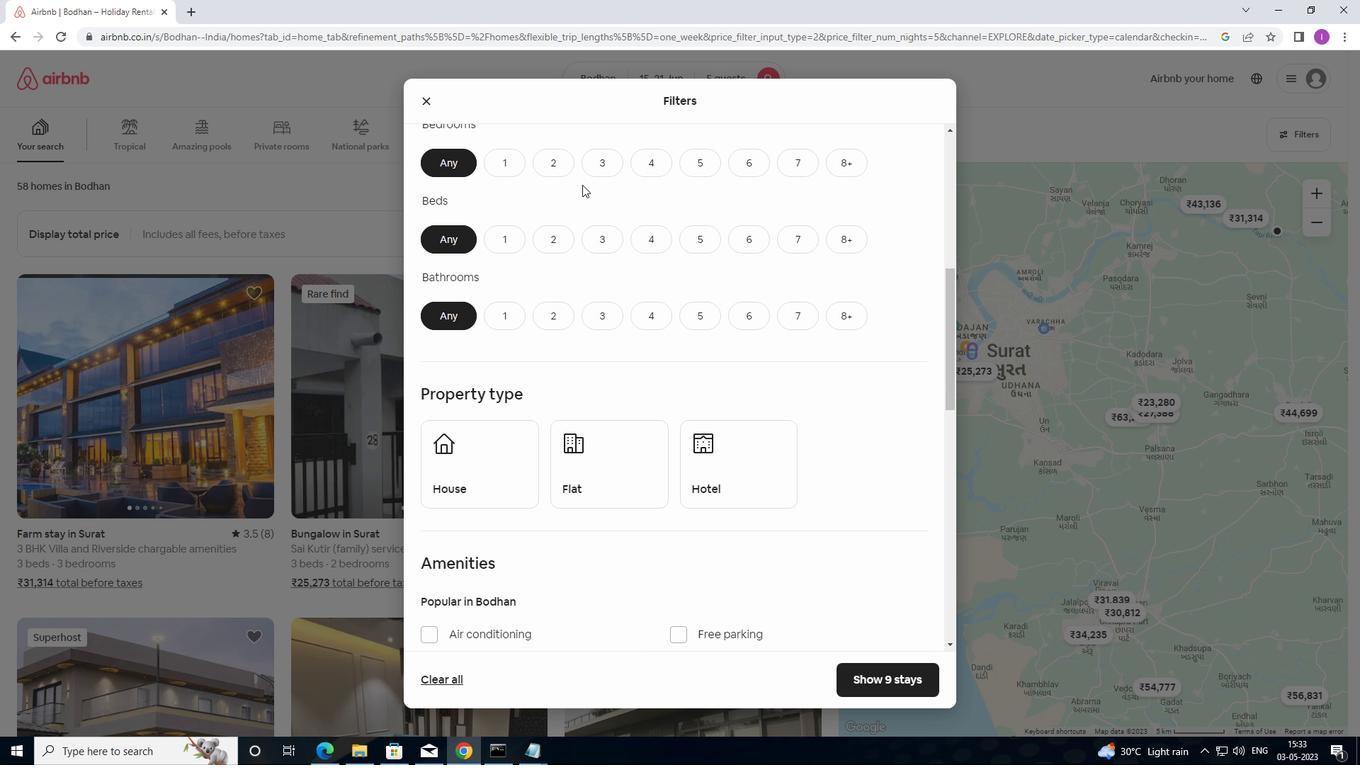 
Action: Mouse pressed left at (615, 160)
Screenshot: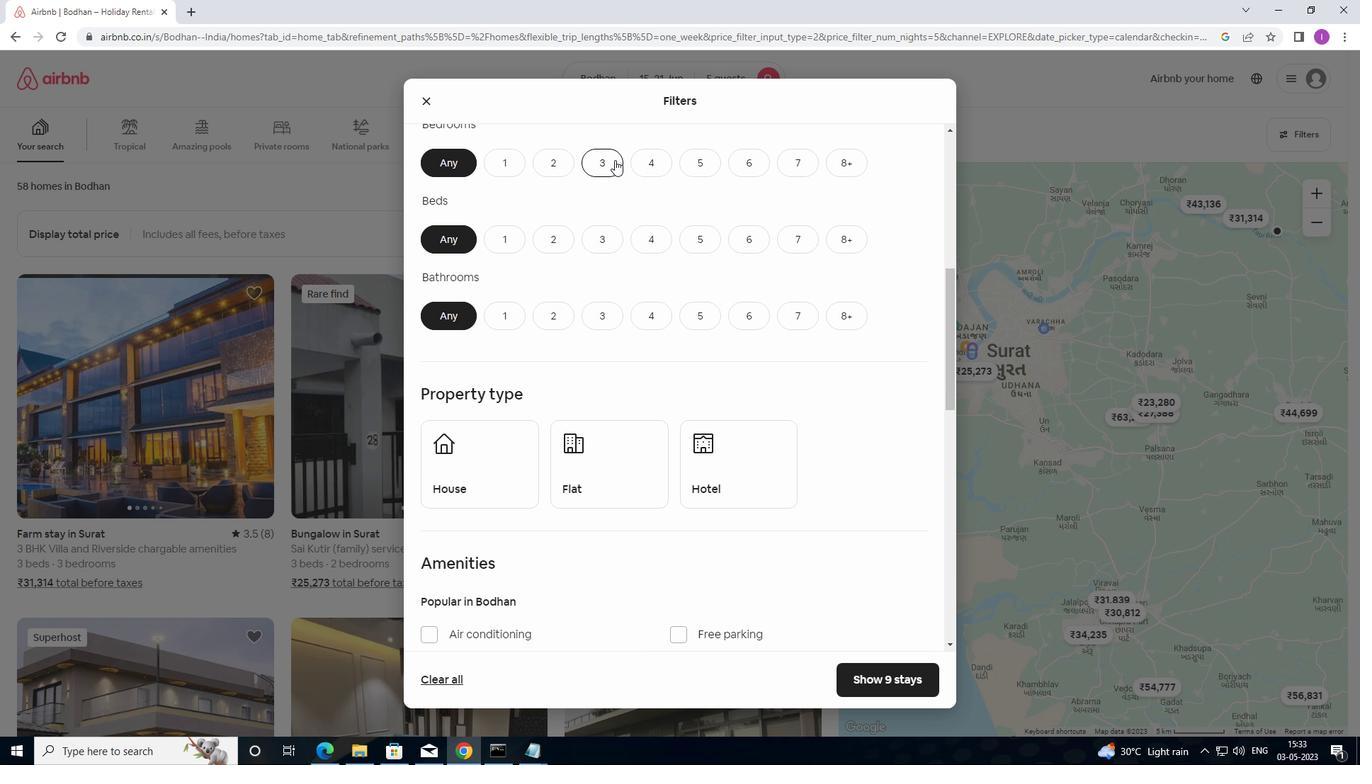 
Action: Mouse moved to (611, 241)
Screenshot: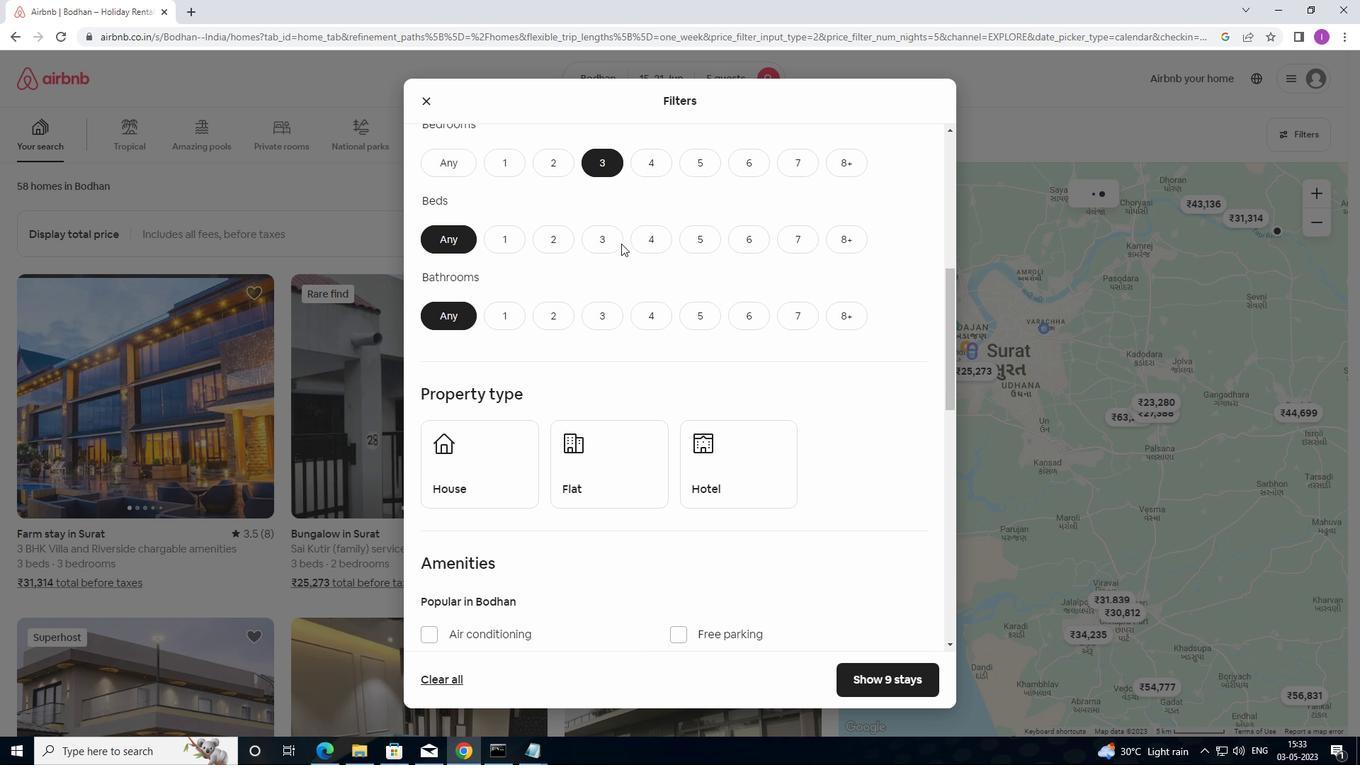 
Action: Mouse pressed left at (611, 241)
Screenshot: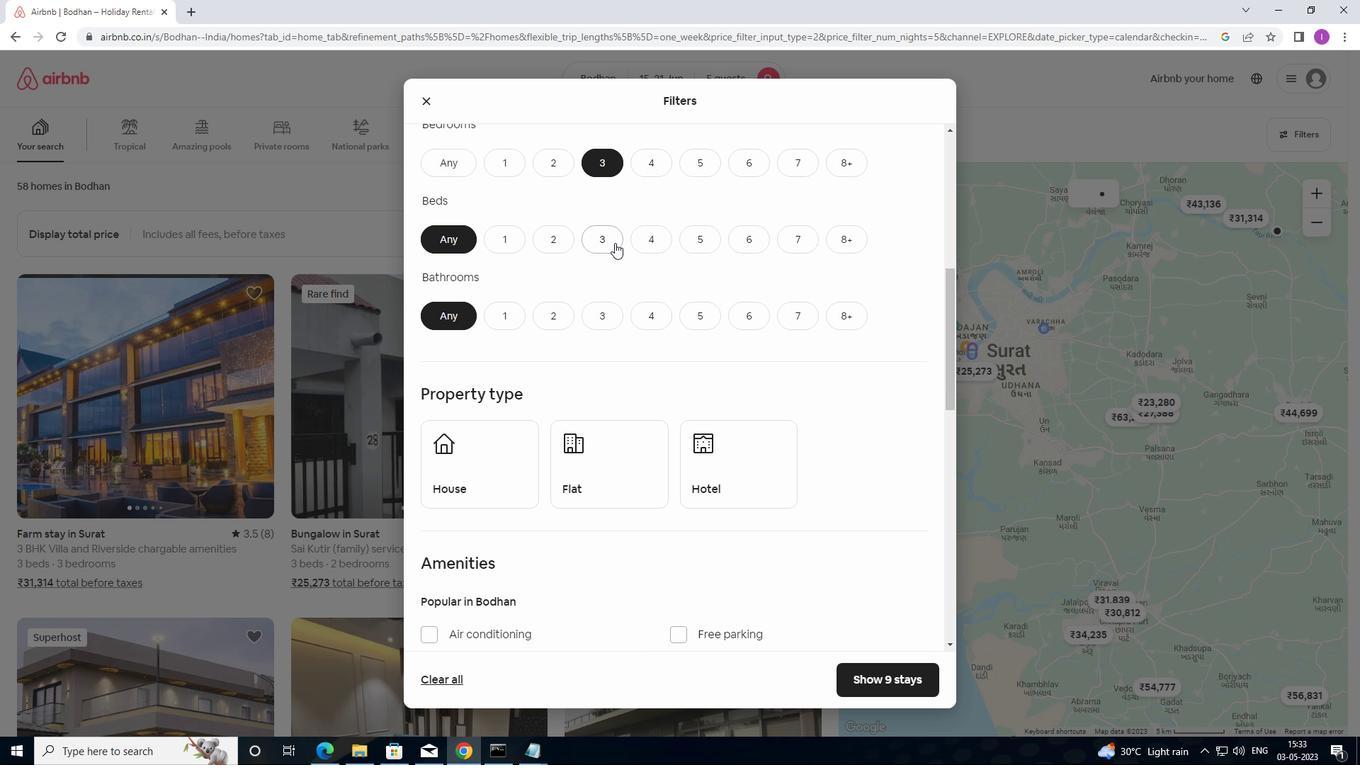 
Action: Mouse moved to (603, 325)
Screenshot: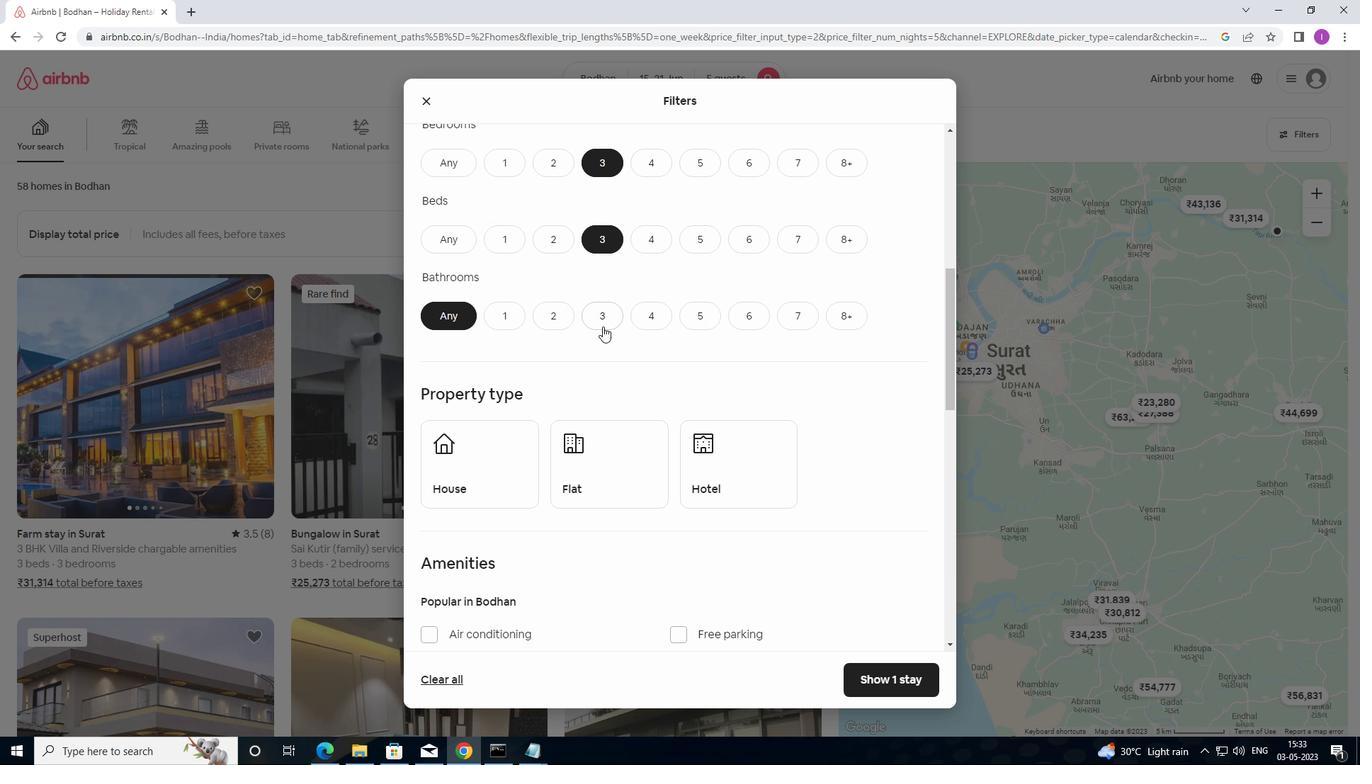 
Action: Mouse pressed left at (603, 325)
Screenshot: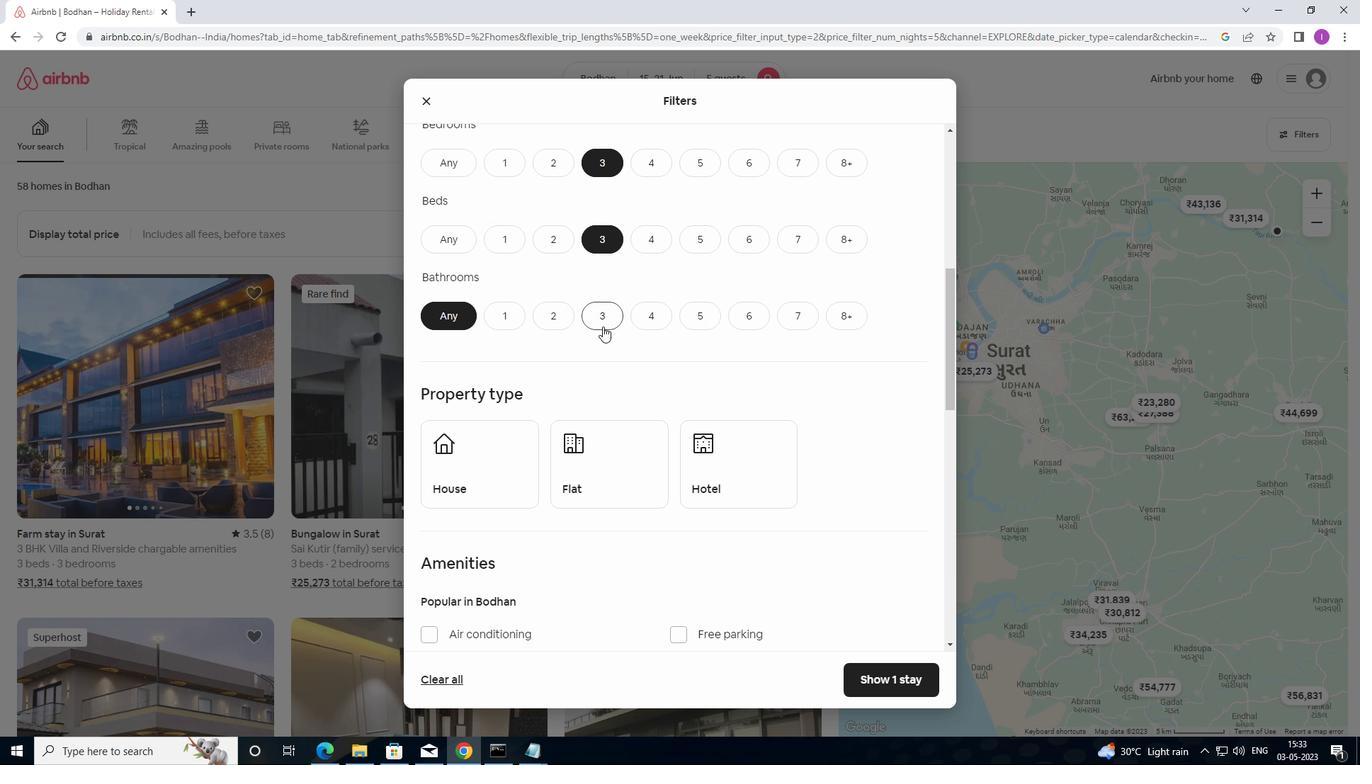 
Action: Mouse moved to (618, 402)
Screenshot: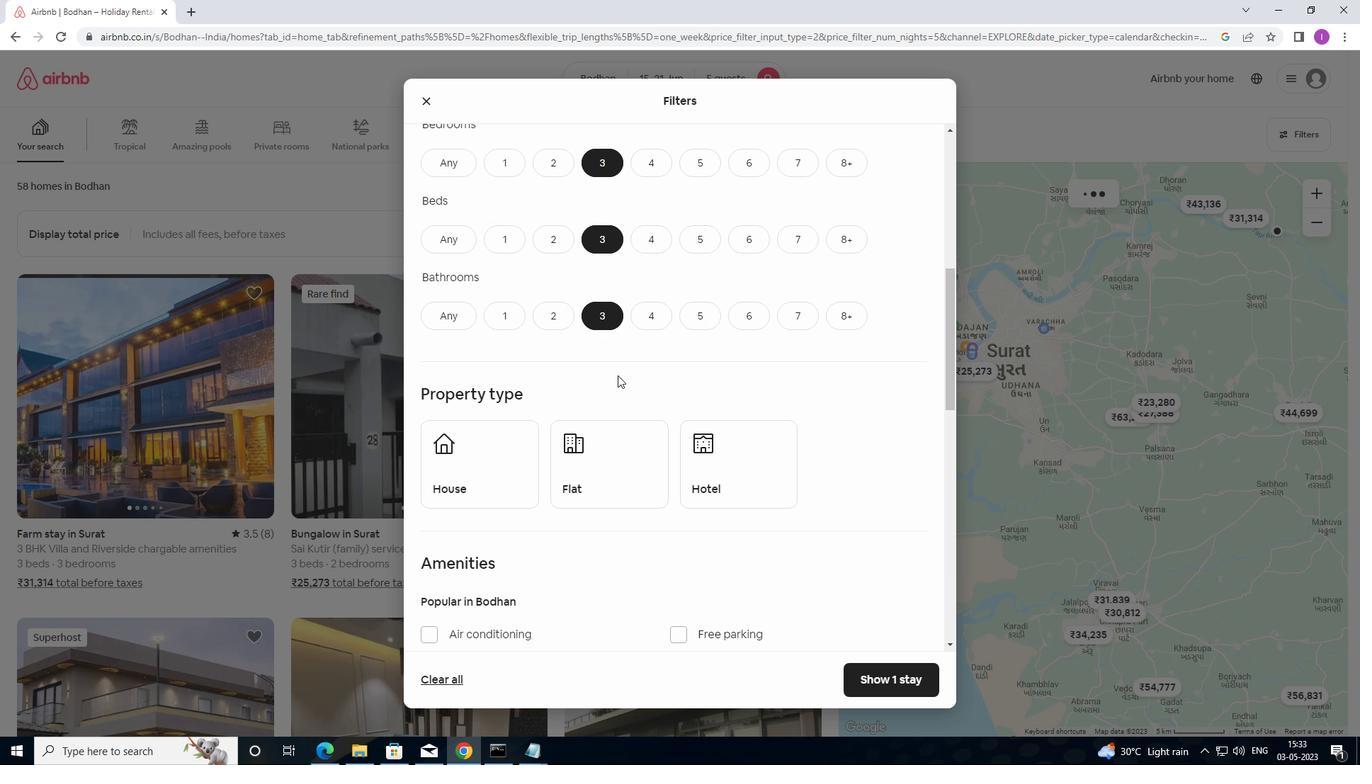 
Action: Mouse scrolled (618, 401) with delta (0, 0)
Screenshot: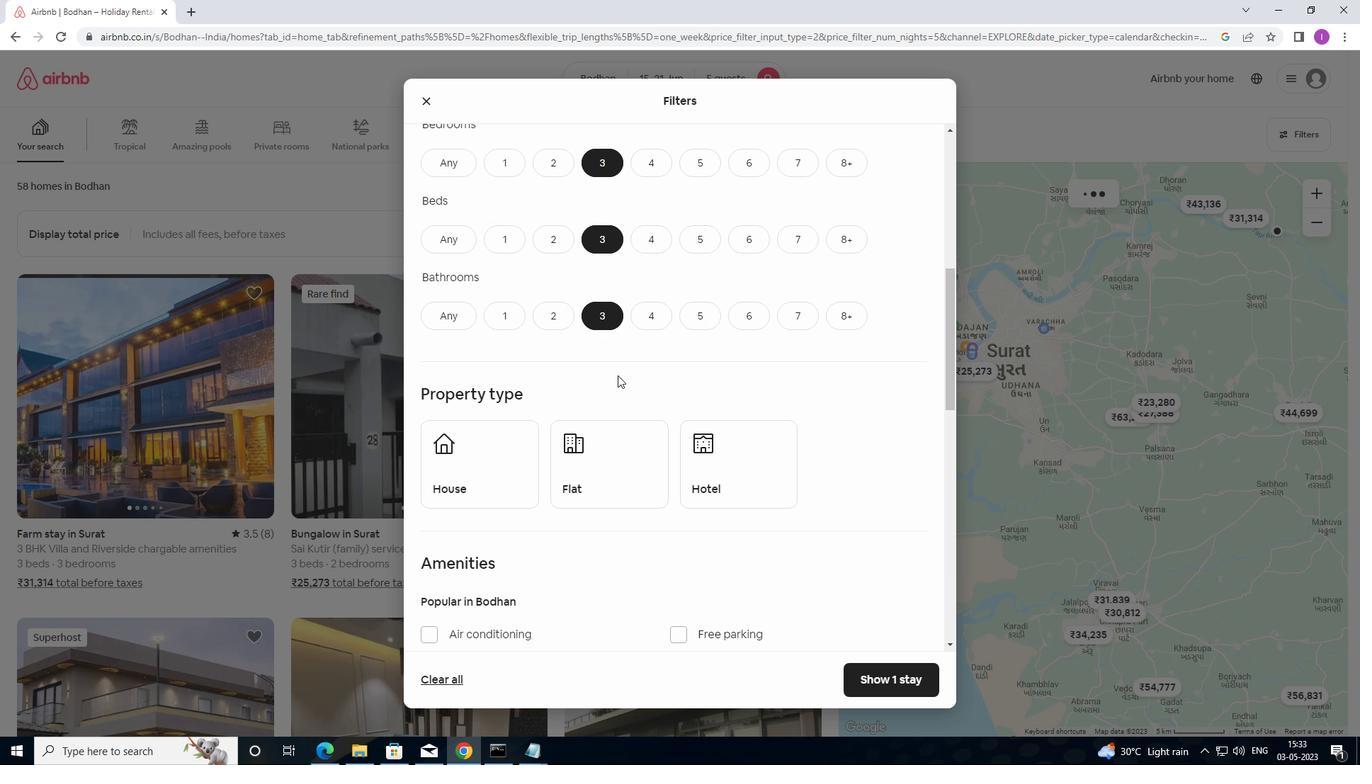 
Action: Mouse moved to (618, 404)
Screenshot: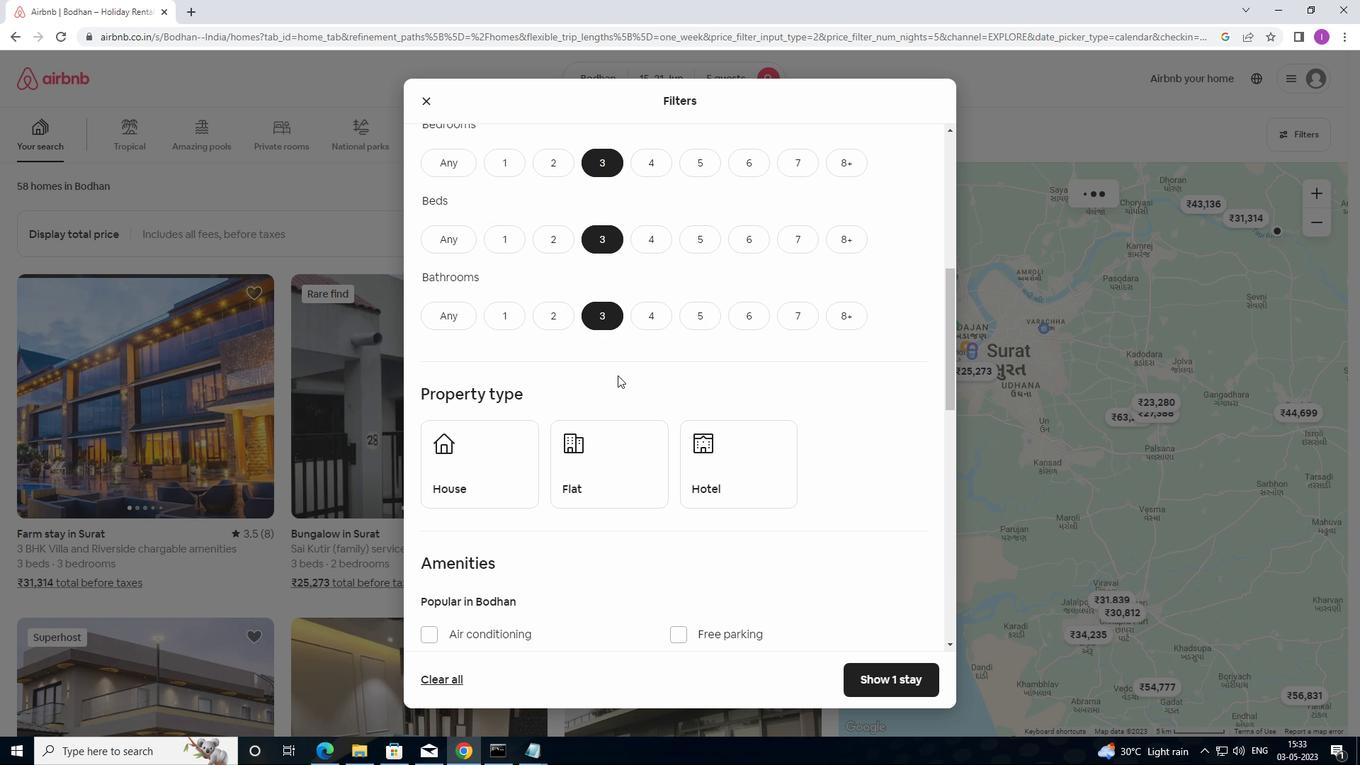 
Action: Mouse scrolled (618, 404) with delta (0, 0)
Screenshot: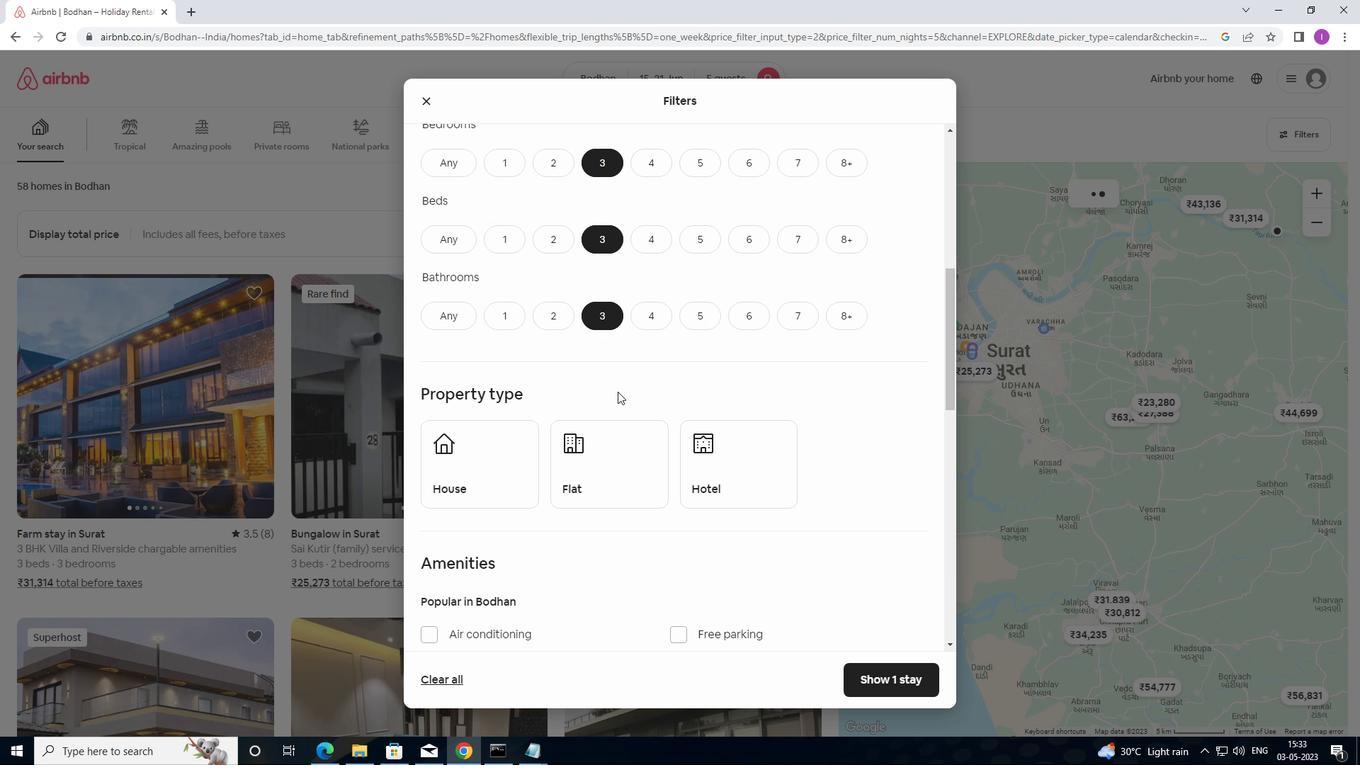 
Action: Mouse moved to (484, 343)
Screenshot: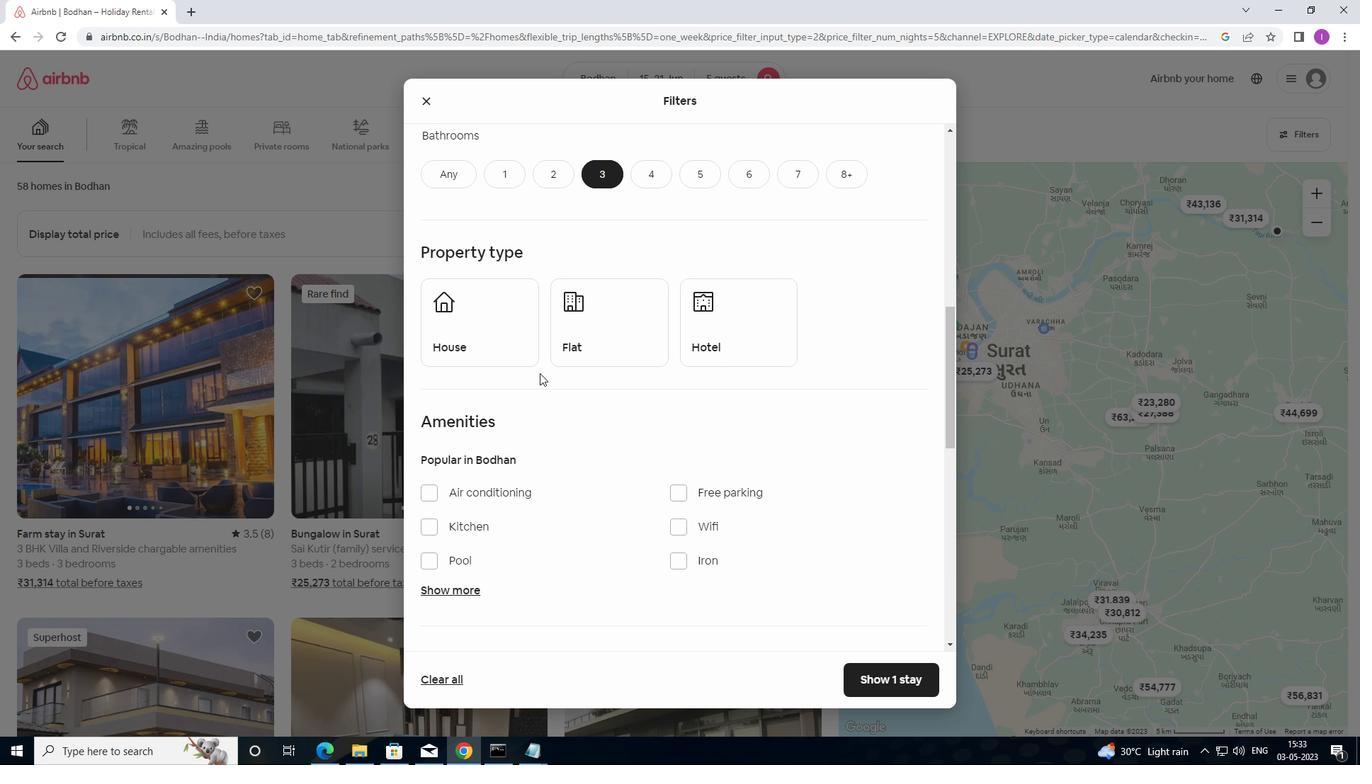 
Action: Mouse pressed left at (484, 343)
Screenshot: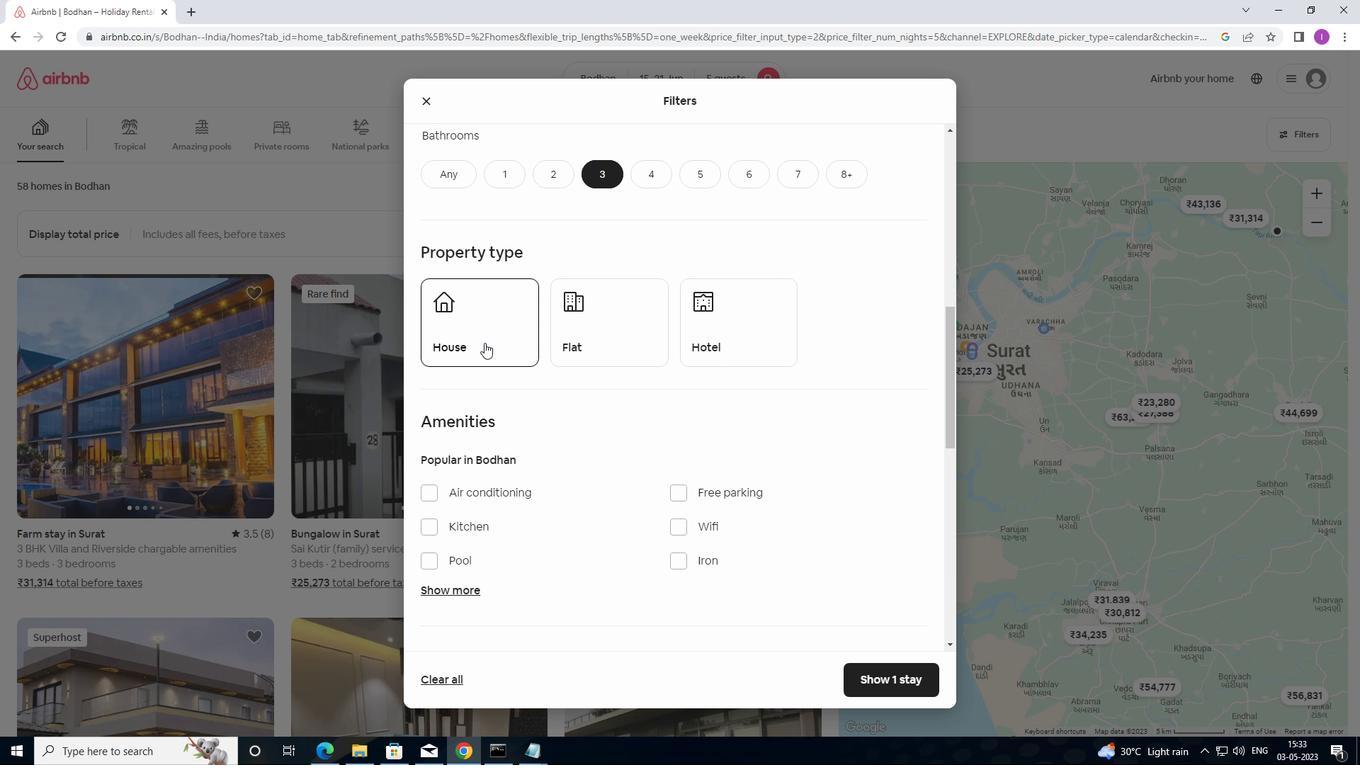 
Action: Mouse moved to (584, 344)
Screenshot: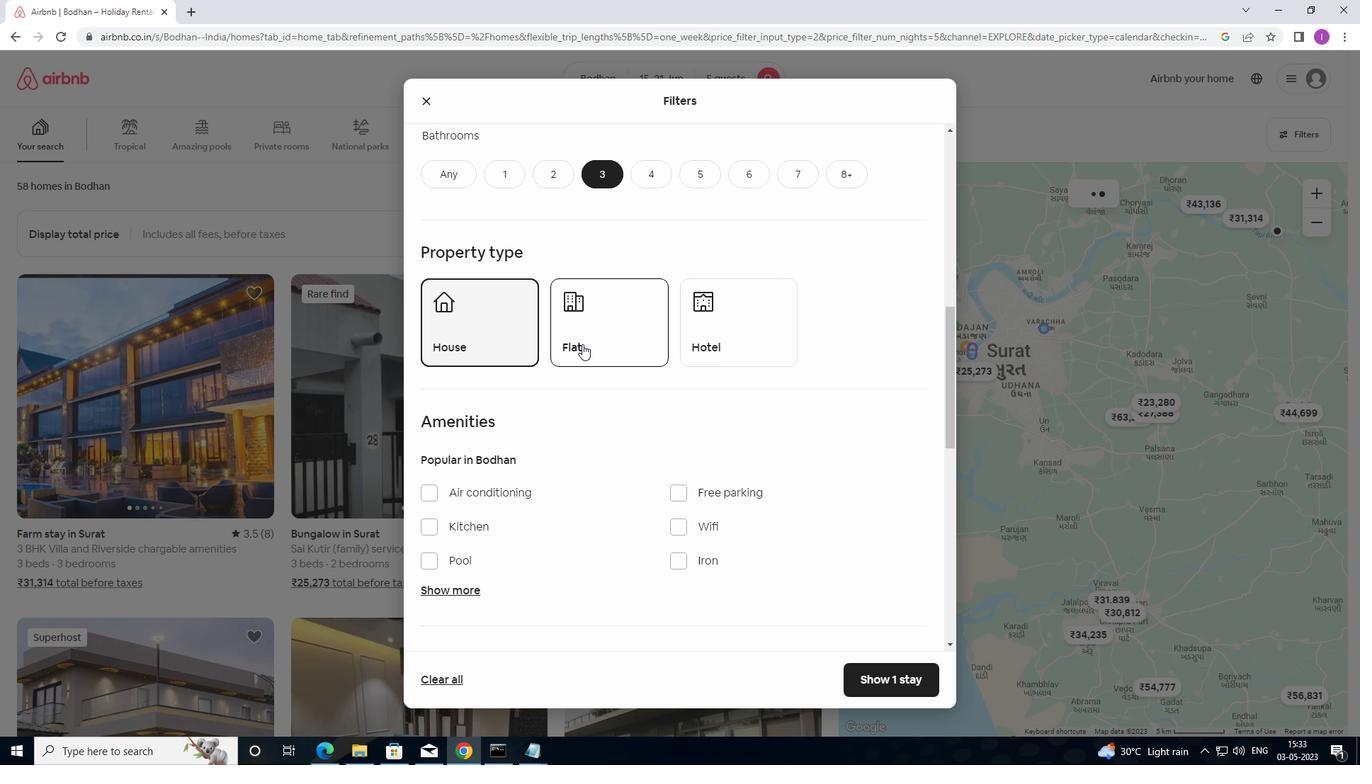 
Action: Mouse pressed left at (584, 344)
Screenshot: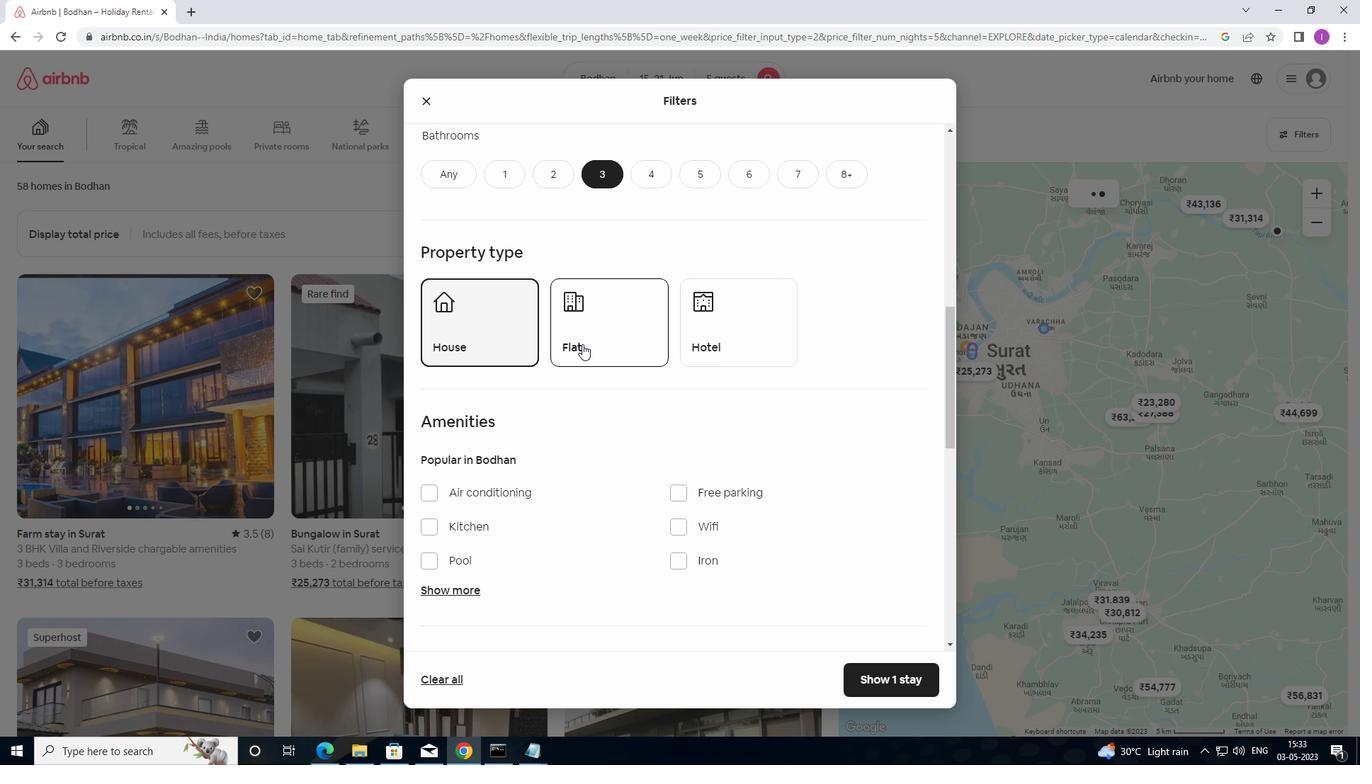 
Action: Mouse moved to (624, 345)
Screenshot: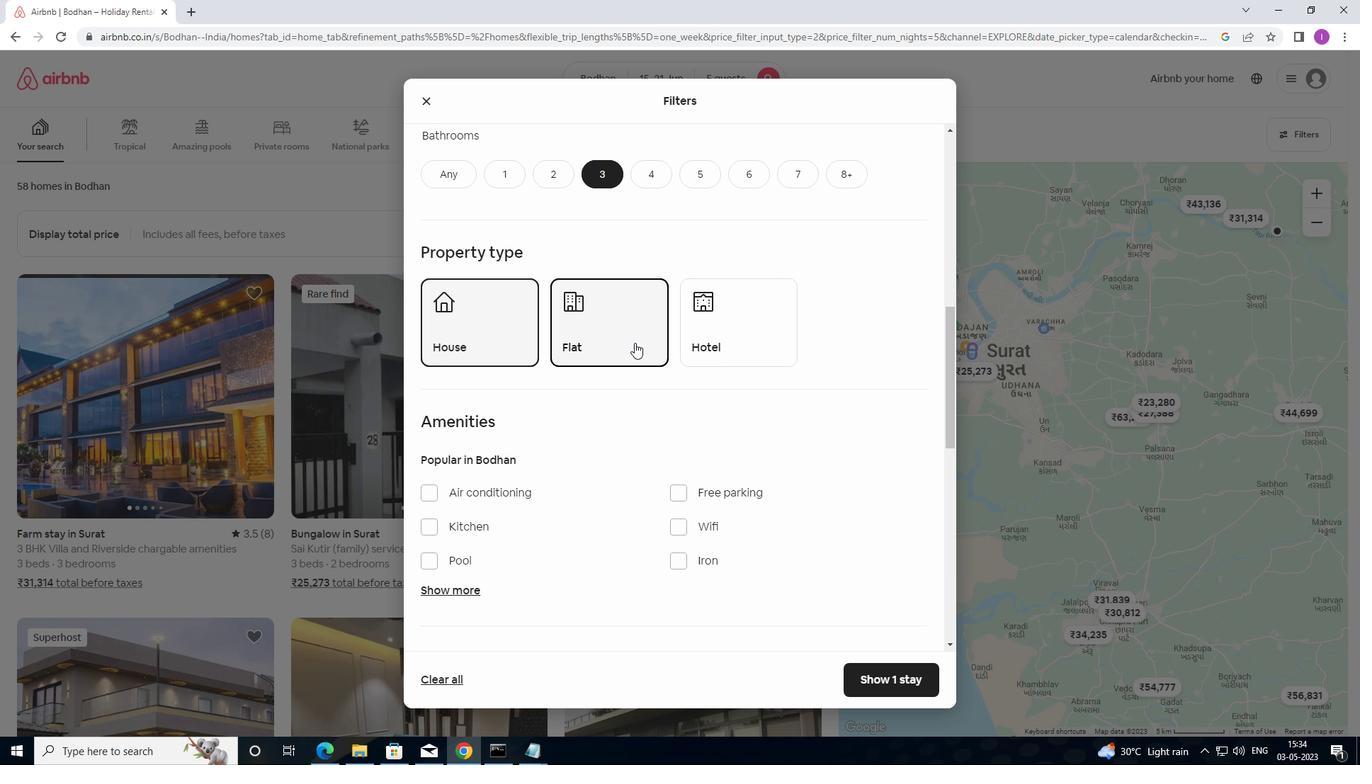 
Action: Mouse scrolled (624, 345) with delta (0, 0)
Screenshot: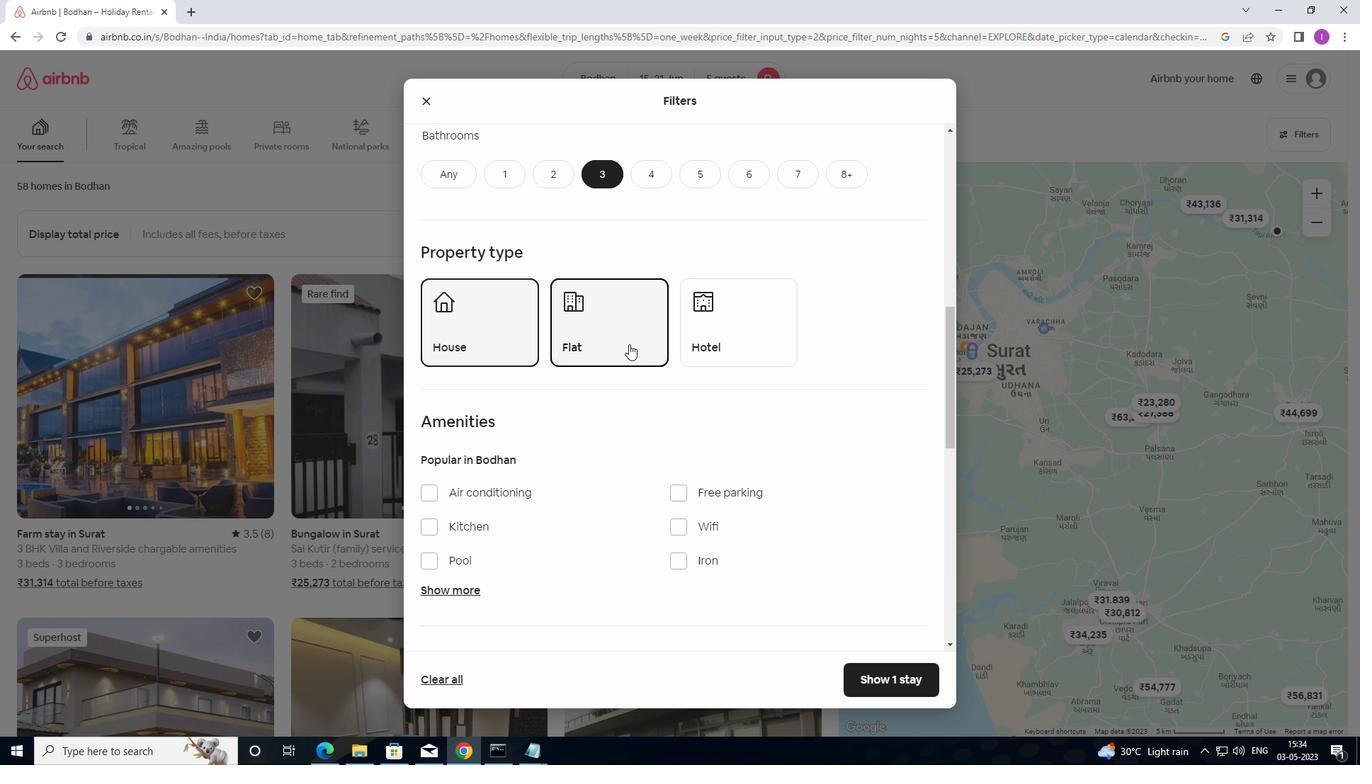 
Action: Mouse scrolled (624, 345) with delta (0, 0)
Screenshot: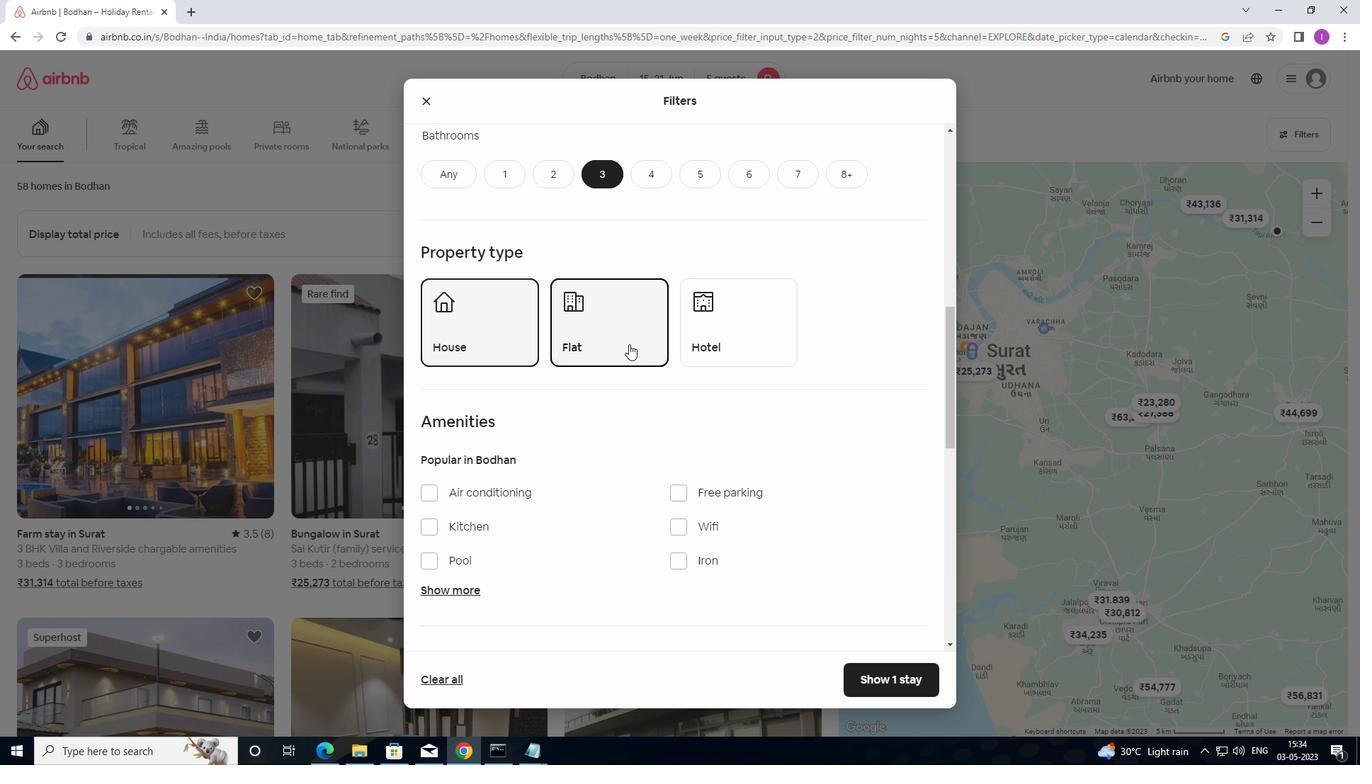 
Action: Mouse scrolled (624, 345) with delta (0, 0)
Screenshot: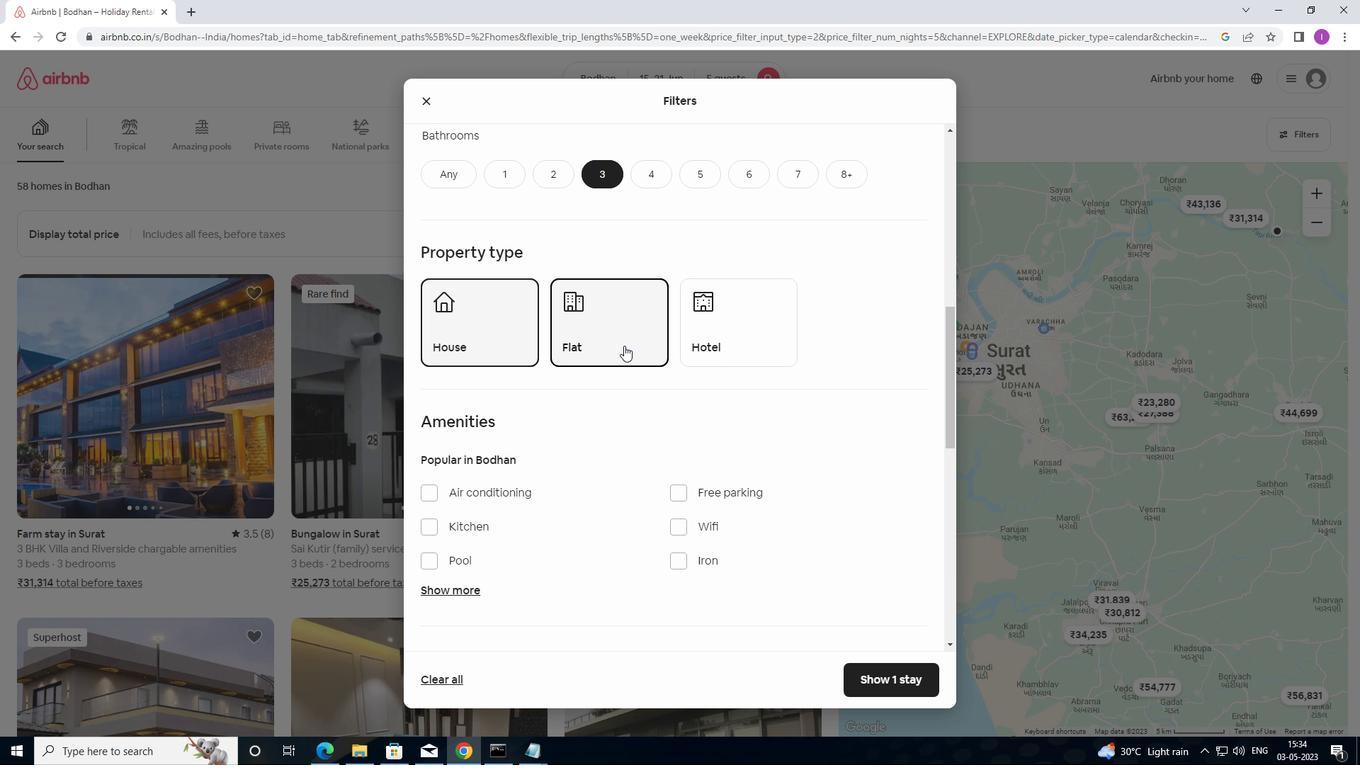 
Action: Mouse moved to (638, 343)
Screenshot: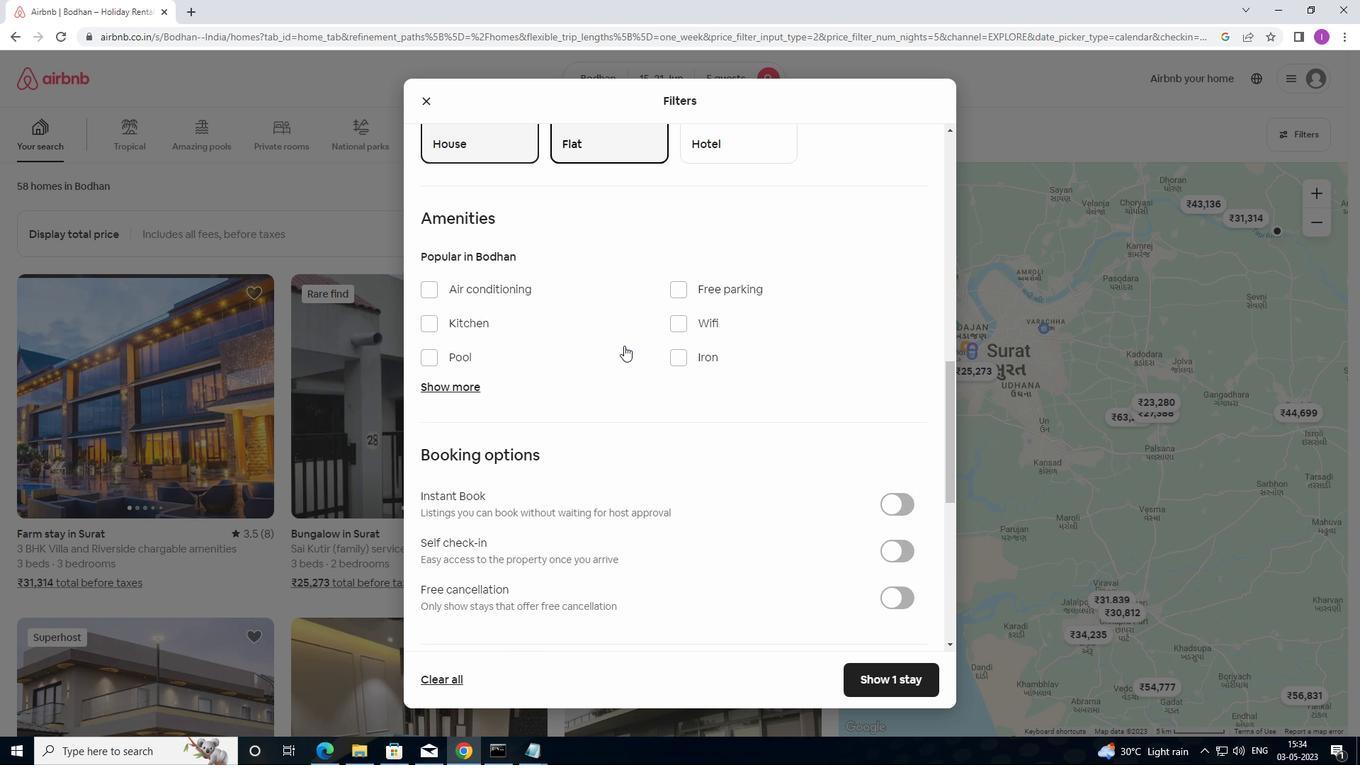 
Action: Mouse scrolled (638, 343) with delta (0, 0)
Screenshot: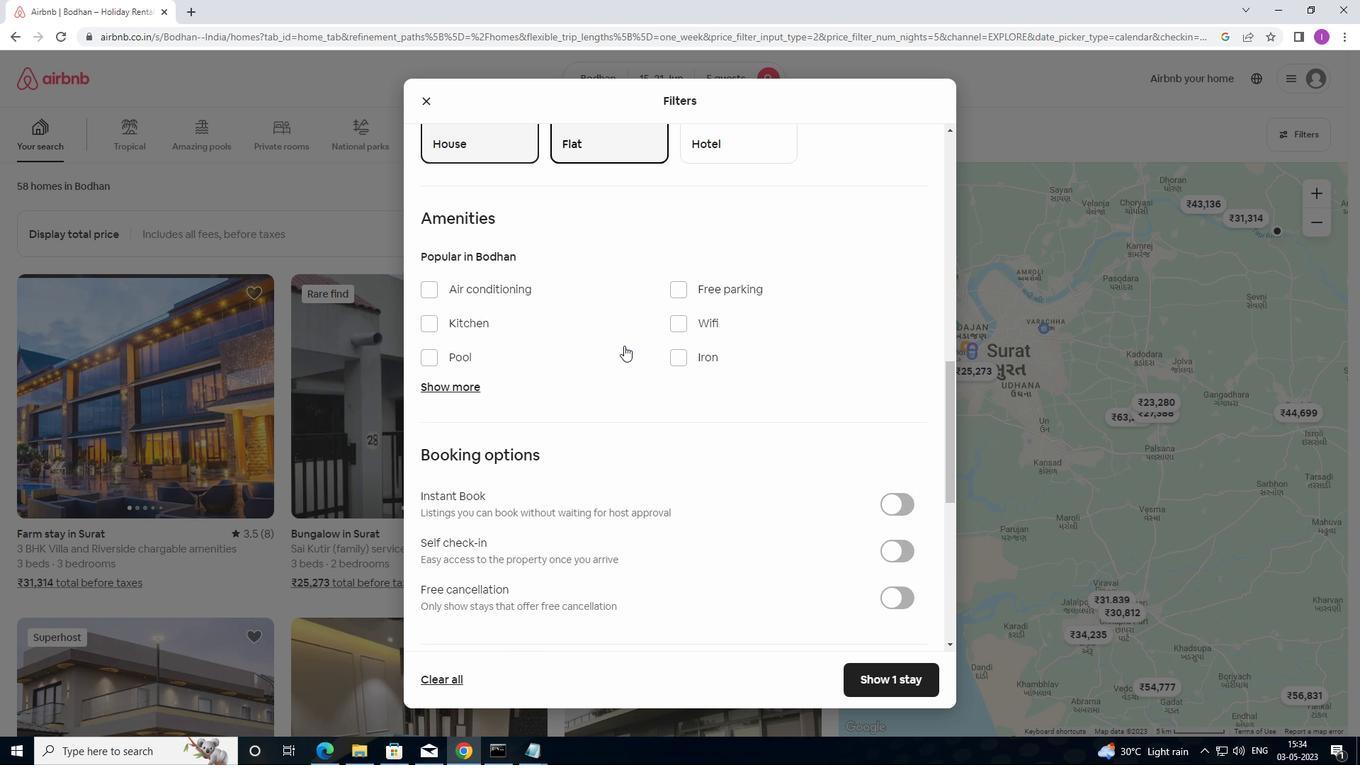 
Action: Mouse moved to (657, 348)
Screenshot: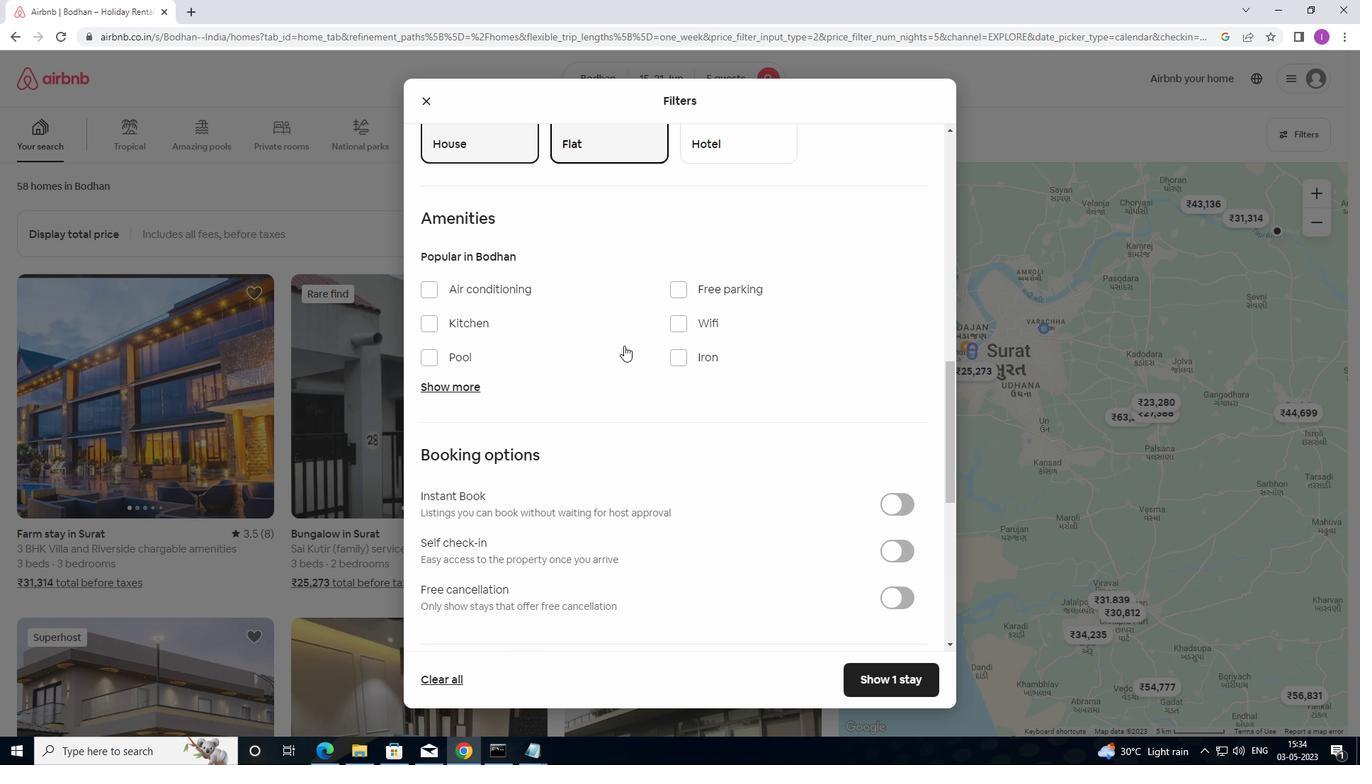 
Action: Mouse scrolled (657, 347) with delta (0, 0)
Screenshot: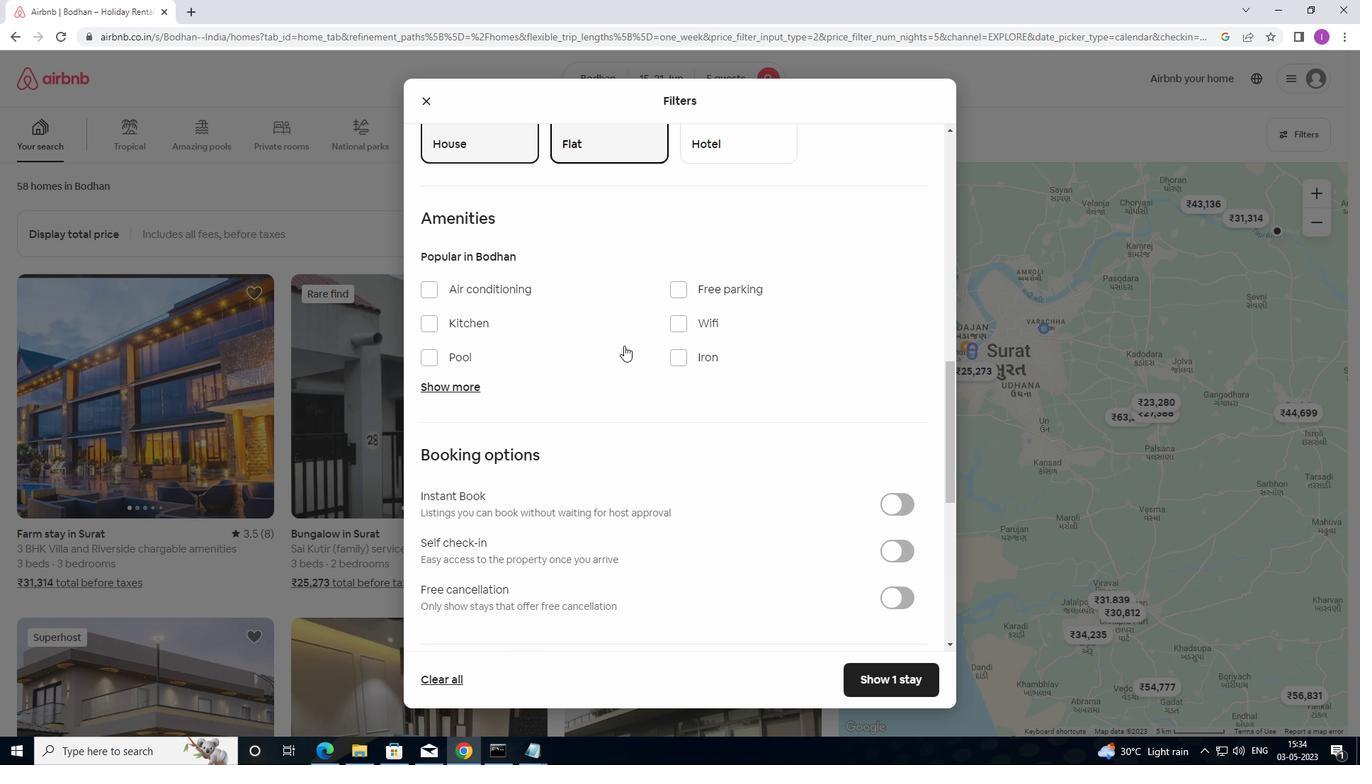 
Action: Mouse moved to (902, 399)
Screenshot: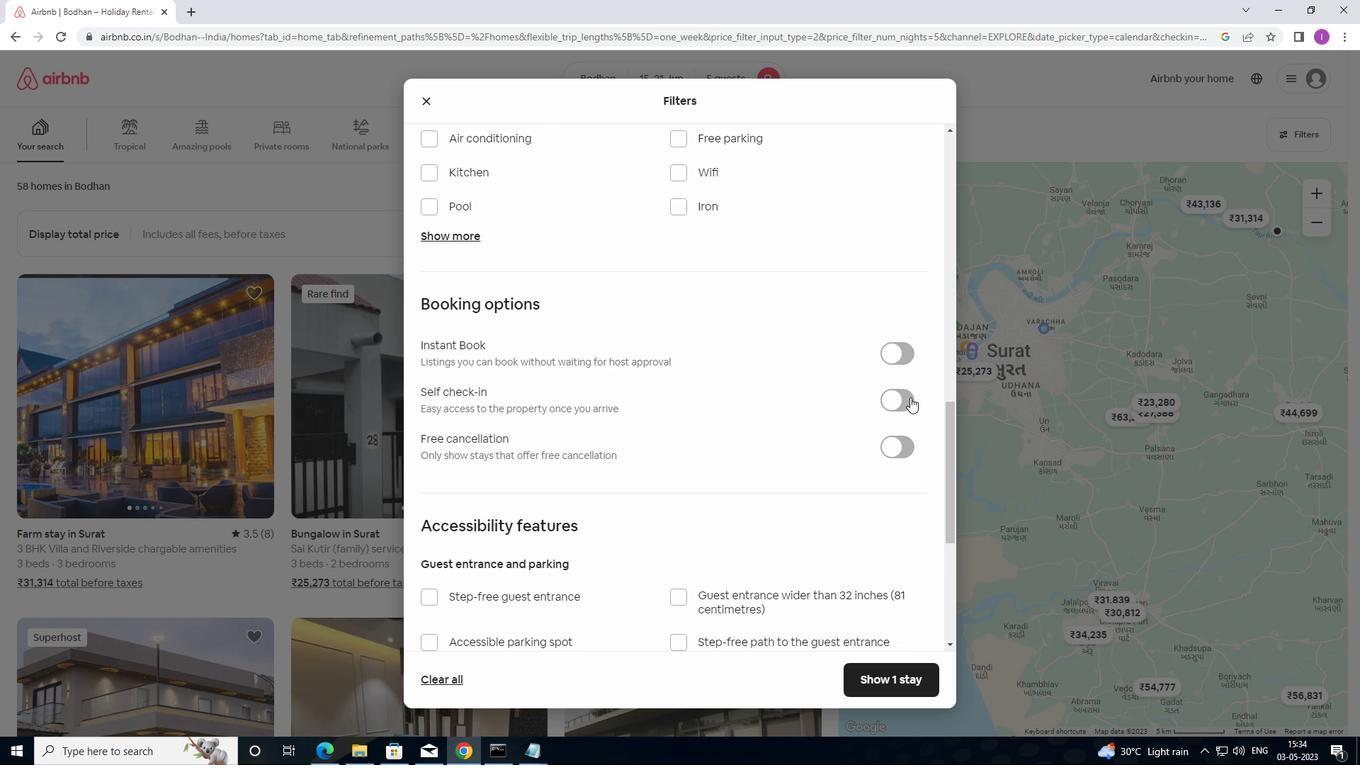 
Action: Mouse pressed left at (902, 399)
Screenshot: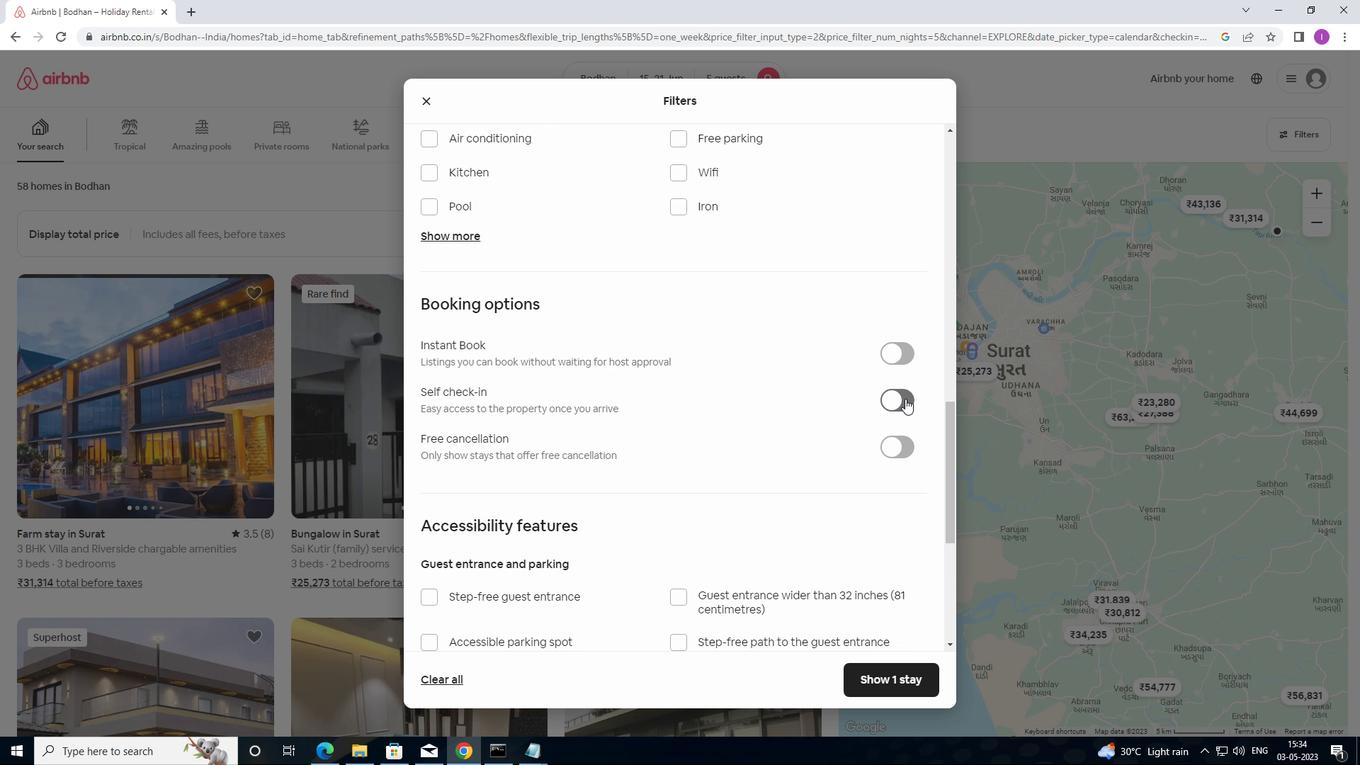
Action: Mouse moved to (659, 457)
Screenshot: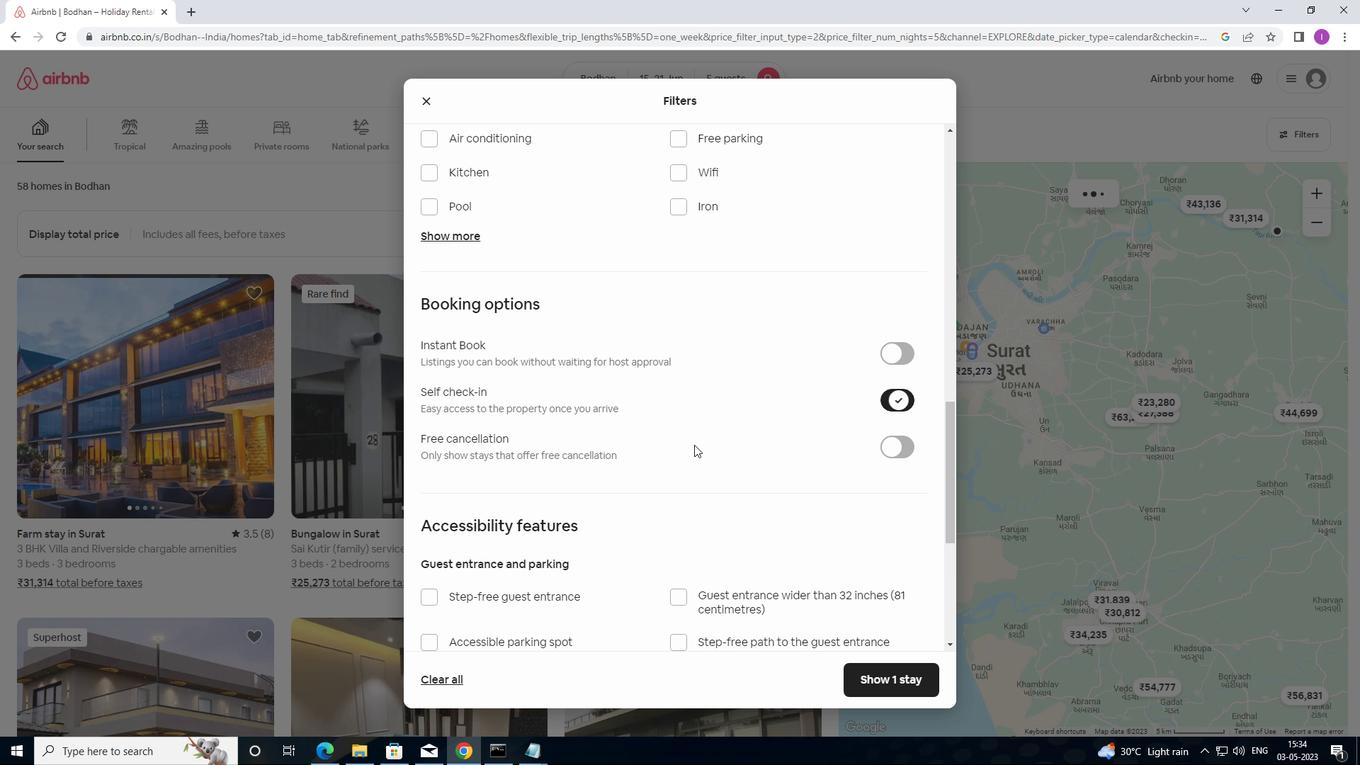 
Action: Mouse scrolled (659, 457) with delta (0, 0)
Screenshot: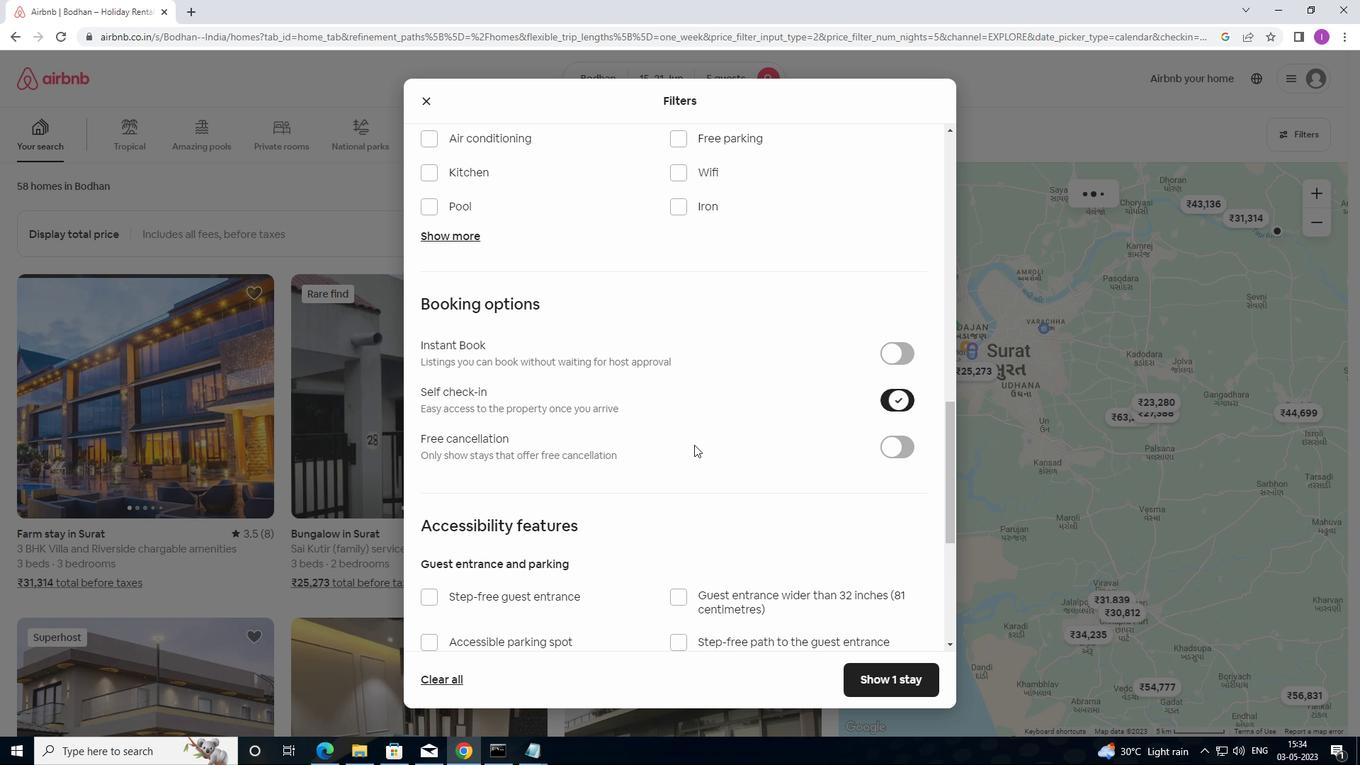 
Action: Mouse moved to (655, 464)
Screenshot: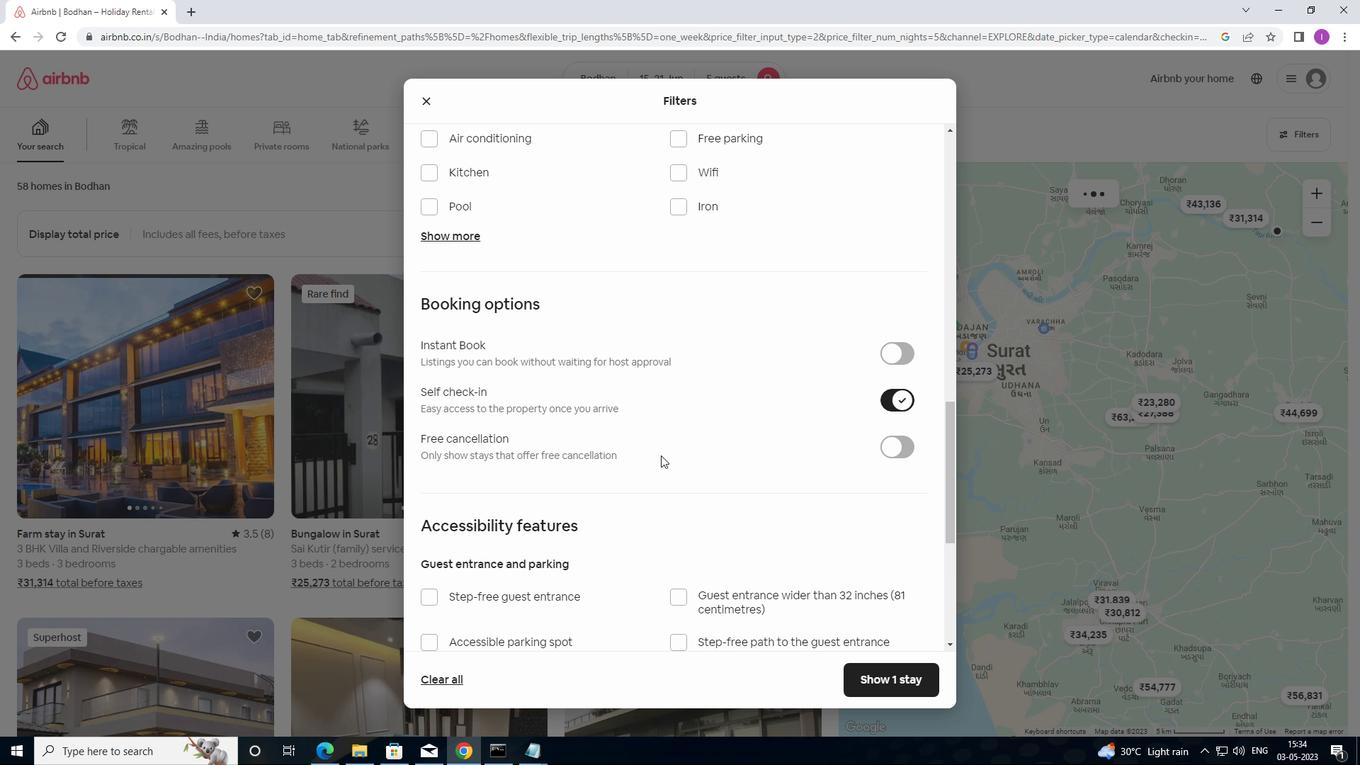 
Action: Mouse scrolled (655, 463) with delta (0, 0)
Screenshot: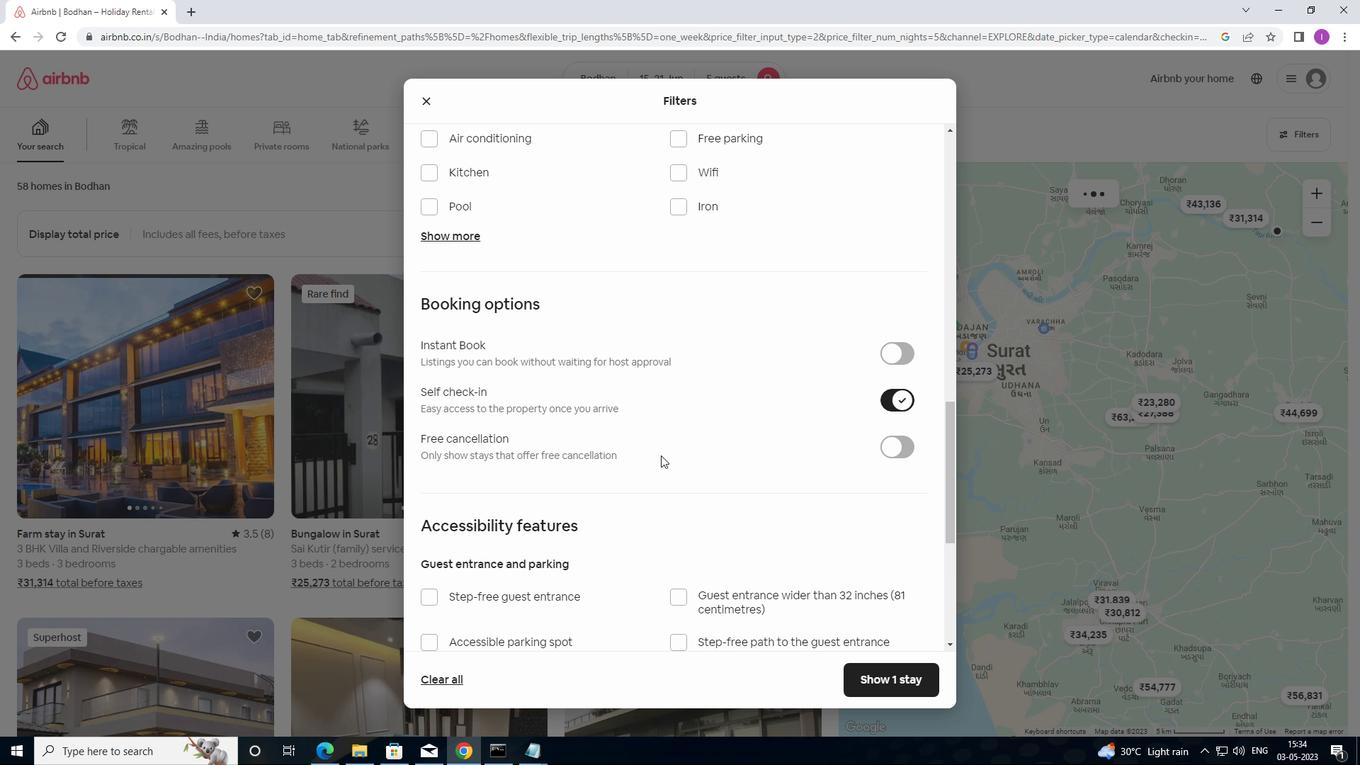 
Action: Mouse moved to (654, 467)
Screenshot: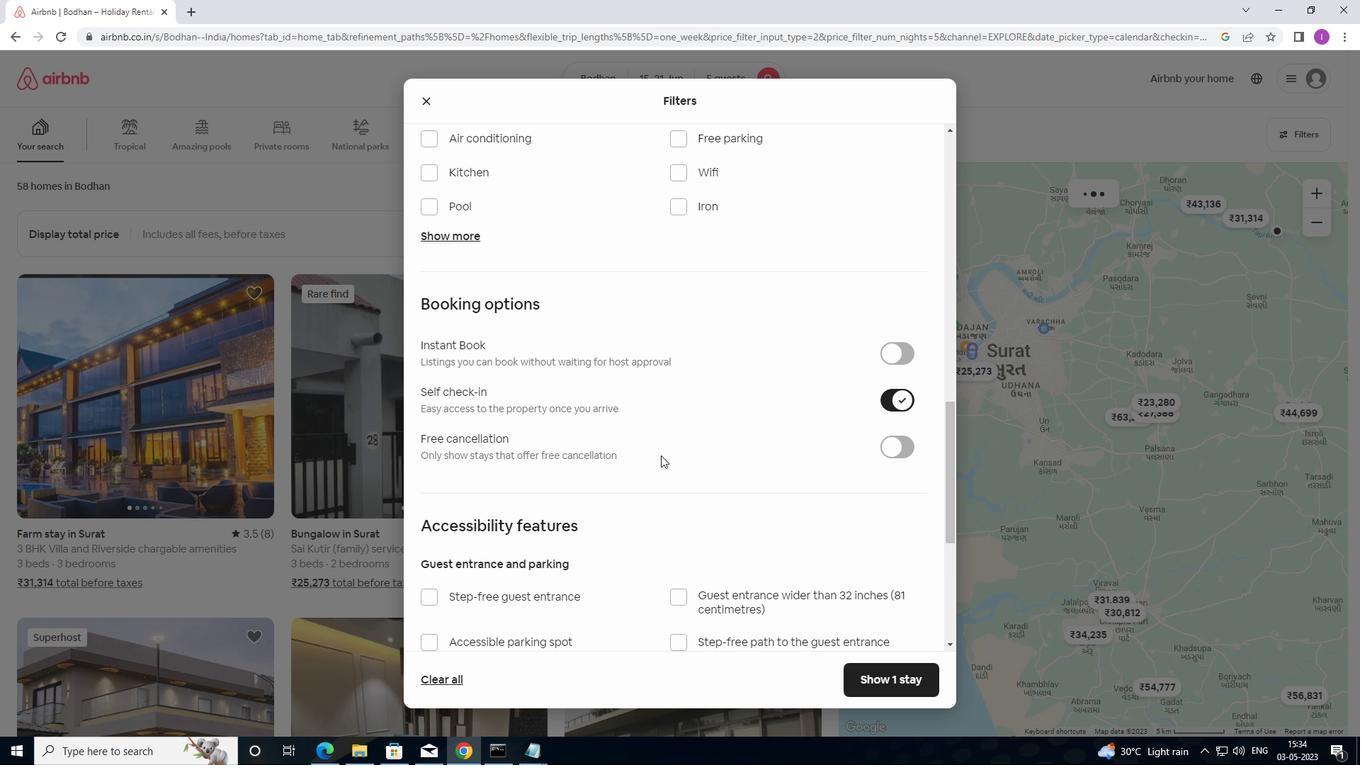 
Action: Mouse scrolled (654, 466) with delta (0, 0)
Screenshot: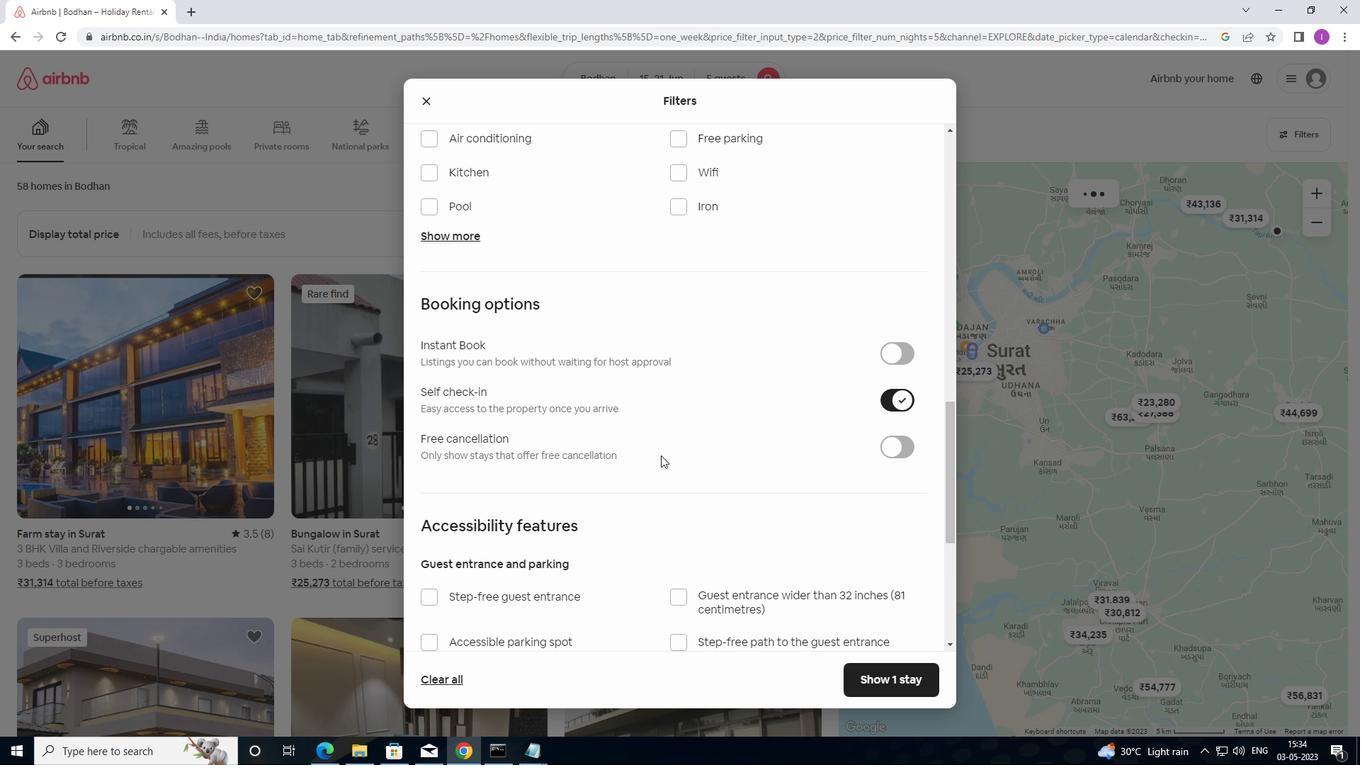 
Action: Mouse moved to (652, 470)
Screenshot: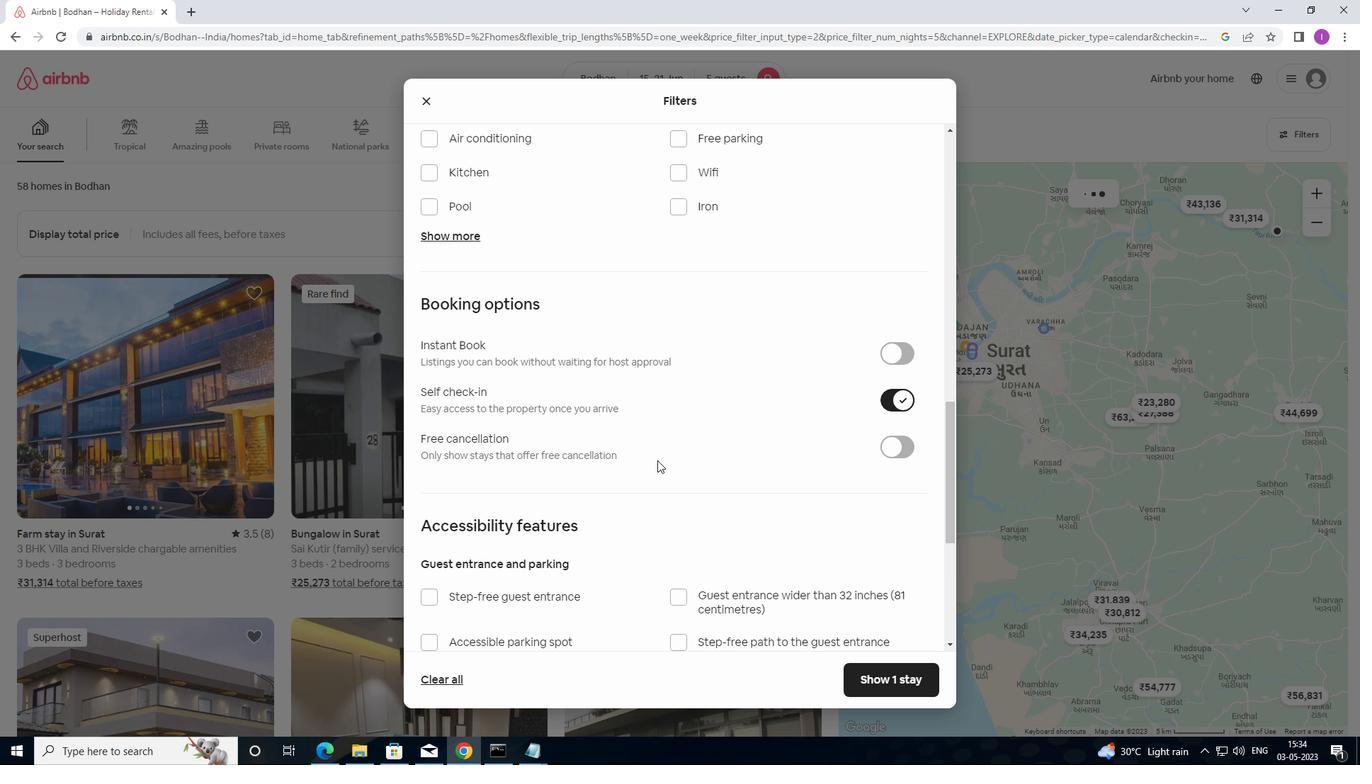 
Action: Mouse scrolled (652, 469) with delta (0, 0)
Screenshot: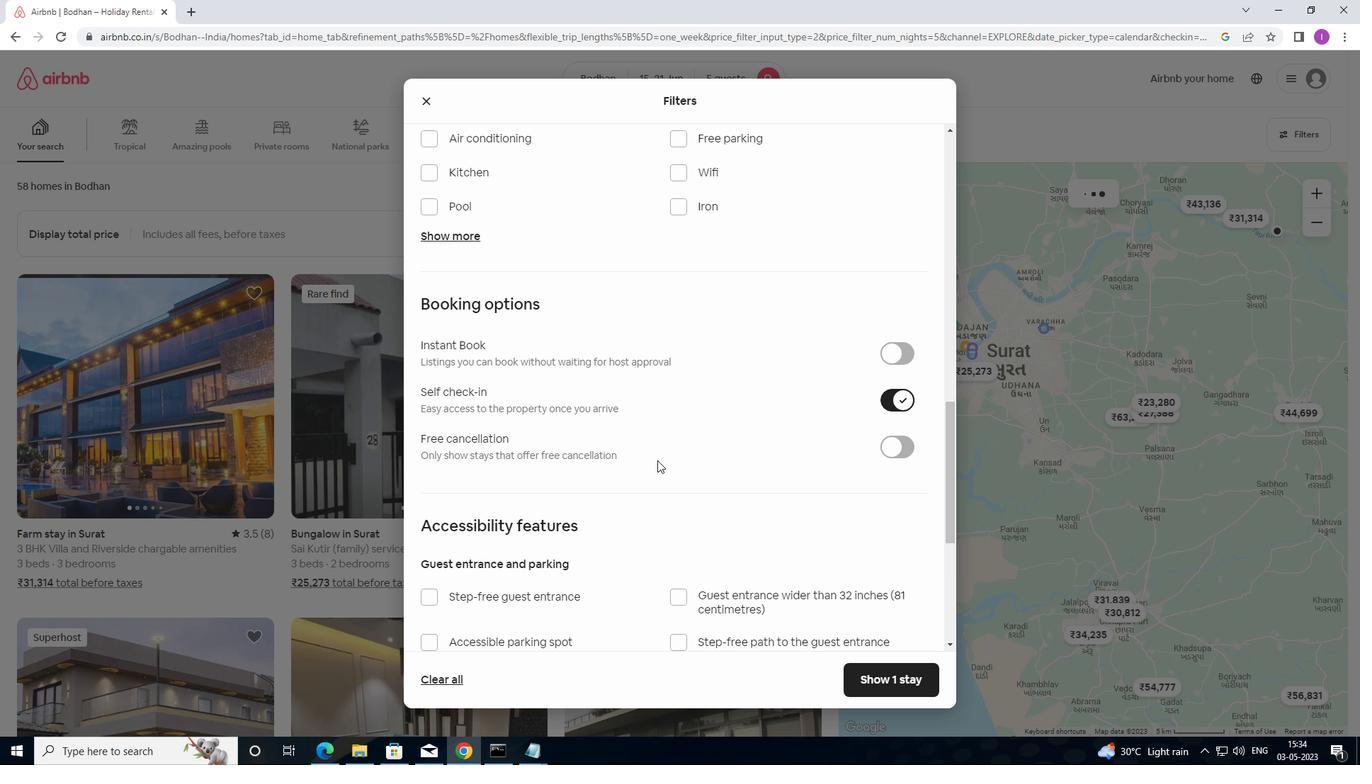 
Action: Mouse moved to (651, 477)
Screenshot: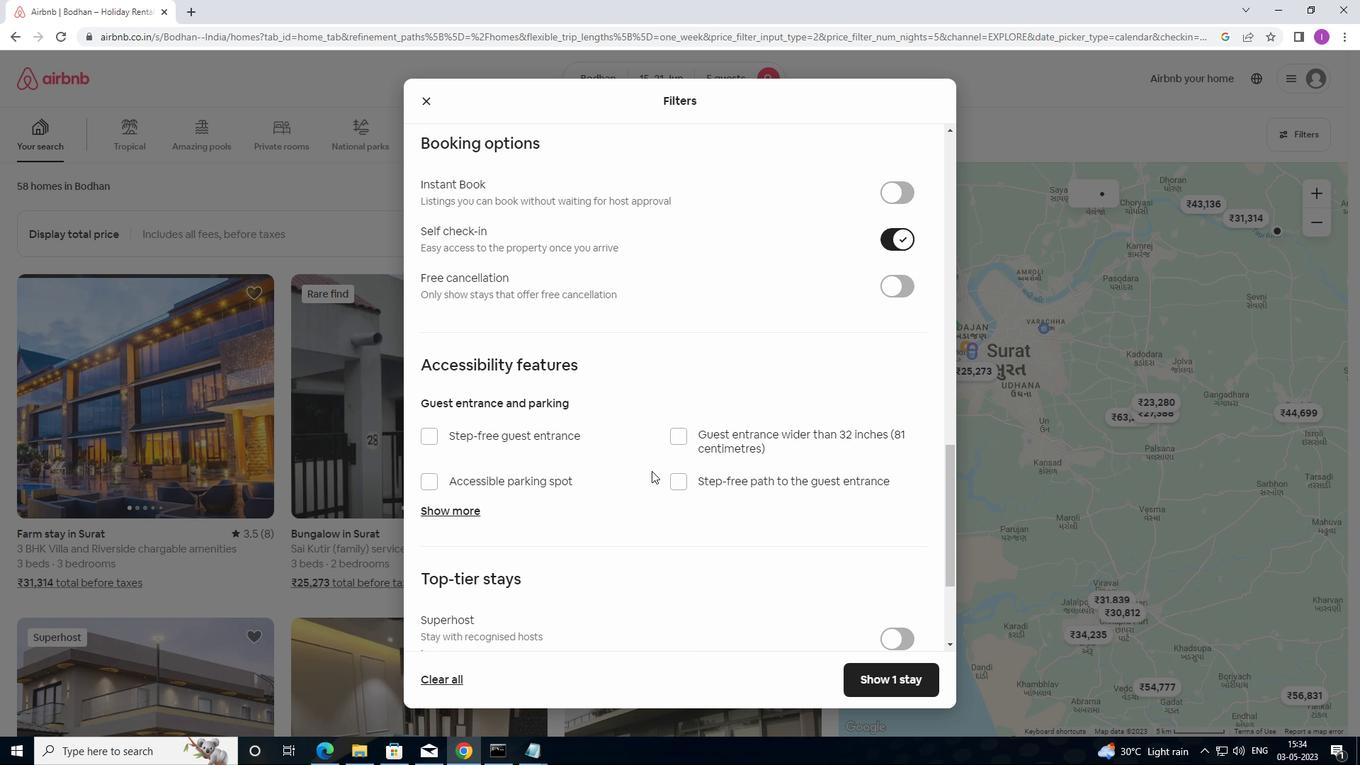 
Action: Mouse scrolled (651, 476) with delta (0, 0)
Screenshot: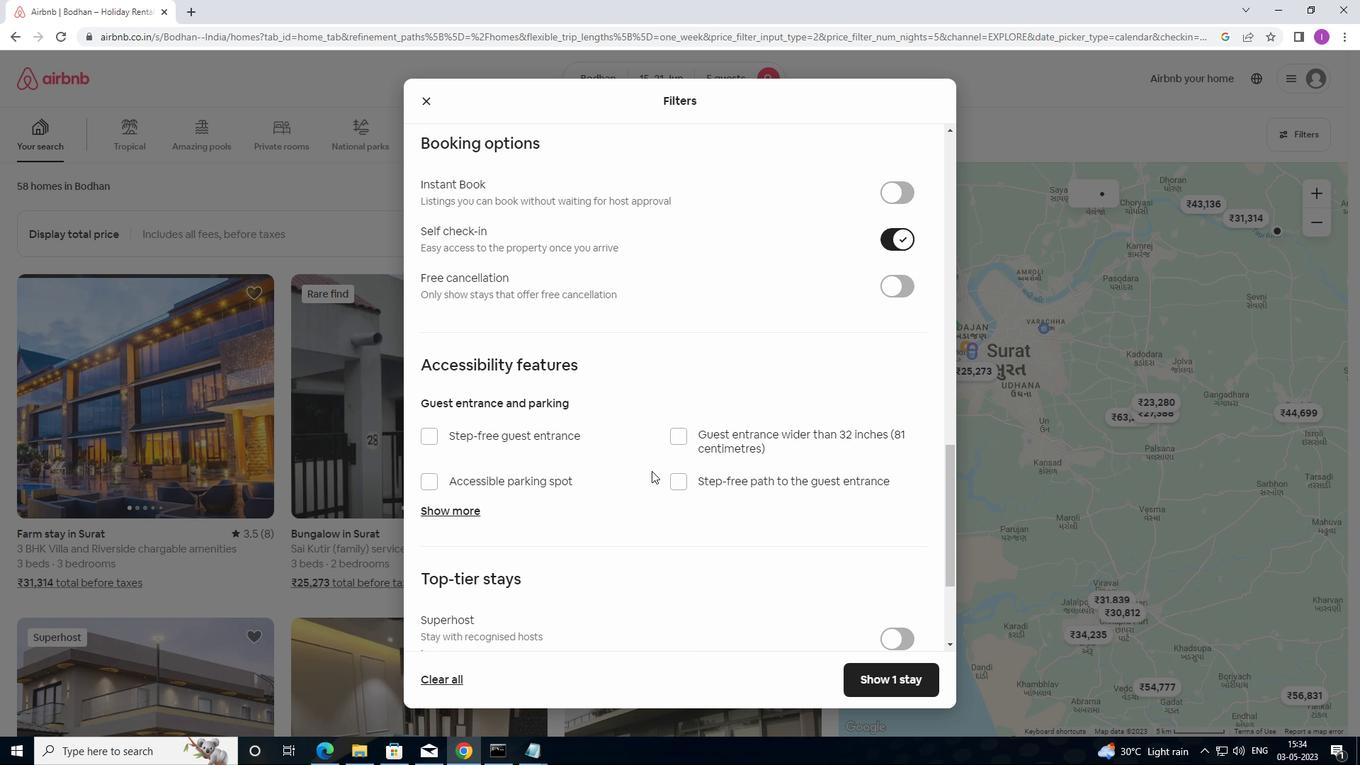 
Action: Mouse moved to (650, 484)
Screenshot: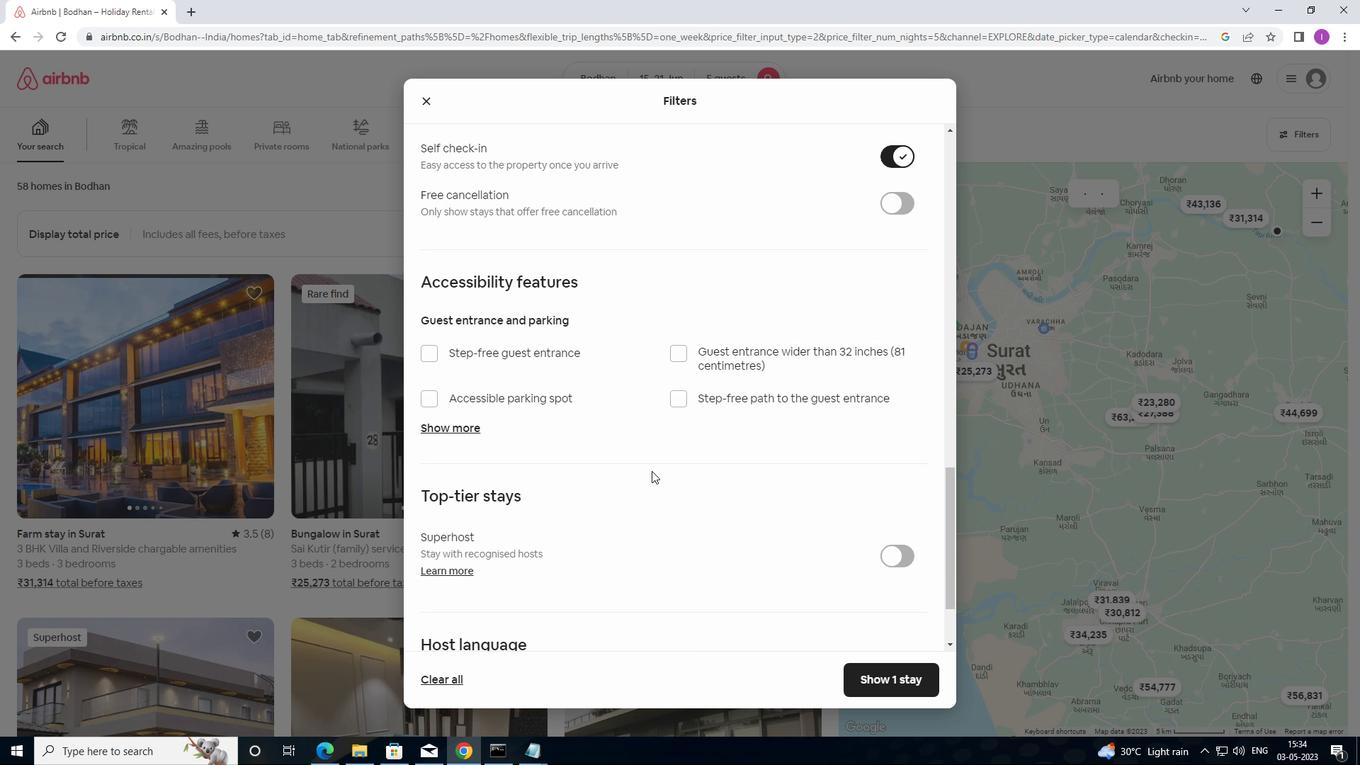 
Action: Mouse scrolled (650, 483) with delta (0, 0)
Screenshot: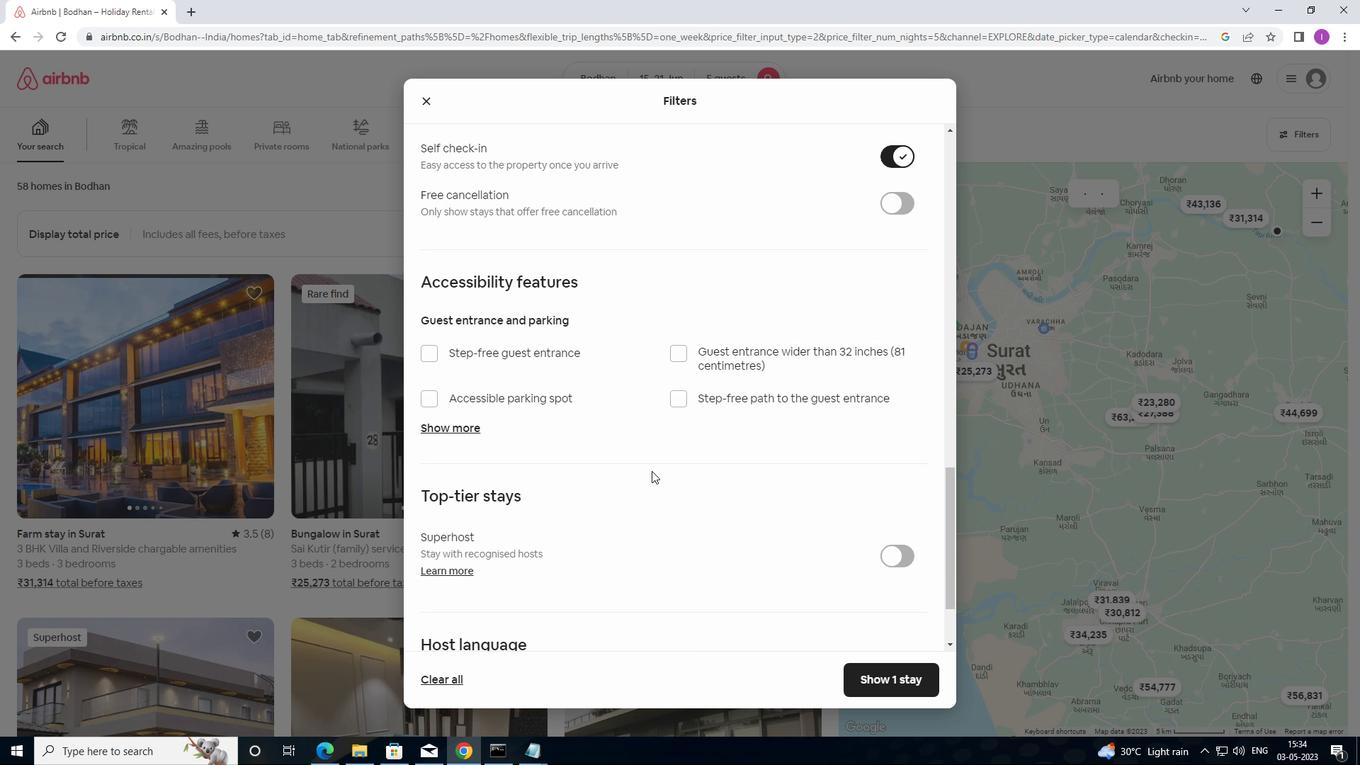 
Action: Mouse moved to (650, 486)
Screenshot: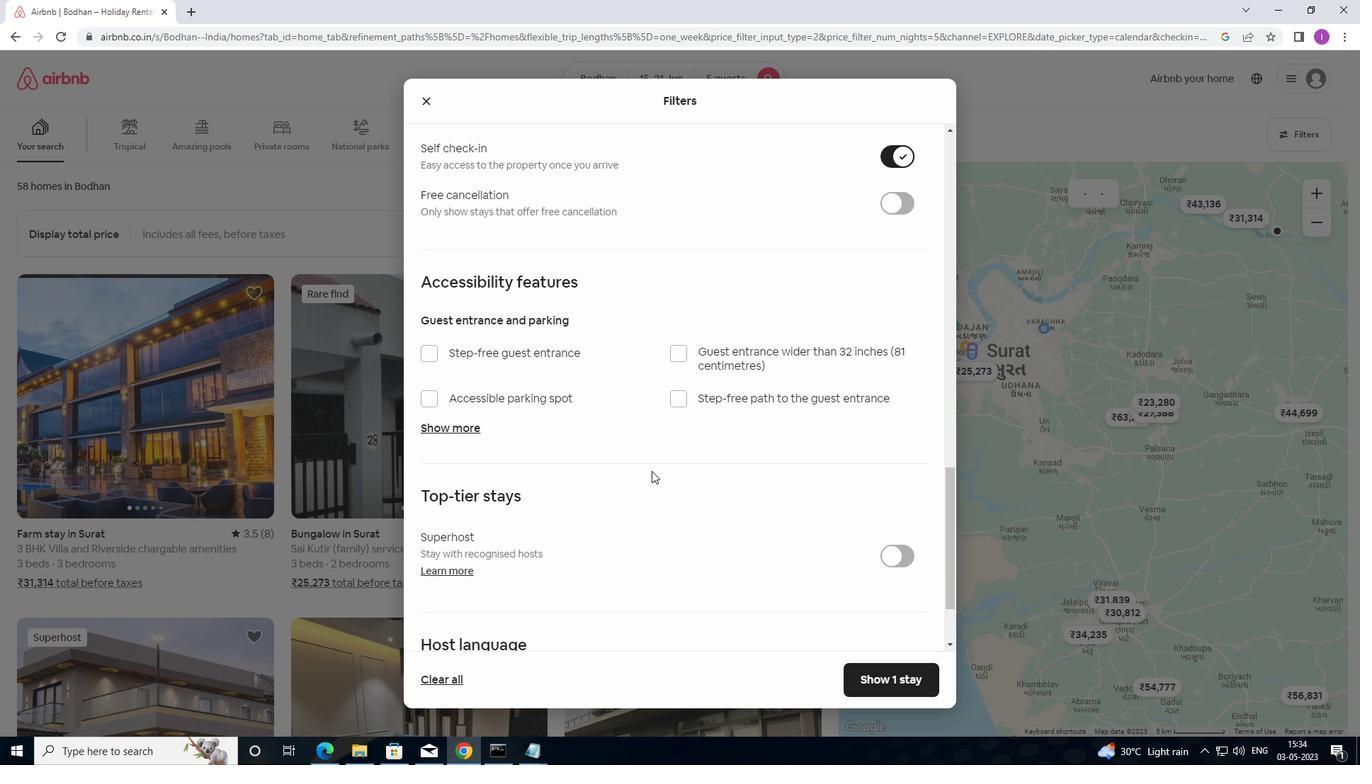 
Action: Mouse scrolled (650, 485) with delta (0, 0)
Screenshot: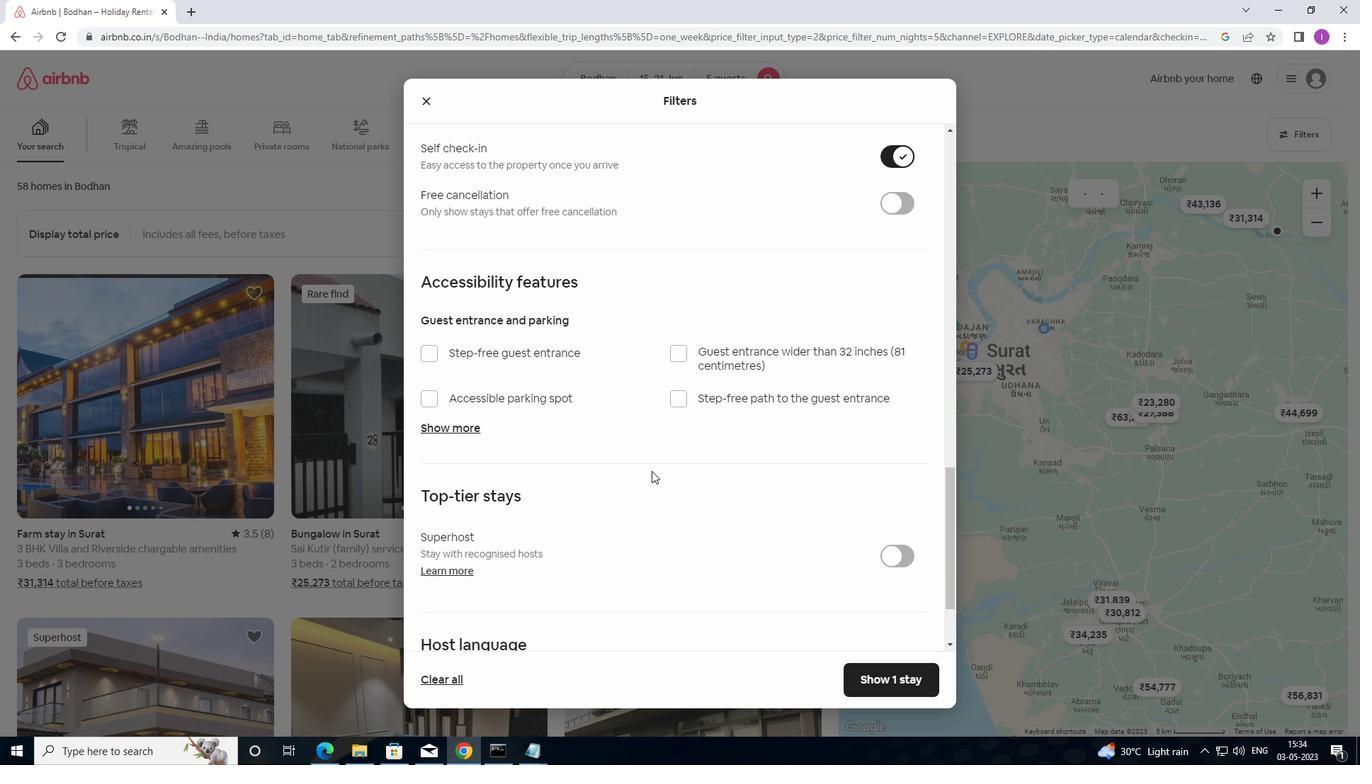
Action: Mouse moved to (649, 486)
Screenshot: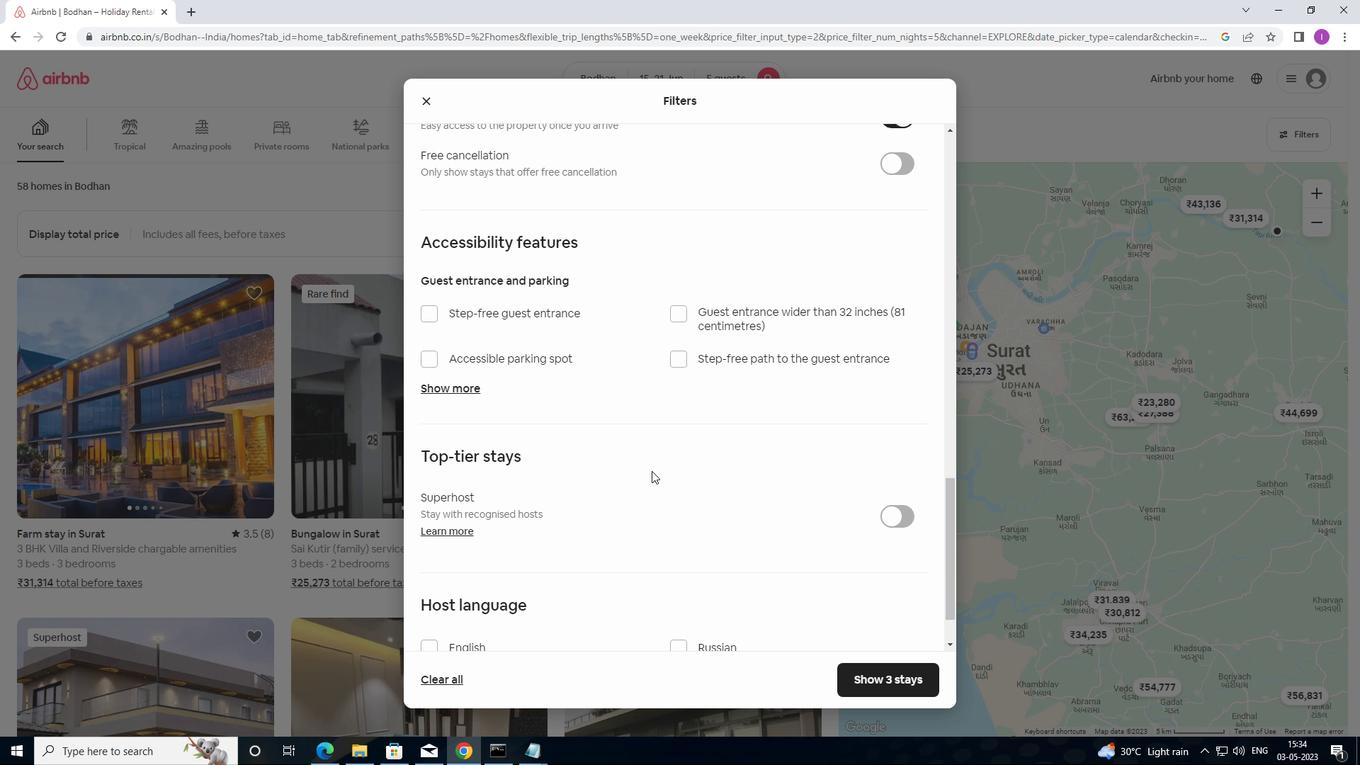 
Action: Mouse scrolled (649, 486) with delta (0, 0)
Screenshot: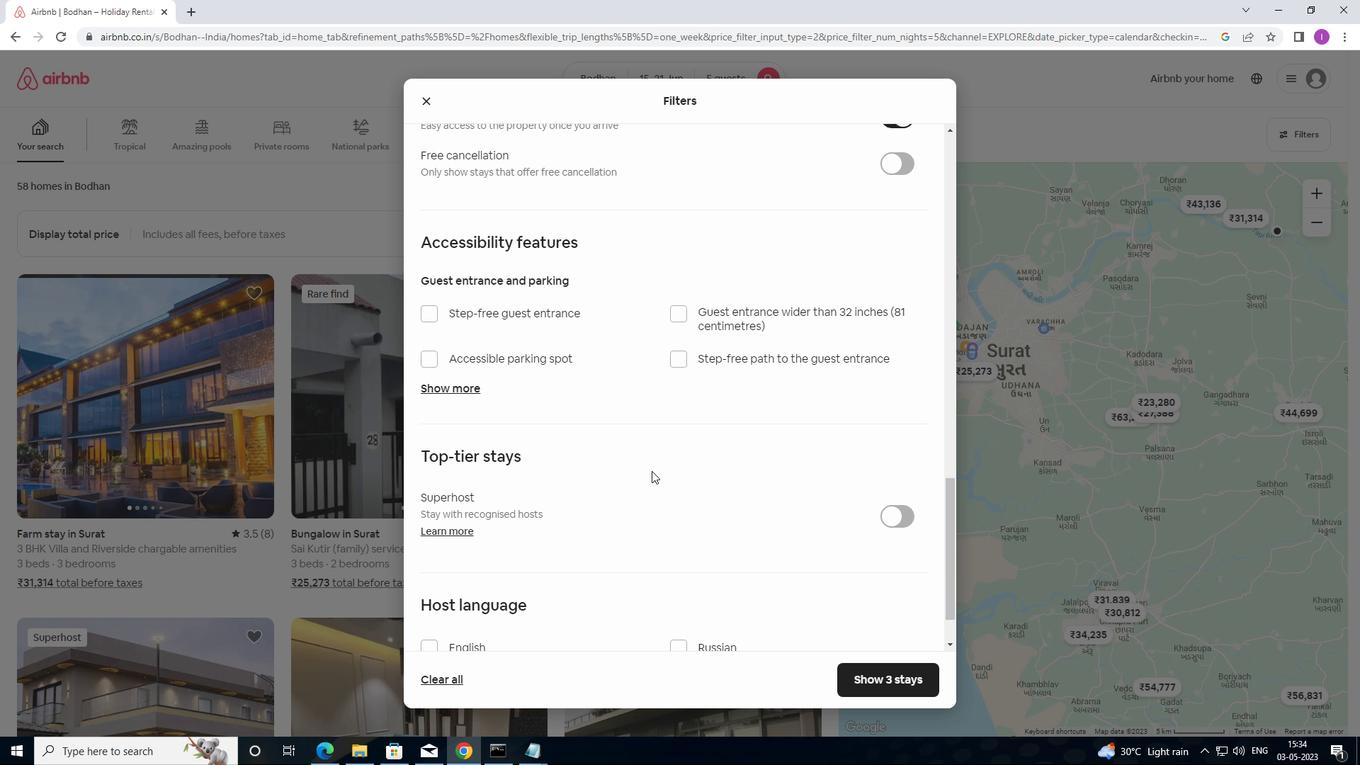 
Action: Mouse moved to (603, 518)
Screenshot: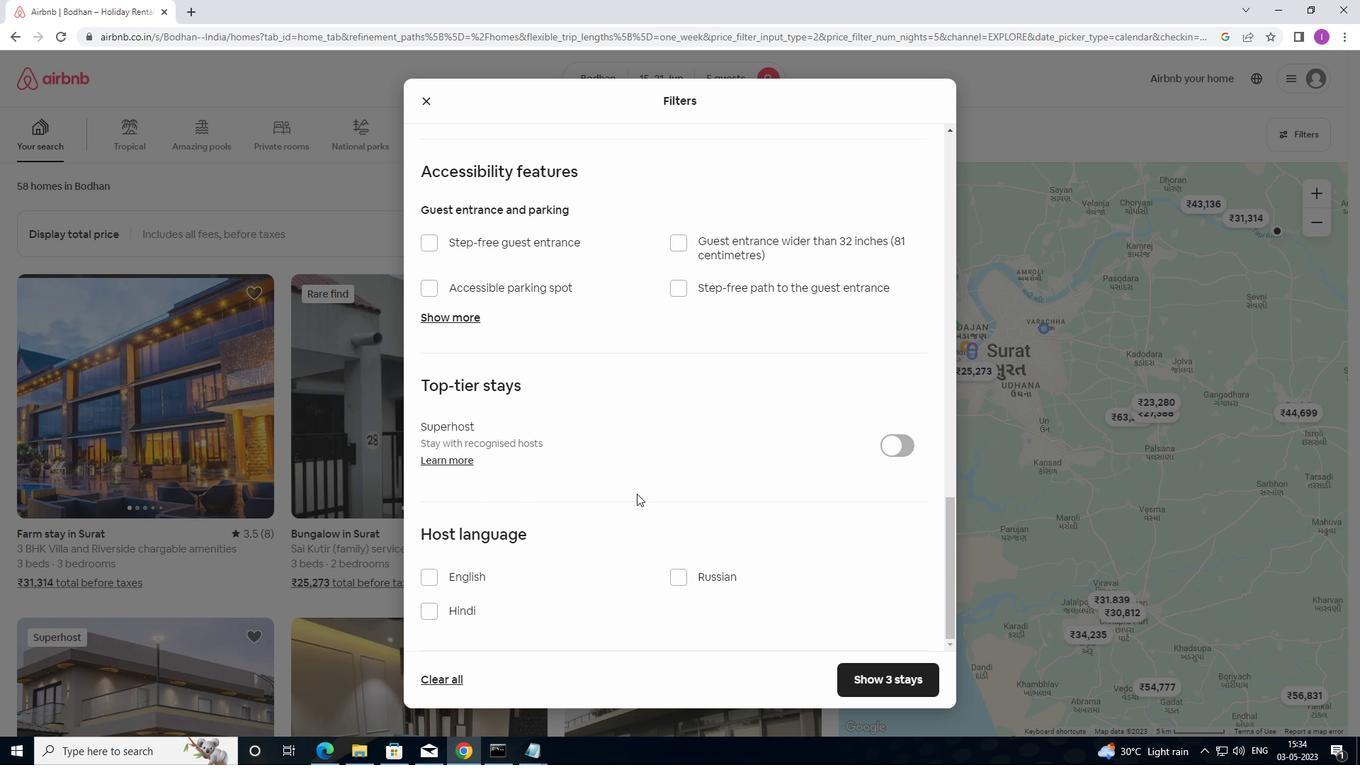 
Action: Mouse scrolled (603, 518) with delta (0, 0)
Screenshot: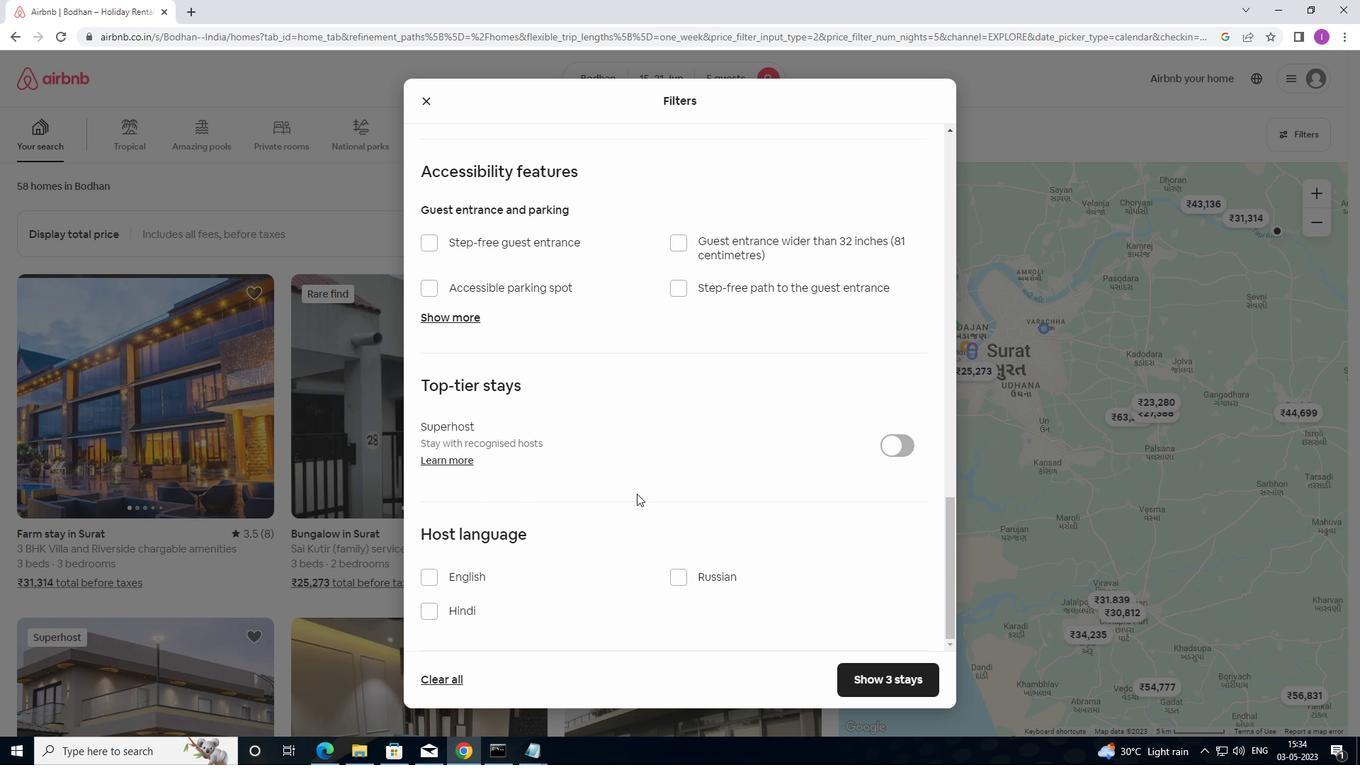 
Action: Mouse moved to (599, 524)
Screenshot: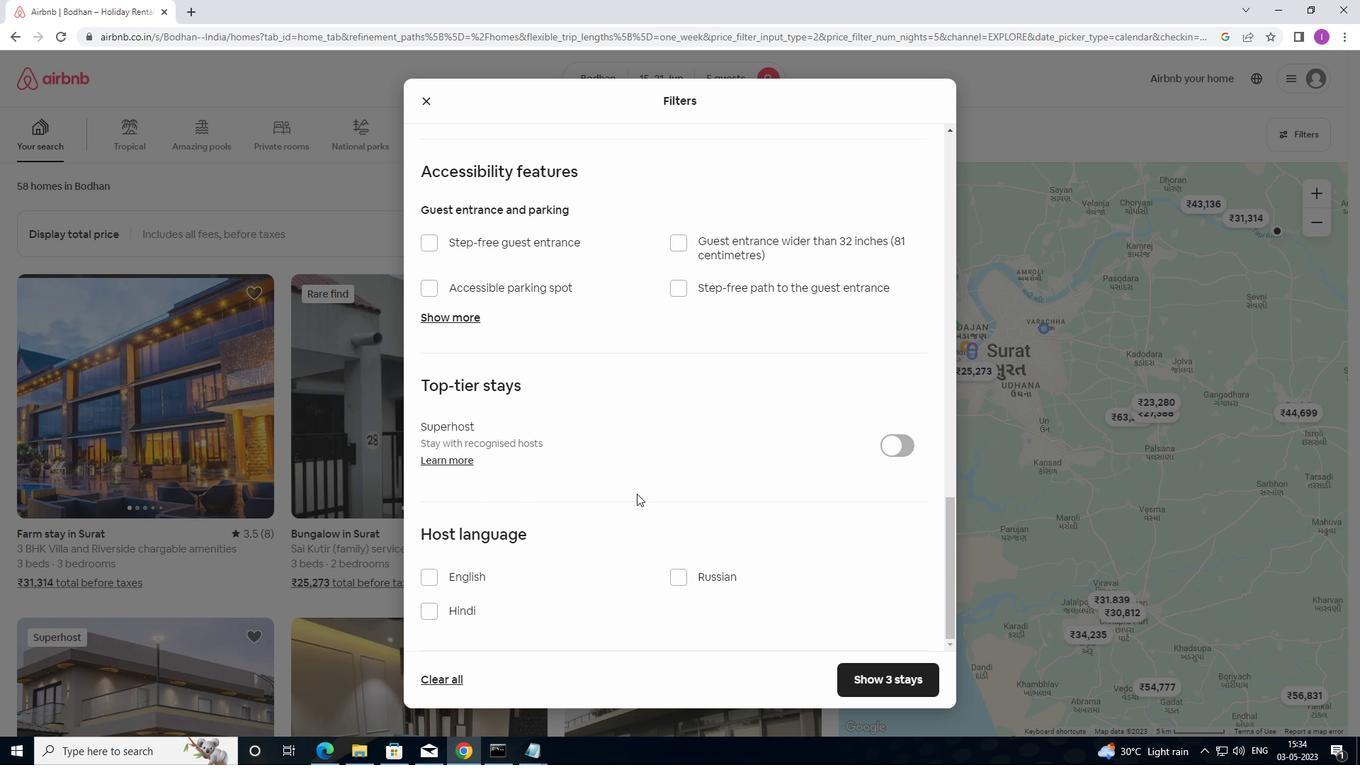 
Action: Mouse scrolled (599, 523) with delta (0, 0)
Screenshot: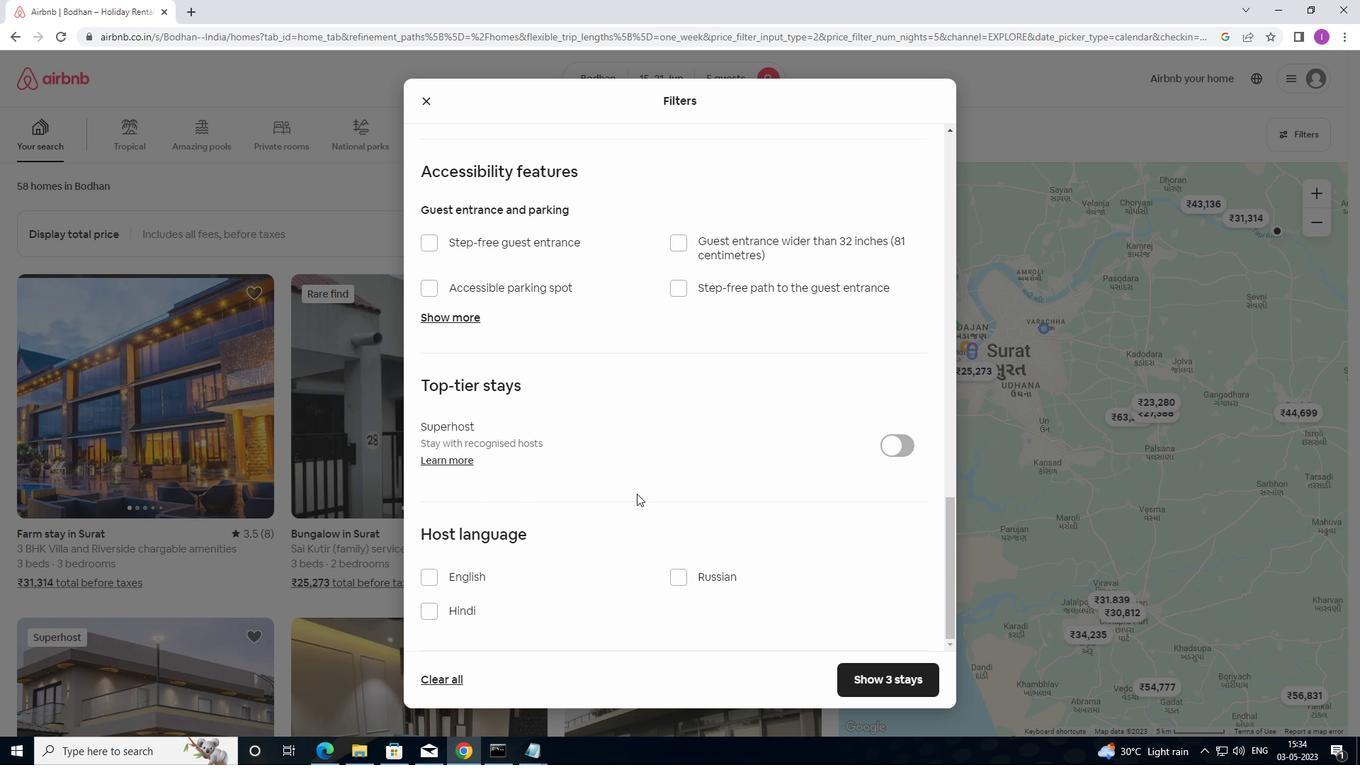 
Action: Mouse moved to (598, 525)
Screenshot: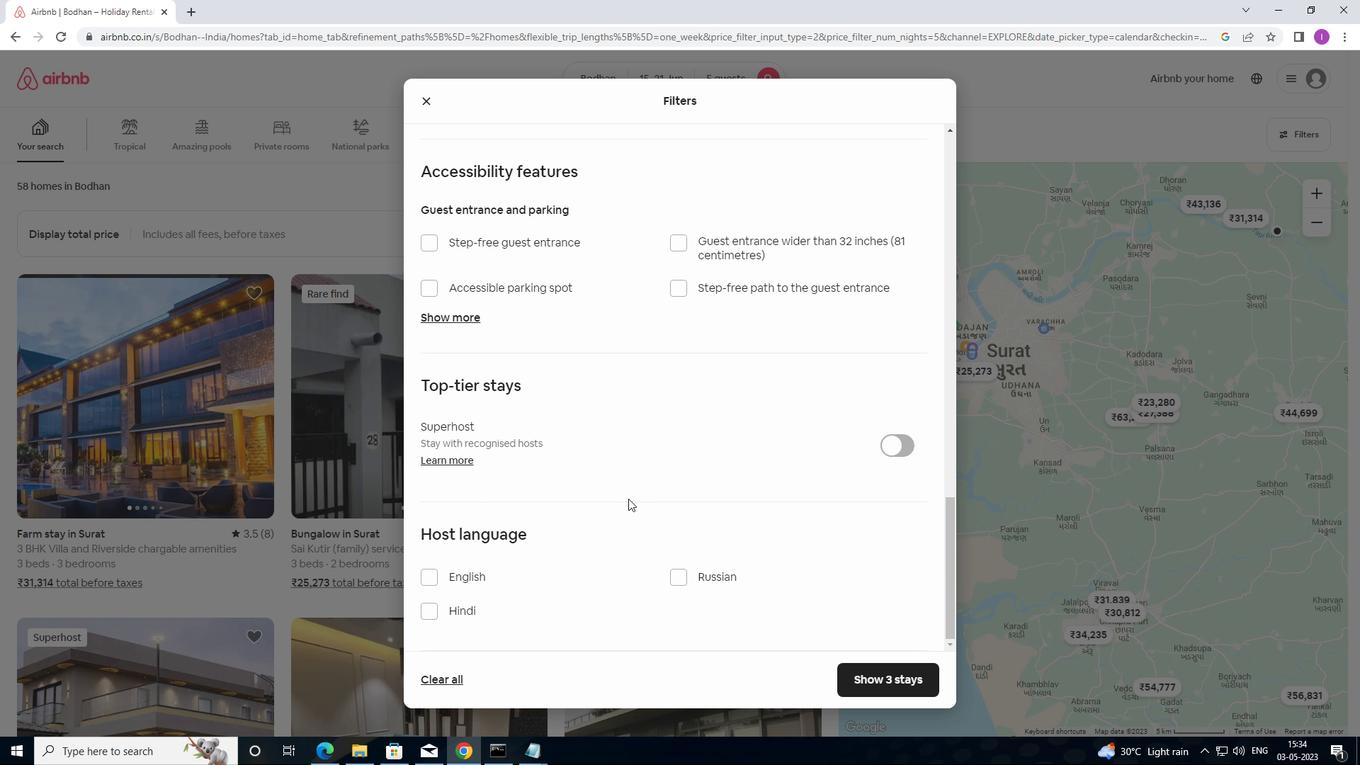 
Action: Mouse scrolled (598, 525) with delta (0, 0)
Screenshot: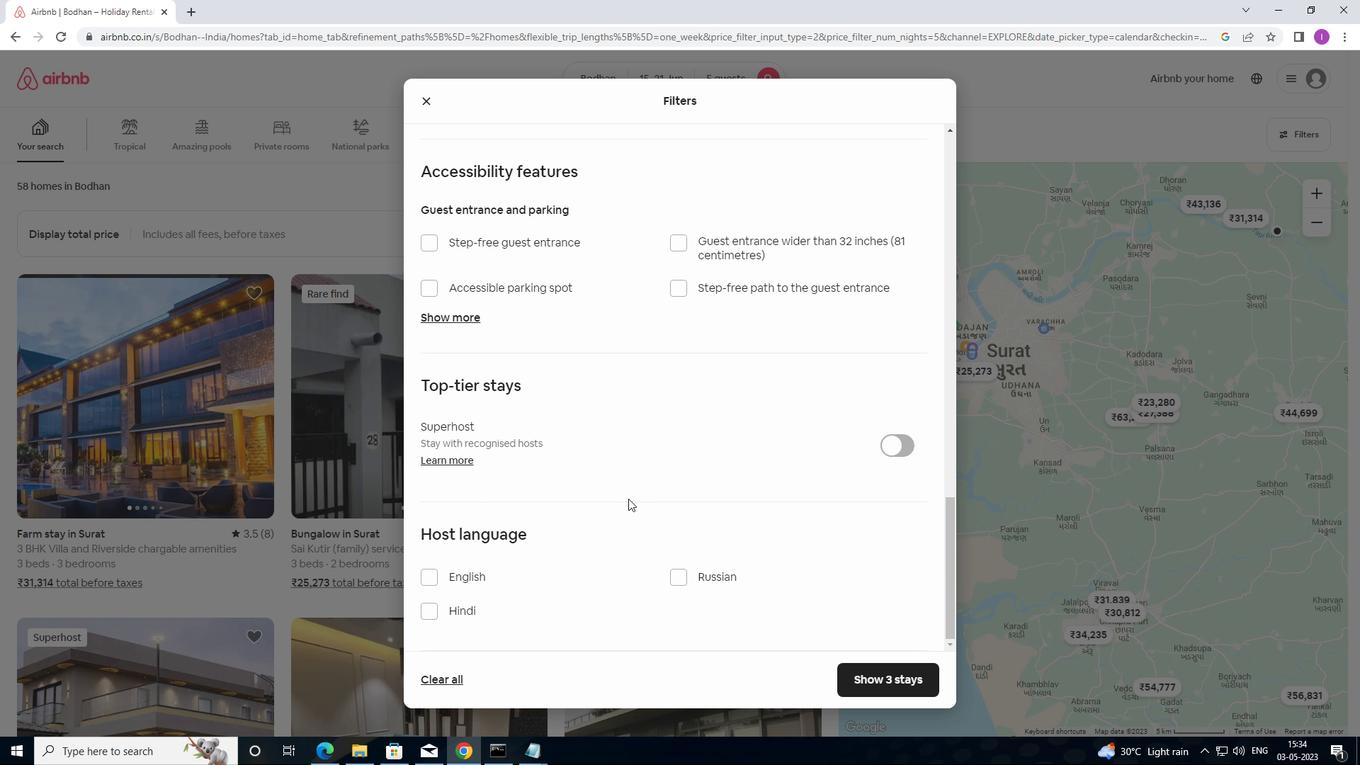 
Action: Mouse moved to (431, 579)
Screenshot: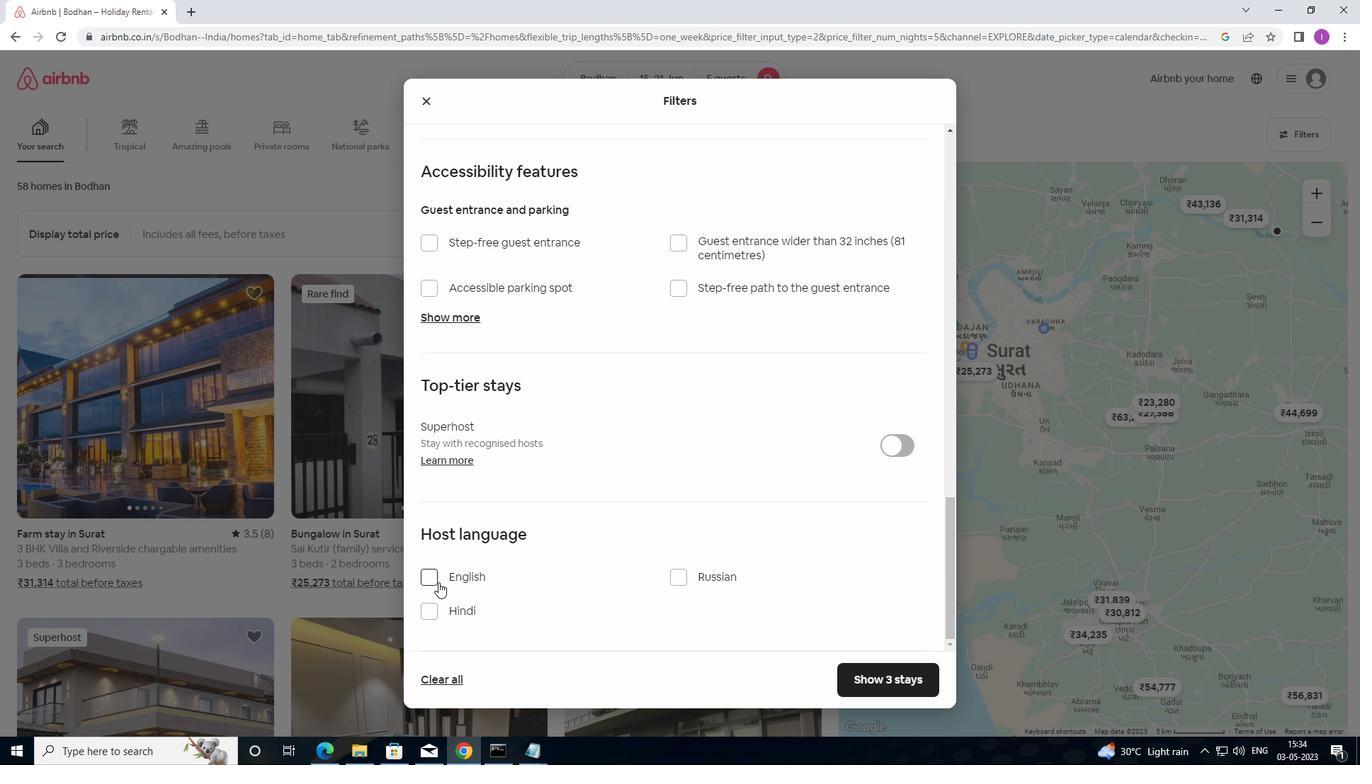
Action: Mouse pressed left at (431, 579)
Screenshot: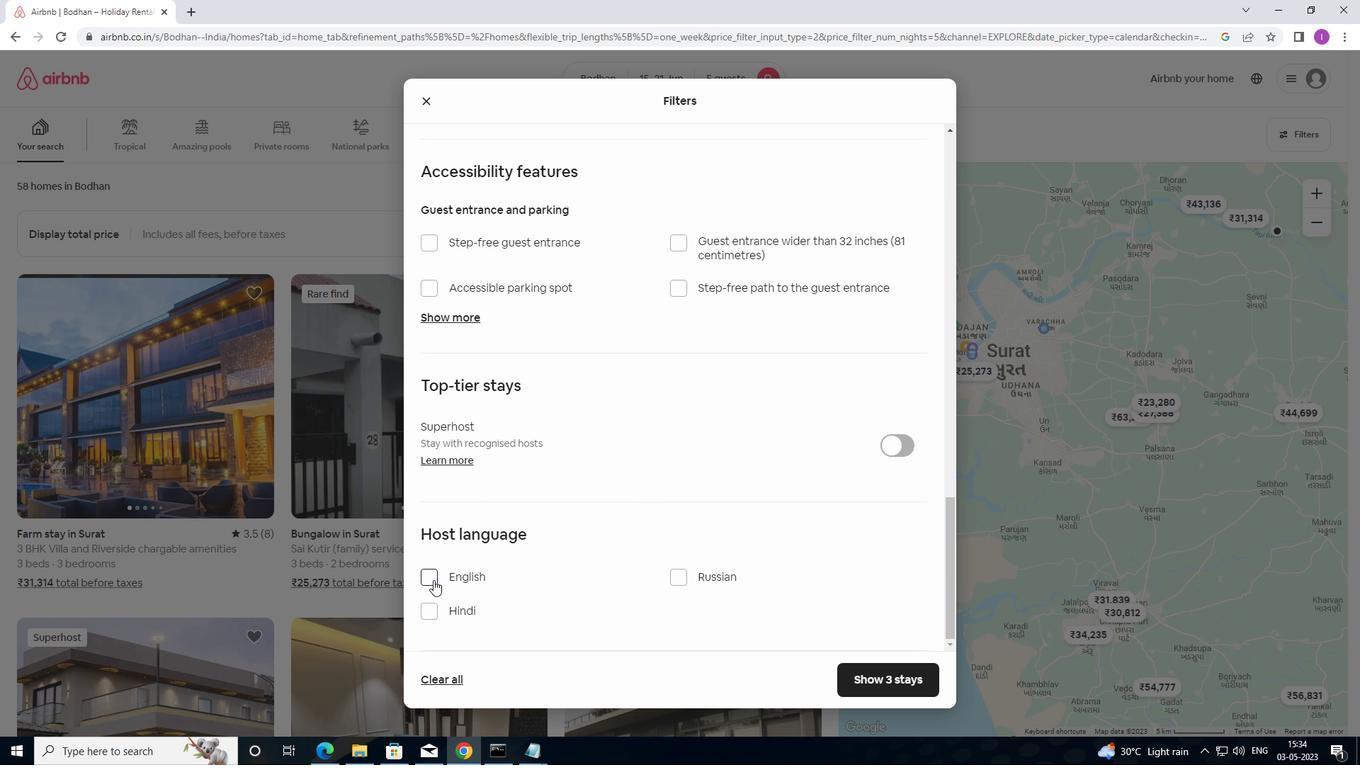 
Action: Mouse moved to (866, 691)
Screenshot: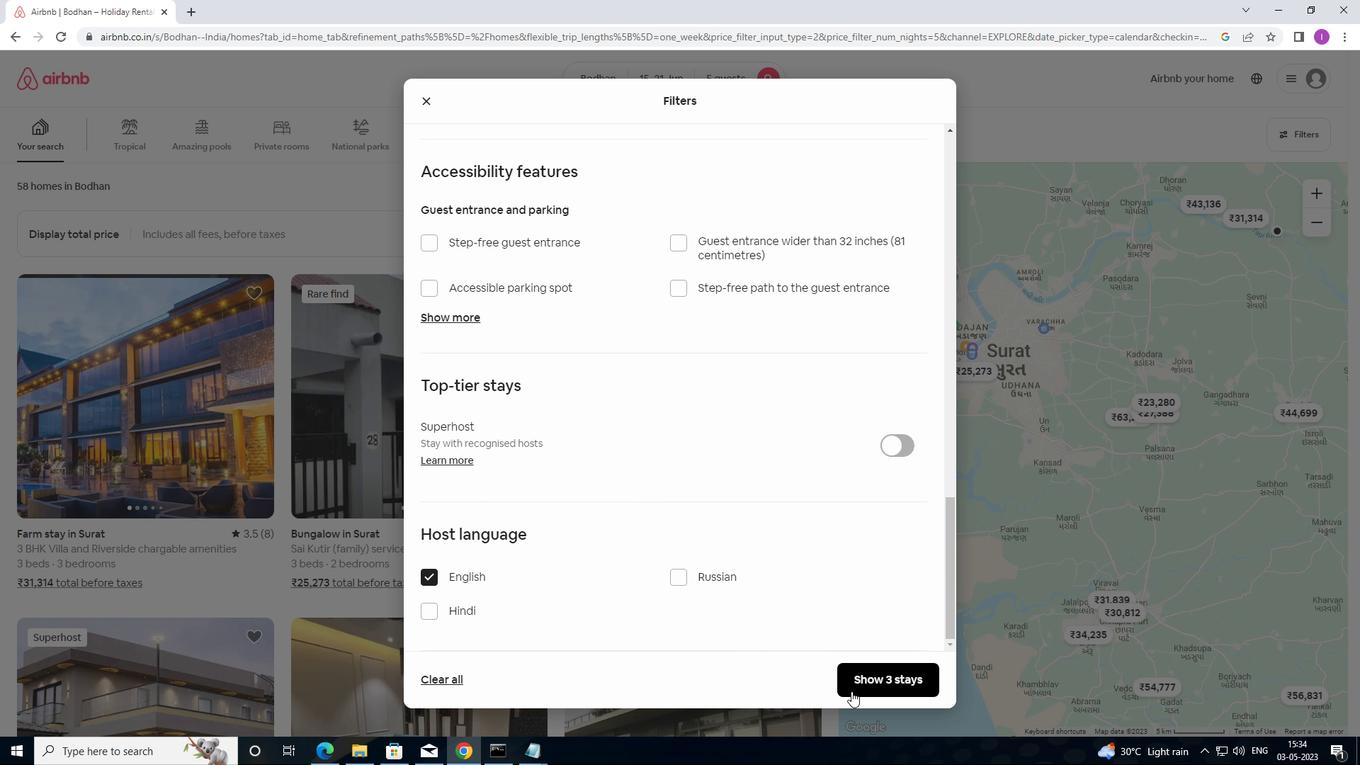 
Action: Mouse pressed left at (866, 691)
Screenshot: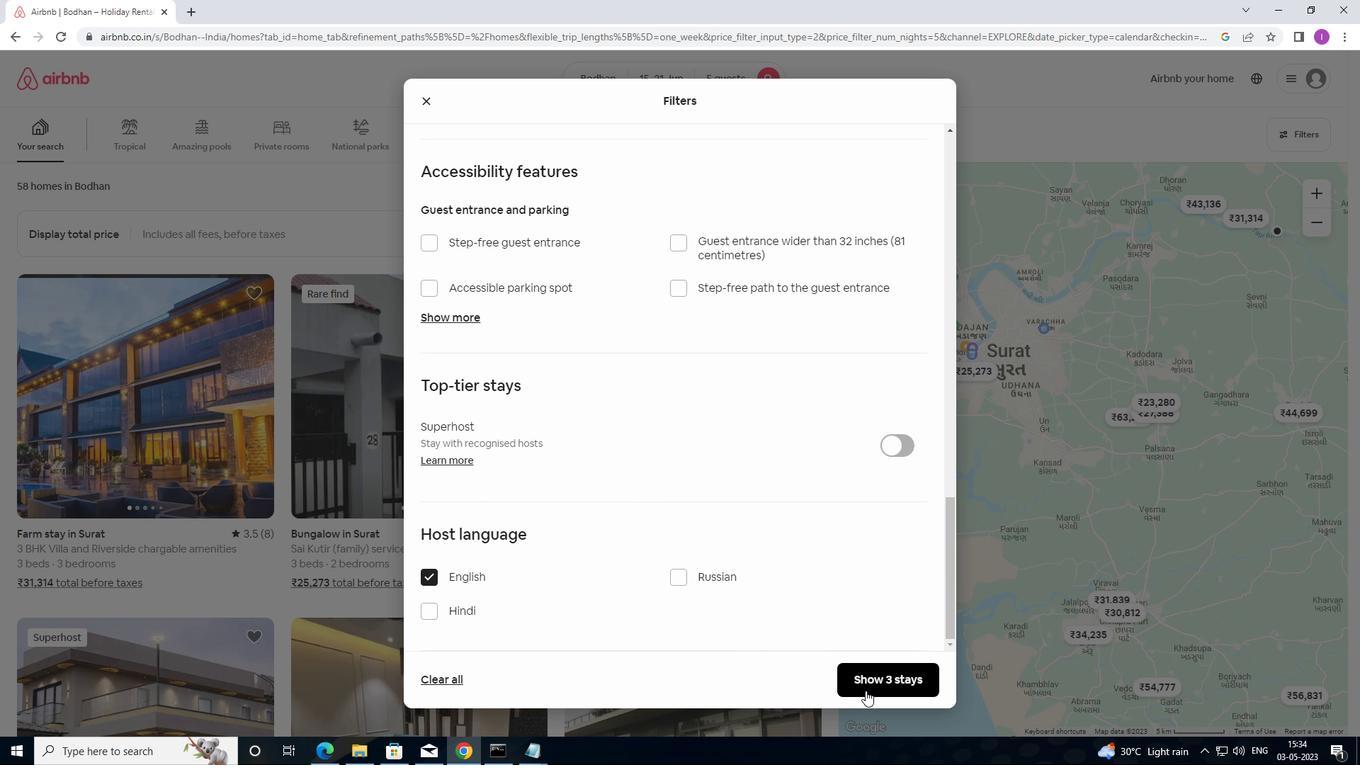 
Action: Mouse moved to (973, 647)
Screenshot: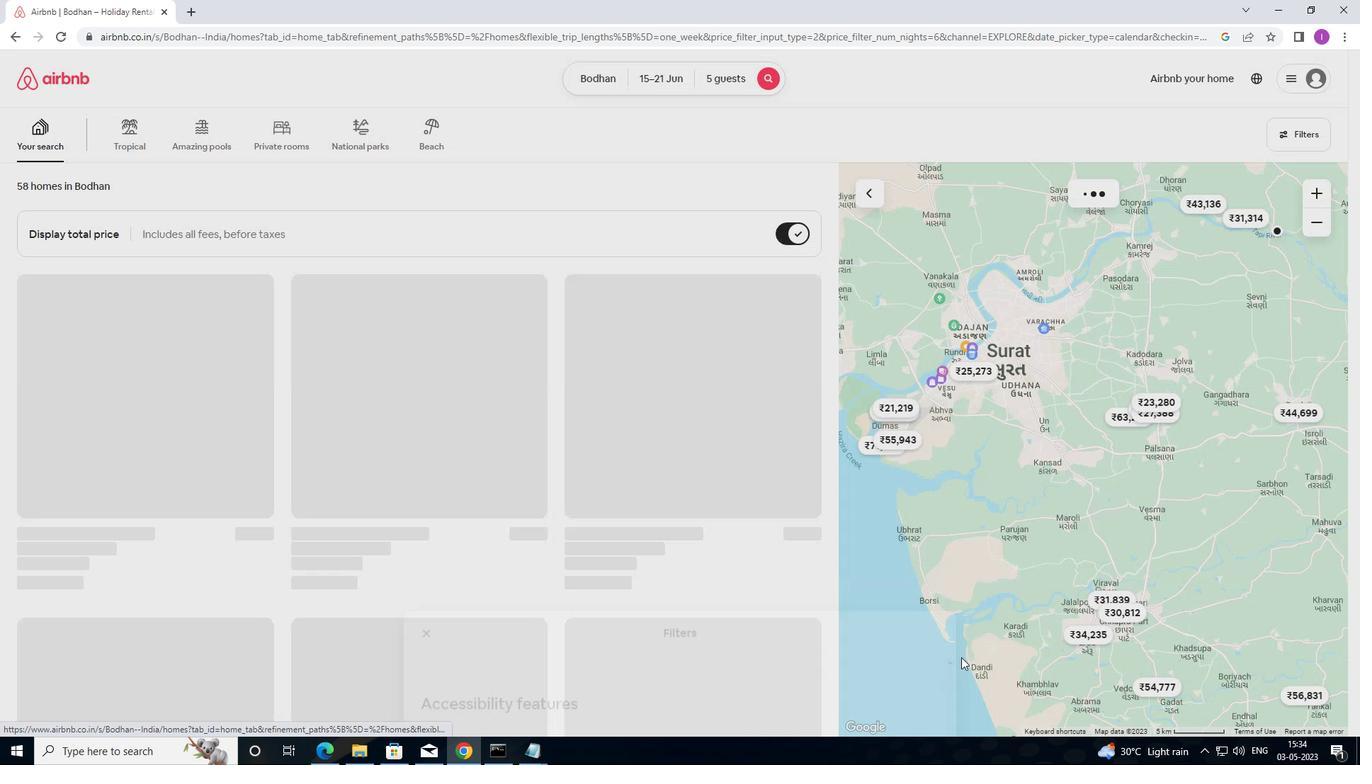 
